 Task: Teacher Grade Sheet Template.
Action: Mouse moved to (401, 124)
Screenshot: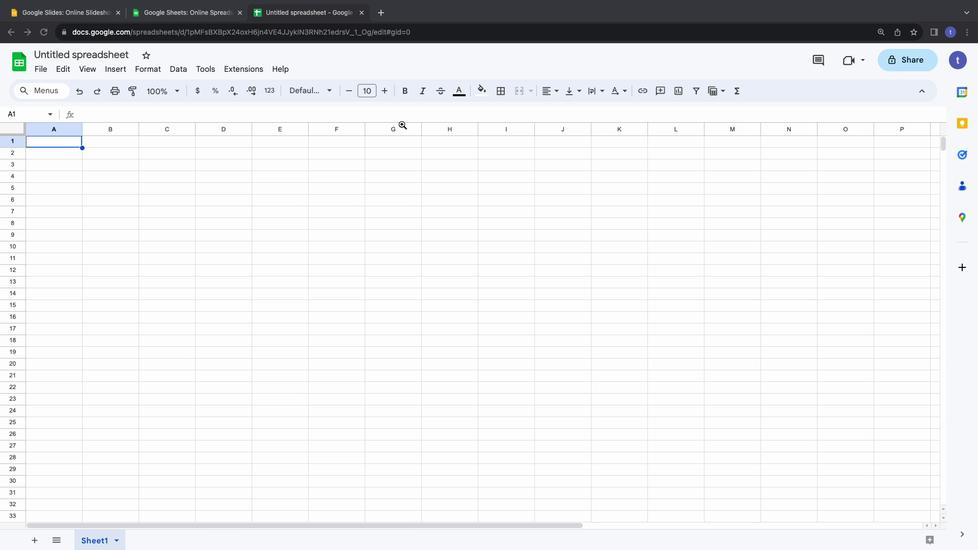 
Action: Mouse pressed left at (401, 124)
Screenshot: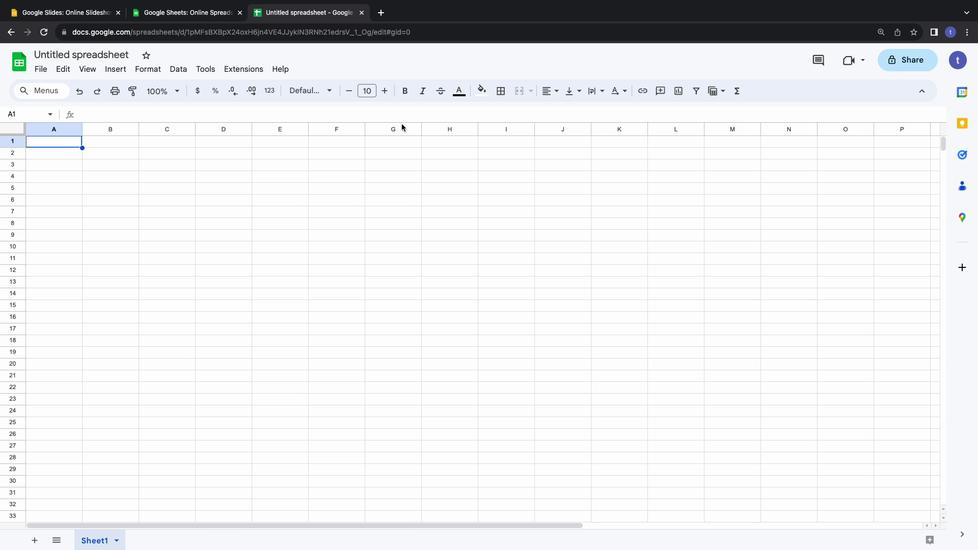 
Action: Mouse moved to (125, 138)
Screenshot: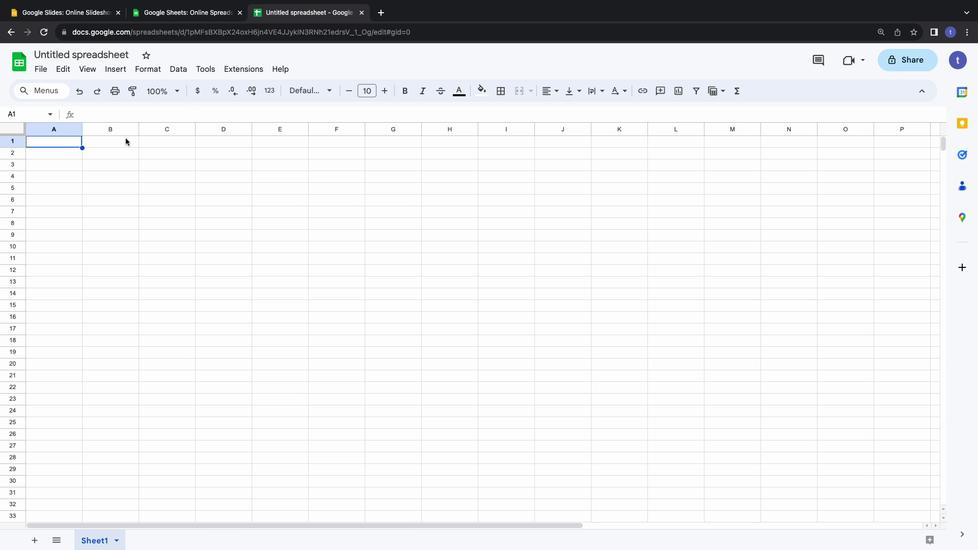 
Action: Mouse pressed left at (125, 138)
Screenshot: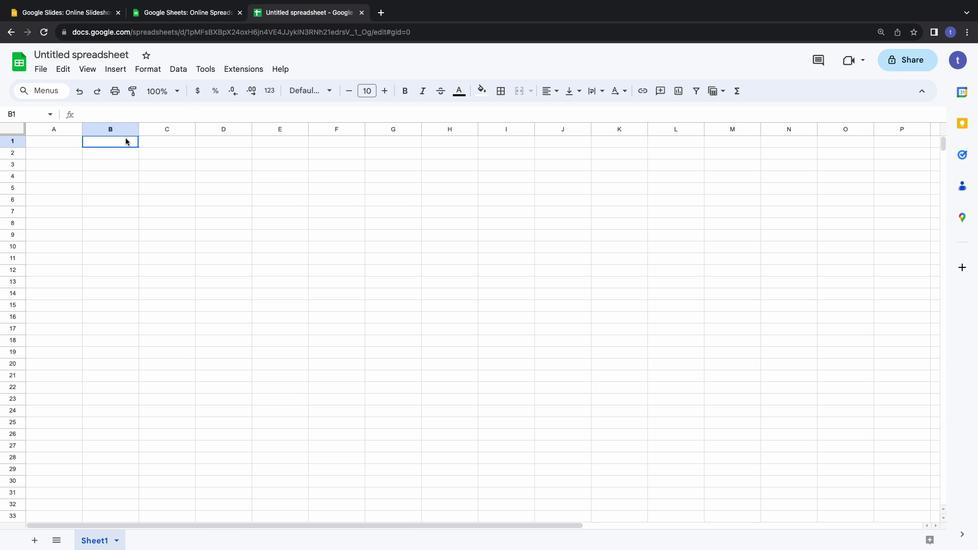 
Action: Mouse moved to (548, 433)
Screenshot: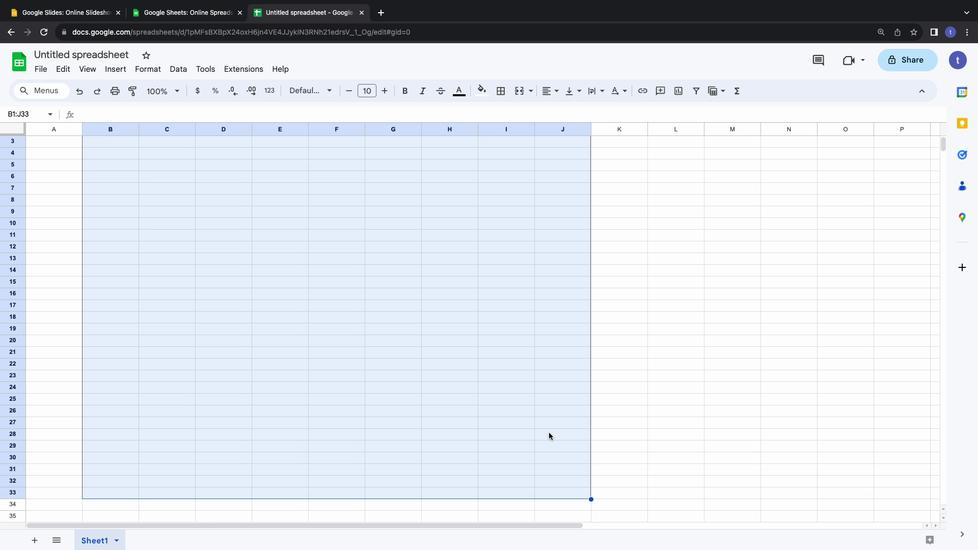 
Action: Mouse scrolled (548, 433) with delta (0, 0)
Screenshot: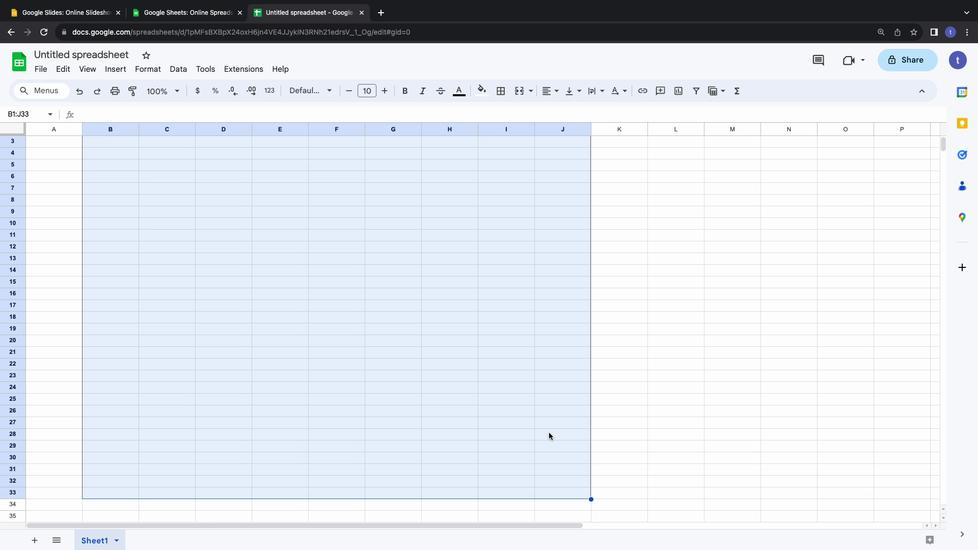
Action: Mouse scrolled (548, 433) with delta (0, 0)
Screenshot: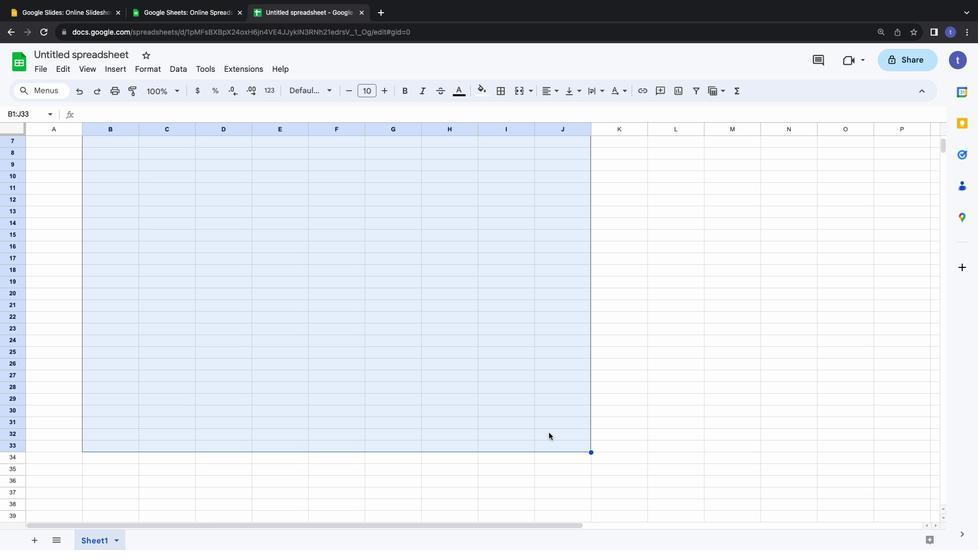 
Action: Mouse scrolled (548, 433) with delta (0, -1)
Screenshot: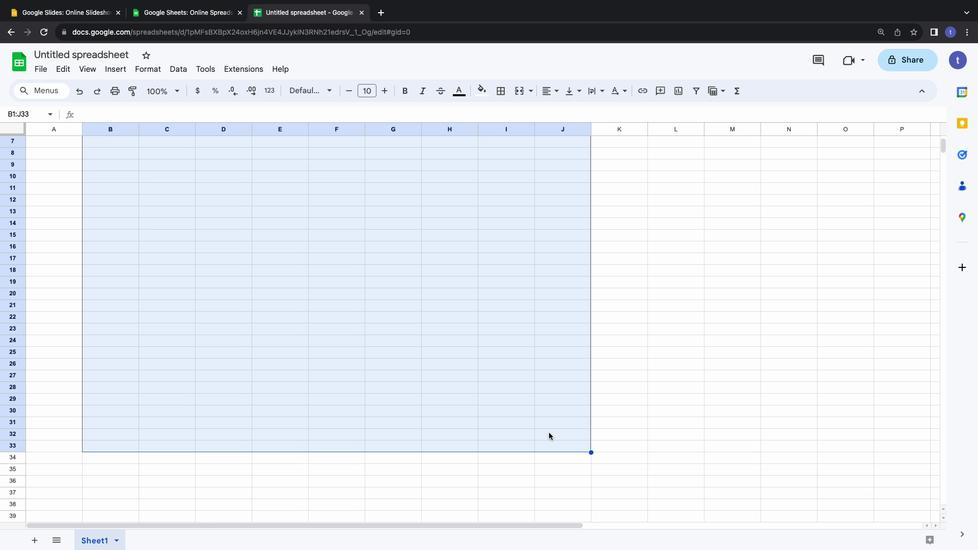 
Action: Mouse scrolled (548, 433) with delta (0, -2)
Screenshot: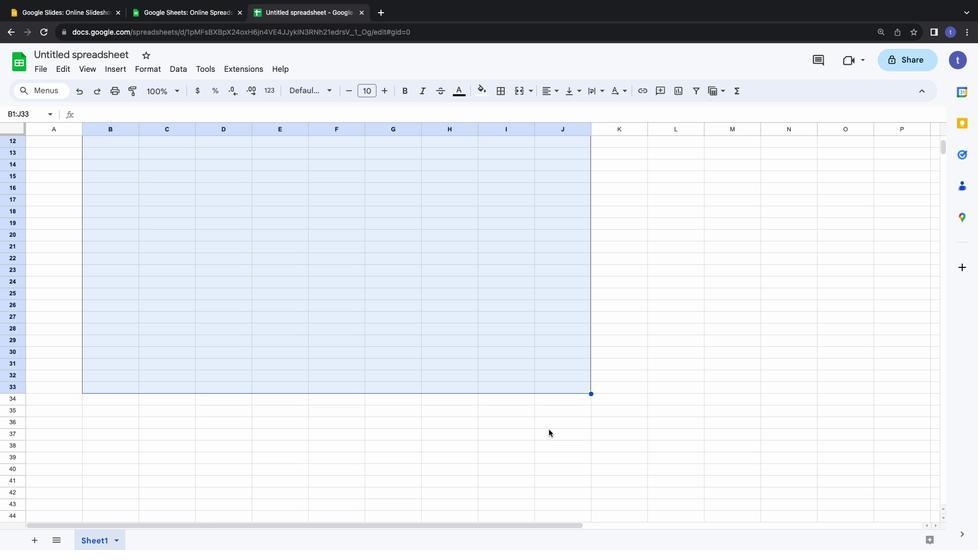 
Action: Mouse moved to (590, 393)
Screenshot: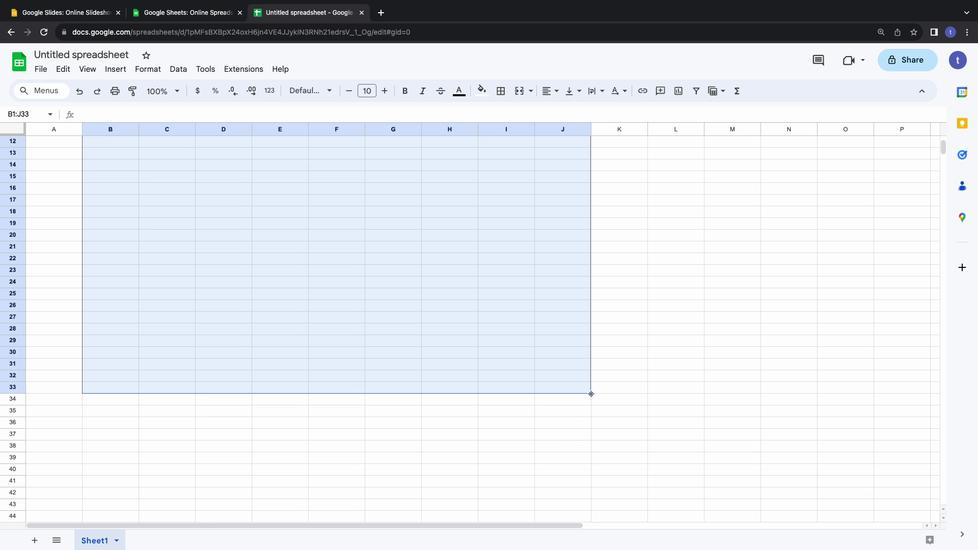 
Action: Mouse pressed left at (590, 393)
Screenshot: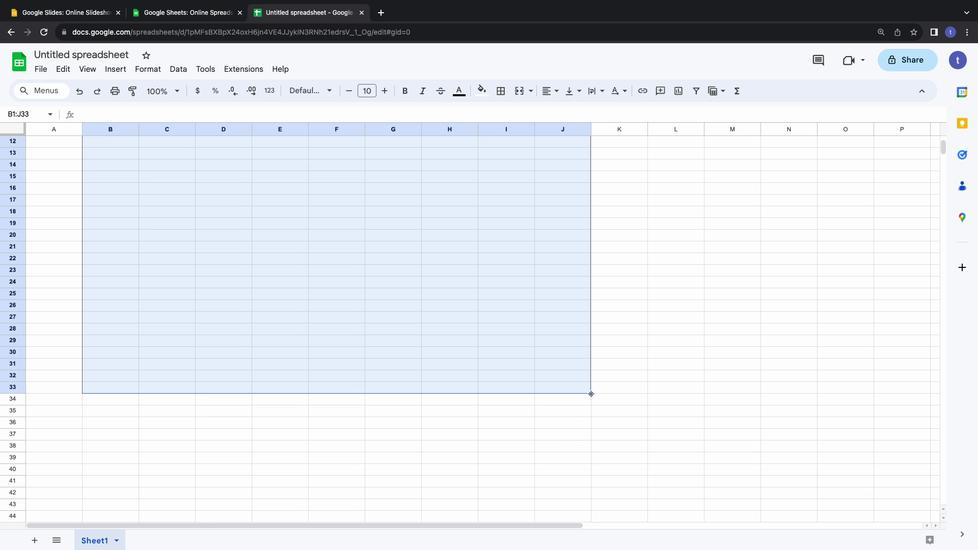 
Action: Mouse moved to (447, 177)
Screenshot: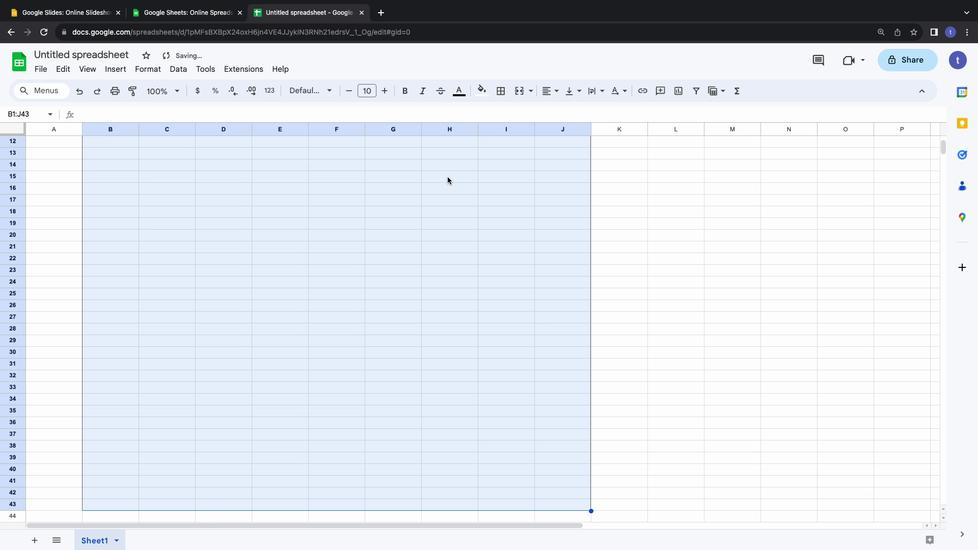 
Action: Mouse scrolled (447, 177) with delta (0, 0)
Screenshot: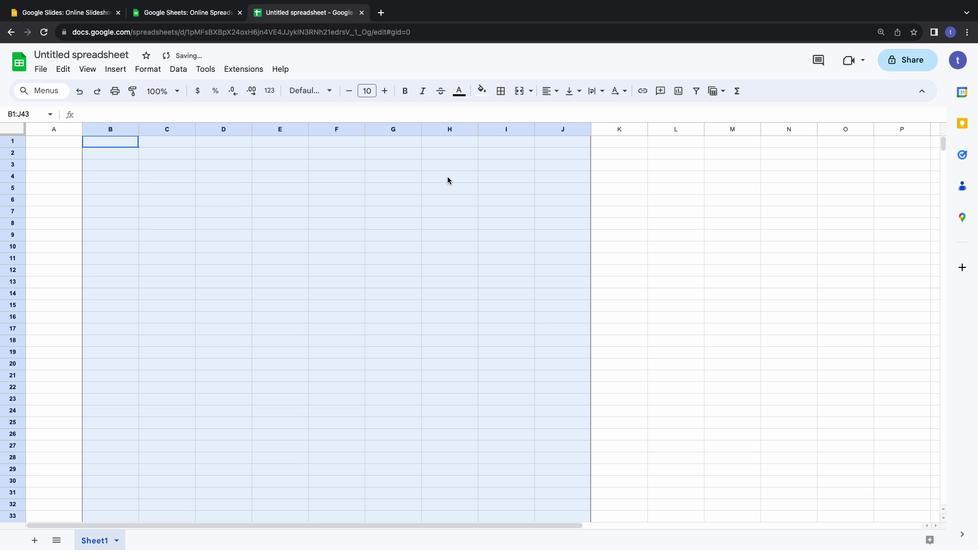 
Action: Mouse scrolled (447, 177) with delta (0, 0)
Screenshot: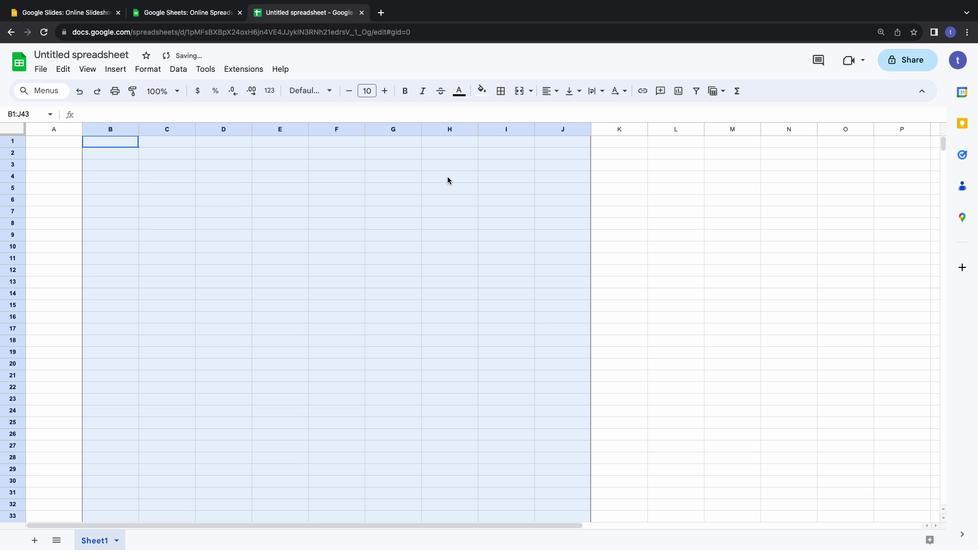 
Action: Mouse scrolled (447, 177) with delta (0, 1)
Screenshot: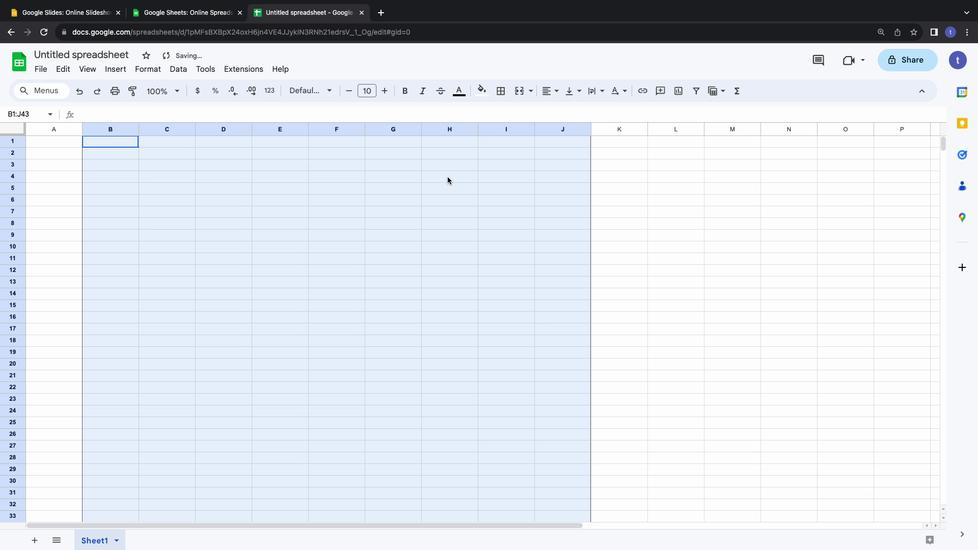 
Action: Mouse scrolled (447, 177) with delta (0, 2)
Screenshot: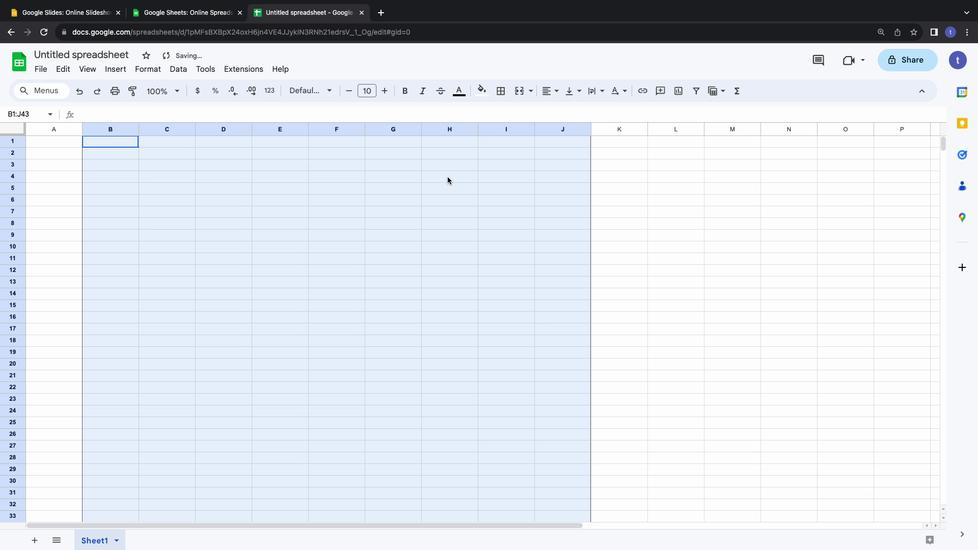
Action: Mouse scrolled (447, 177) with delta (0, 3)
Screenshot: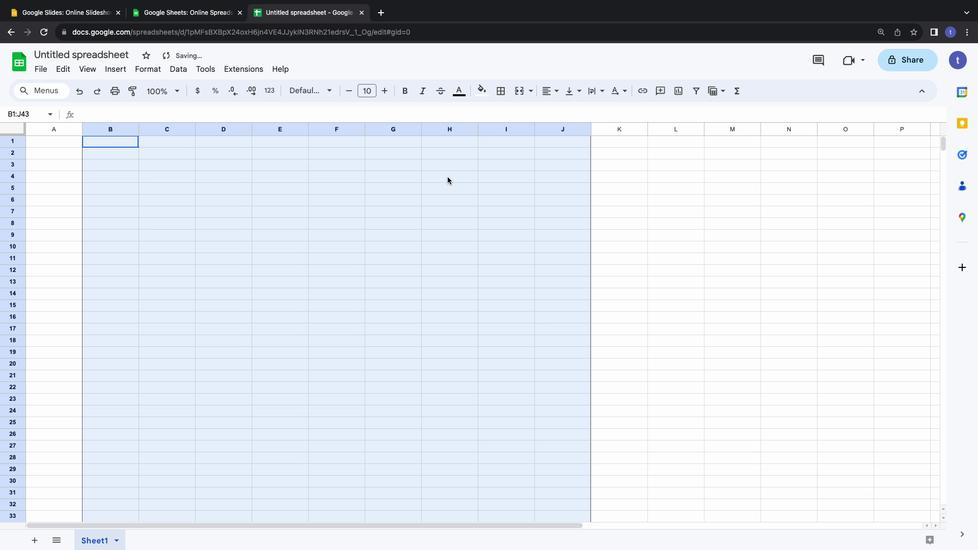 
Action: Mouse scrolled (447, 177) with delta (0, 3)
Screenshot: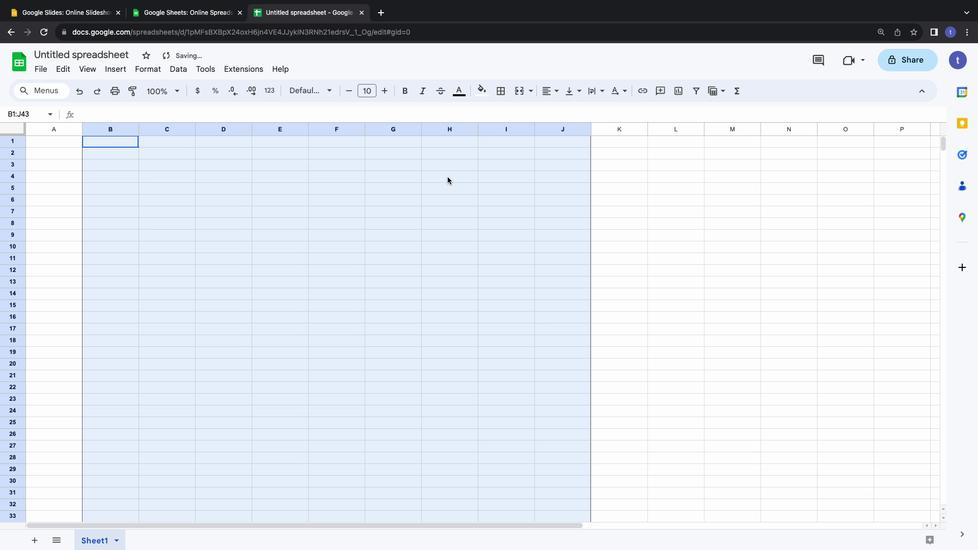 
Action: Mouse scrolled (447, 177) with delta (0, 0)
Screenshot: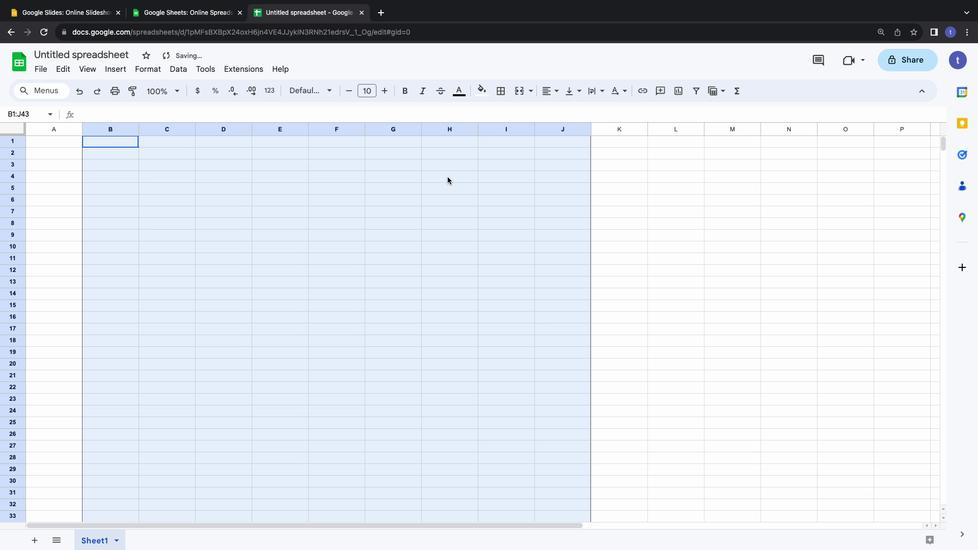 
Action: Mouse scrolled (447, 177) with delta (0, 0)
Screenshot: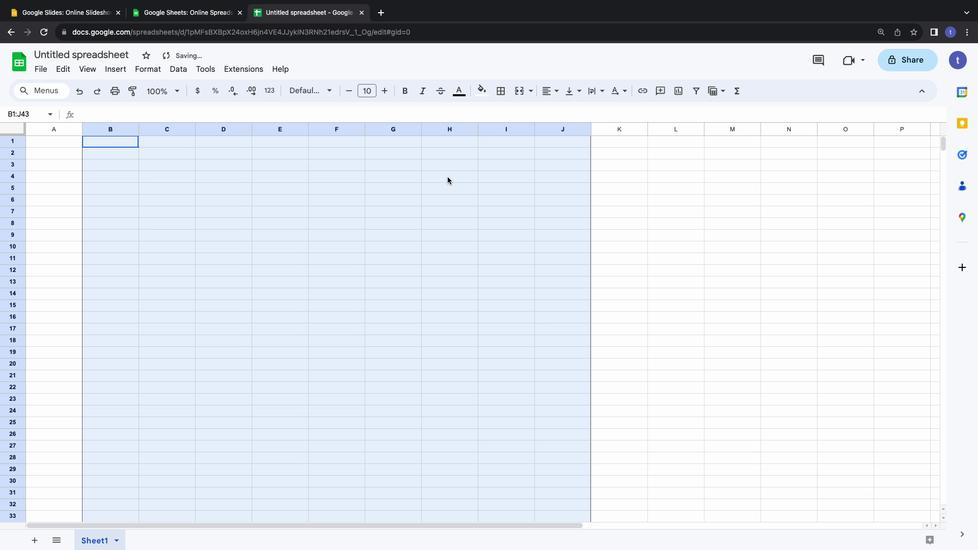 
Action: Mouse scrolled (447, 177) with delta (0, 1)
Screenshot: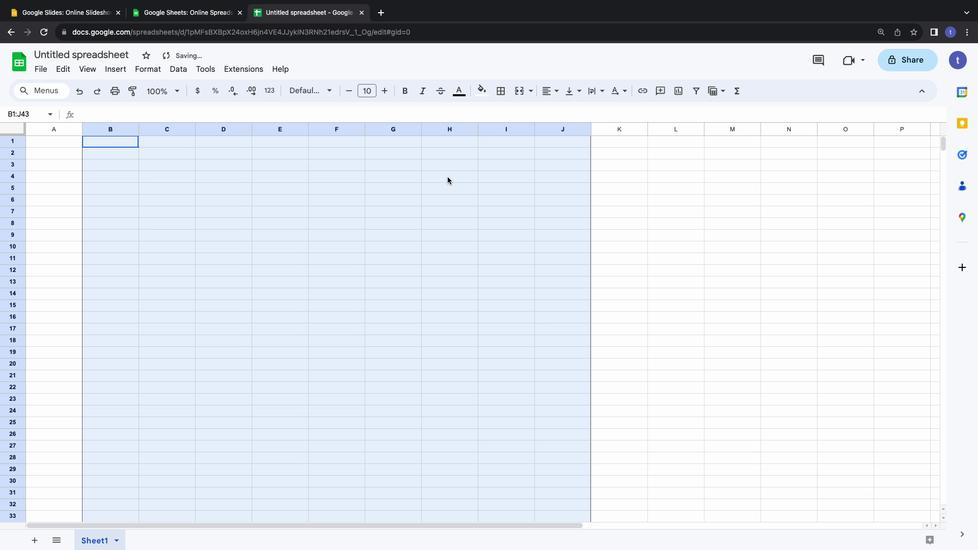 
Action: Mouse moved to (499, 90)
Screenshot: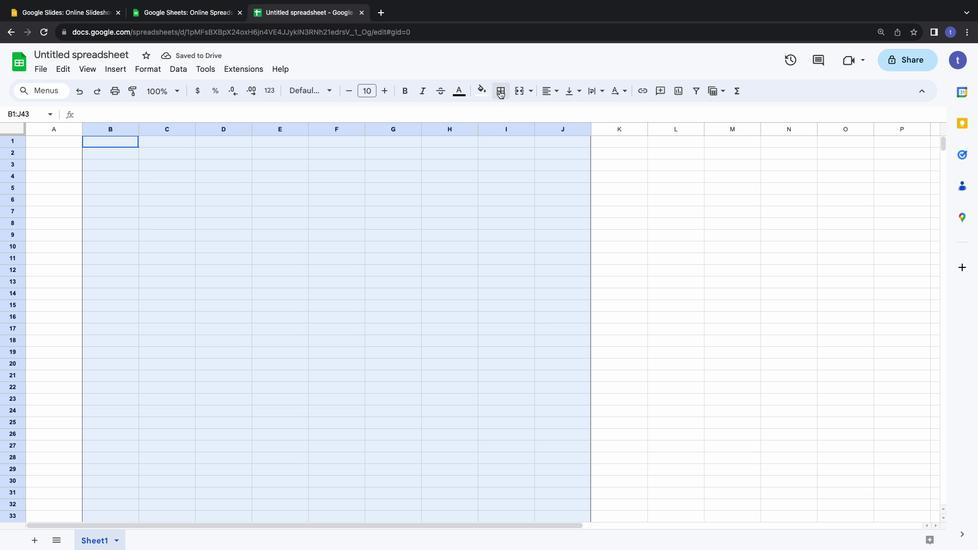 
Action: Mouse pressed left at (499, 90)
Screenshot: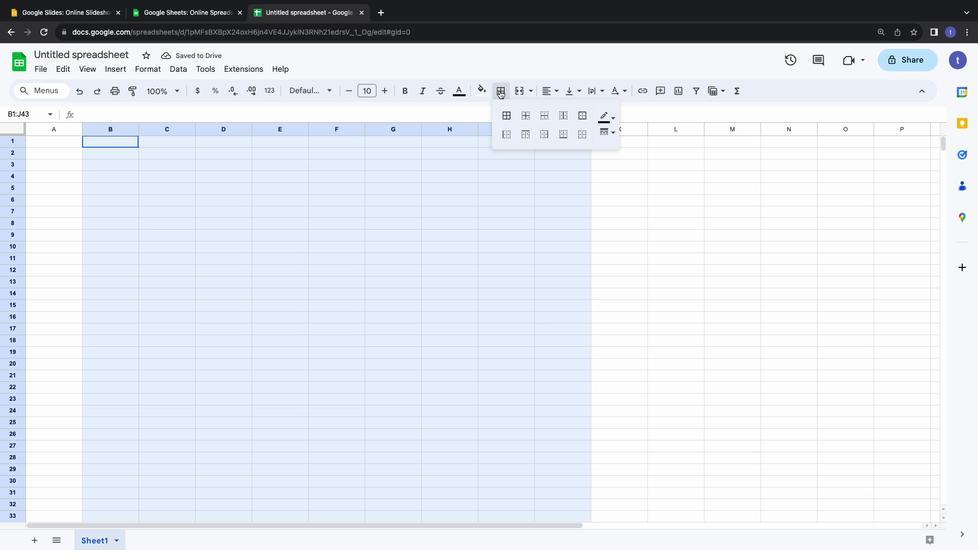 
Action: Mouse moved to (506, 117)
Screenshot: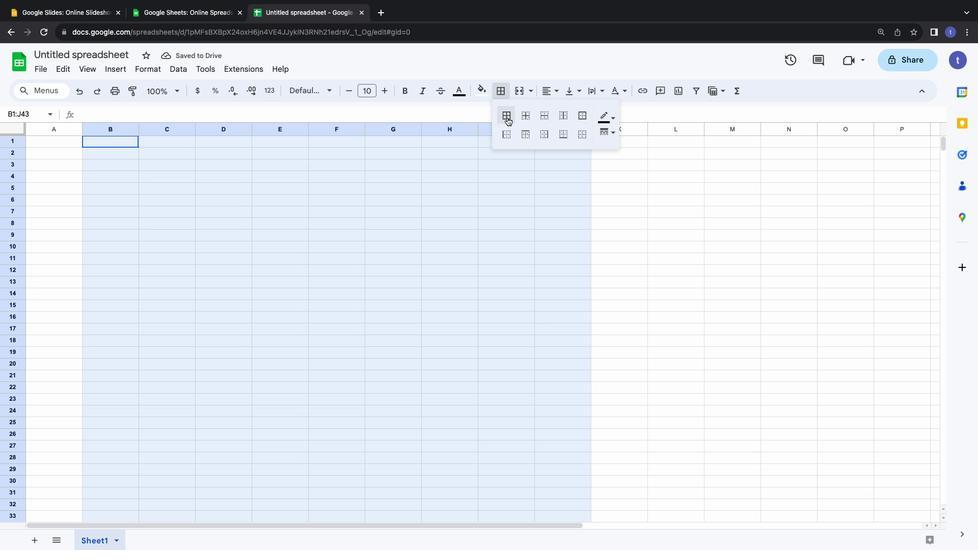 
Action: Mouse pressed left at (506, 117)
Screenshot: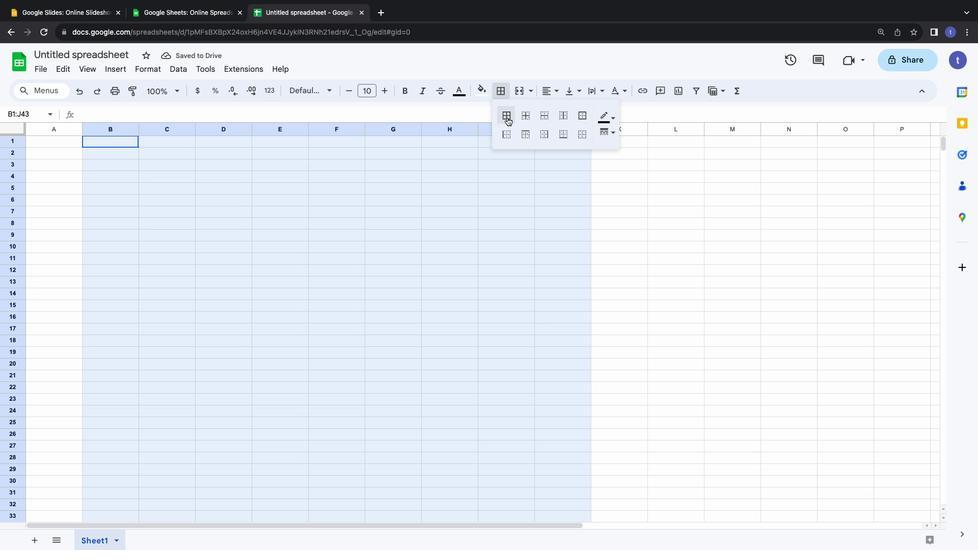 
Action: Mouse moved to (608, 115)
Screenshot: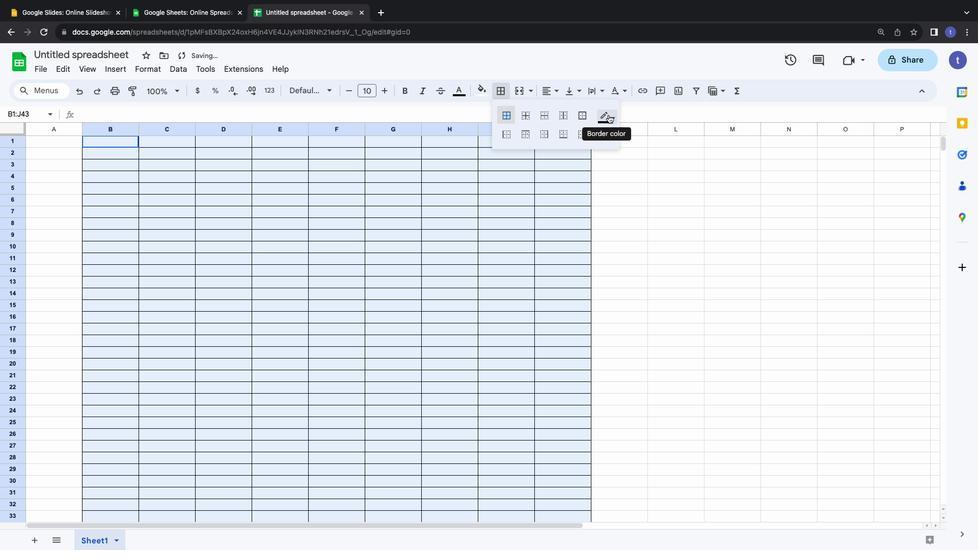 
Action: Mouse pressed left at (608, 115)
Screenshot: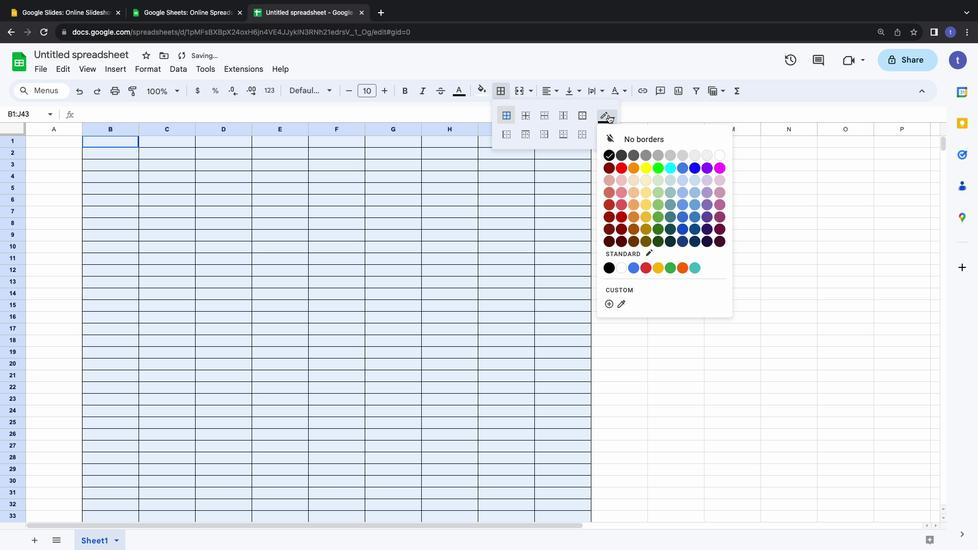 
Action: Mouse moved to (717, 150)
Screenshot: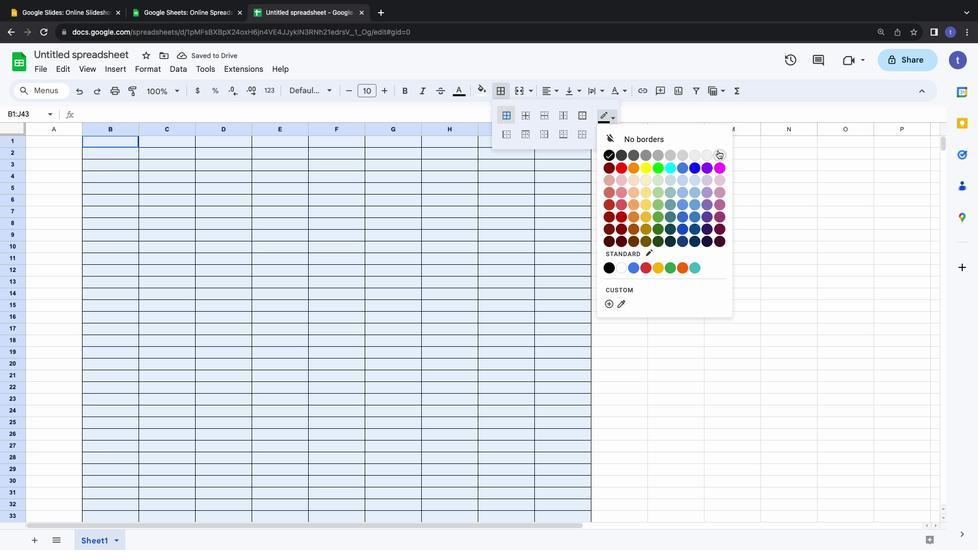 
Action: Mouse pressed left at (717, 150)
Screenshot: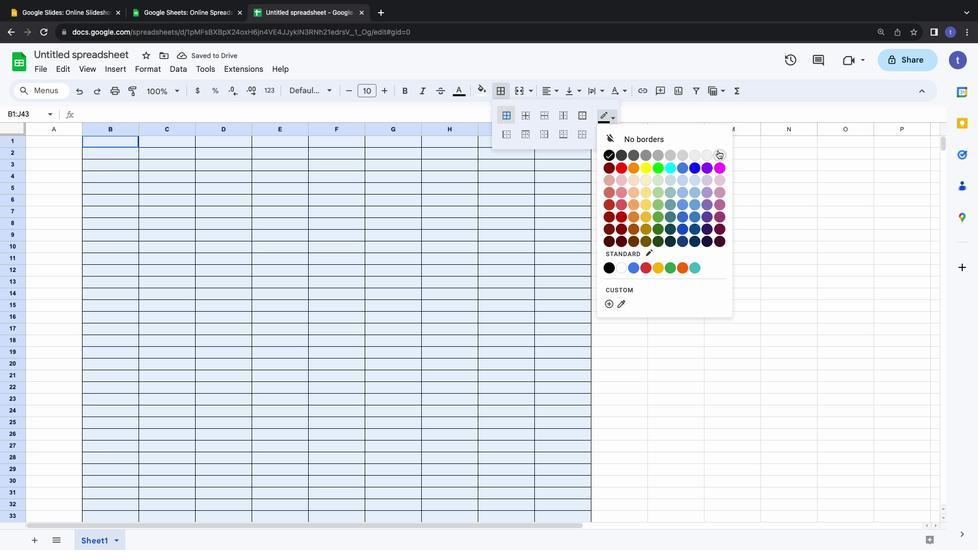 
Action: Mouse moved to (242, 184)
Screenshot: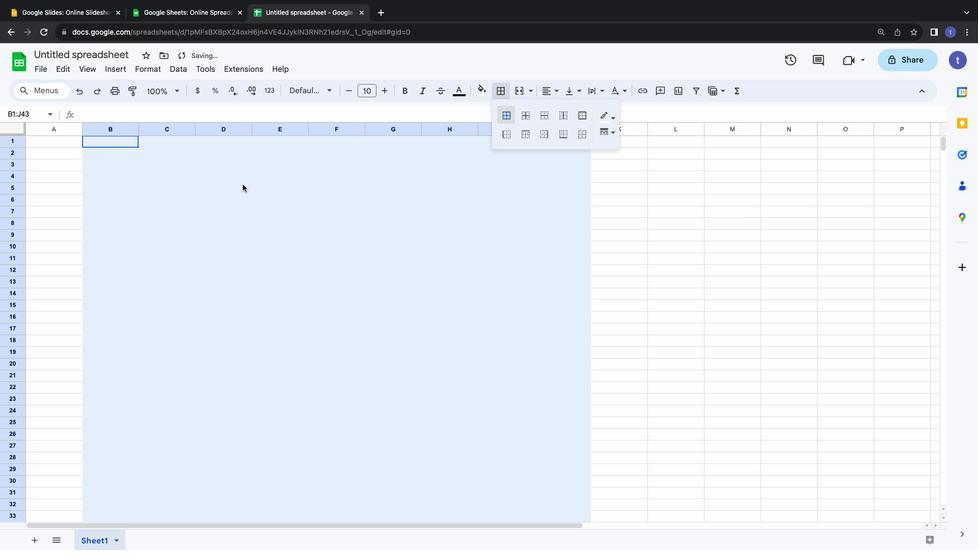 
Action: Mouse pressed left at (242, 184)
Screenshot: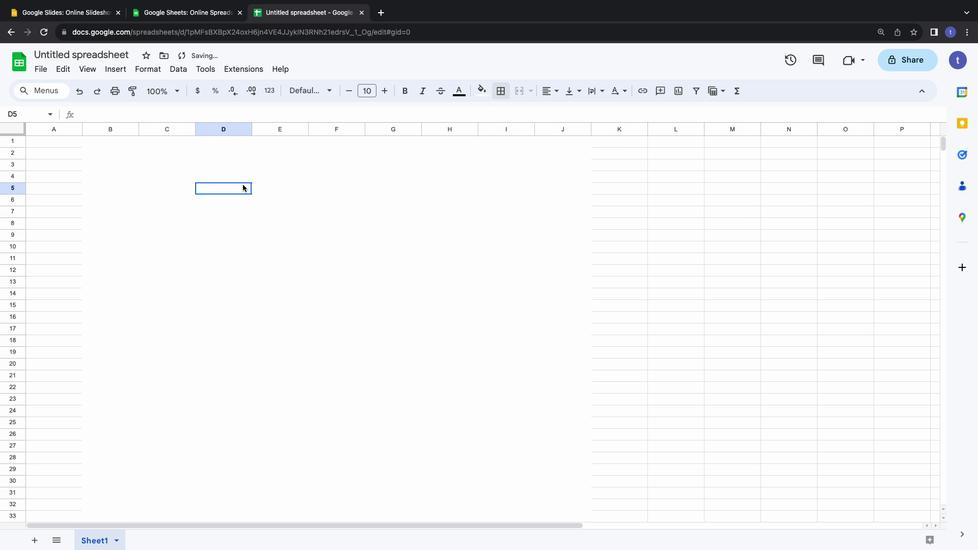 
Action: Mouse moved to (140, 129)
Screenshot: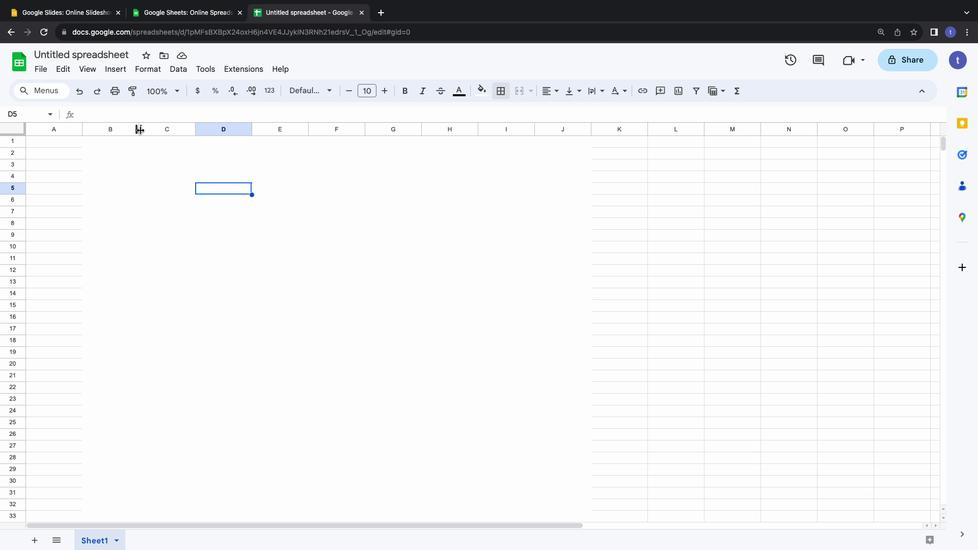 
Action: Mouse pressed left at (140, 129)
Screenshot: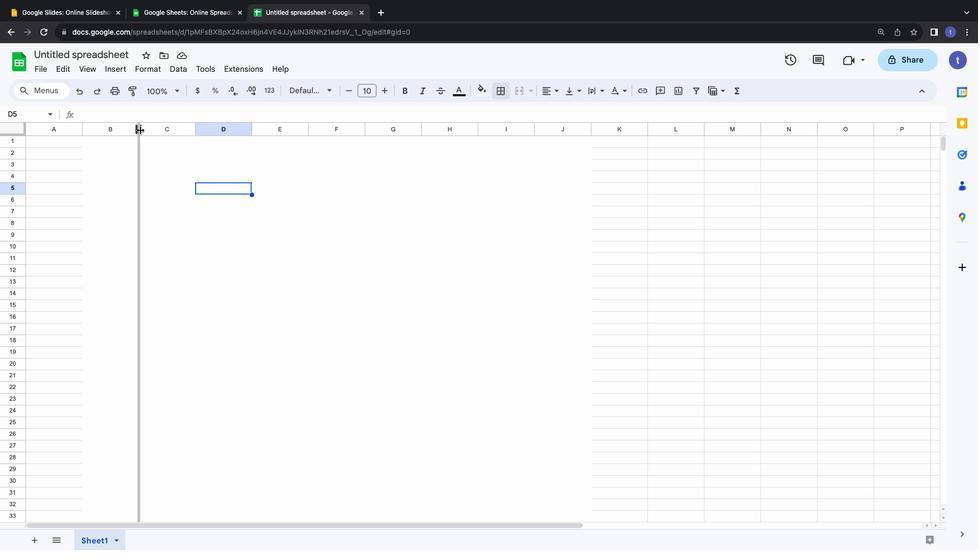 
Action: Mouse moved to (170, 128)
Screenshot: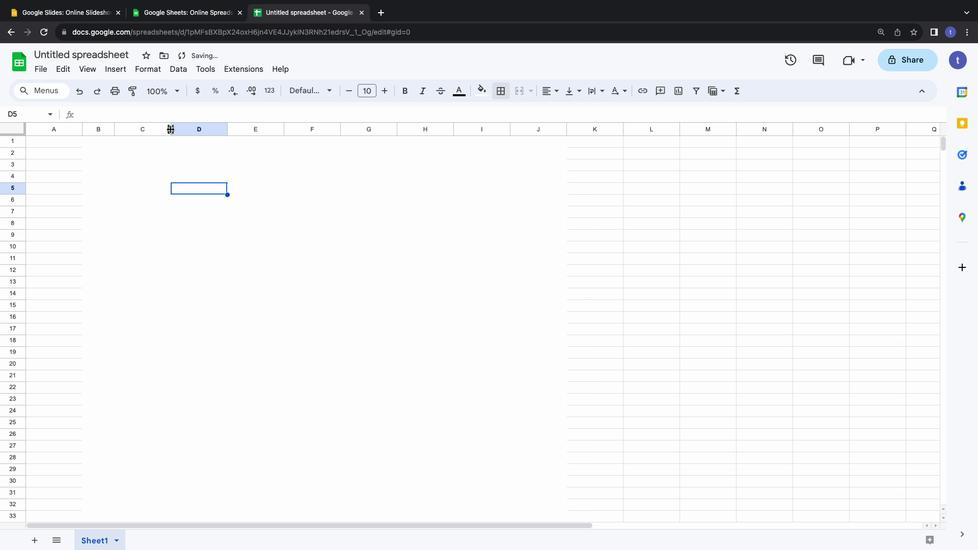 
Action: Mouse pressed left at (170, 128)
Screenshot: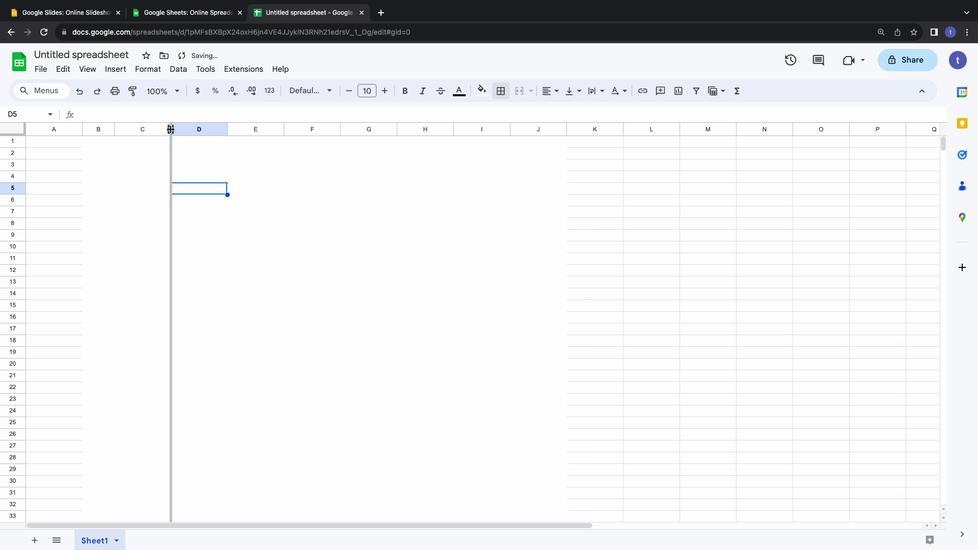 
Action: Mouse moved to (192, 130)
Screenshot: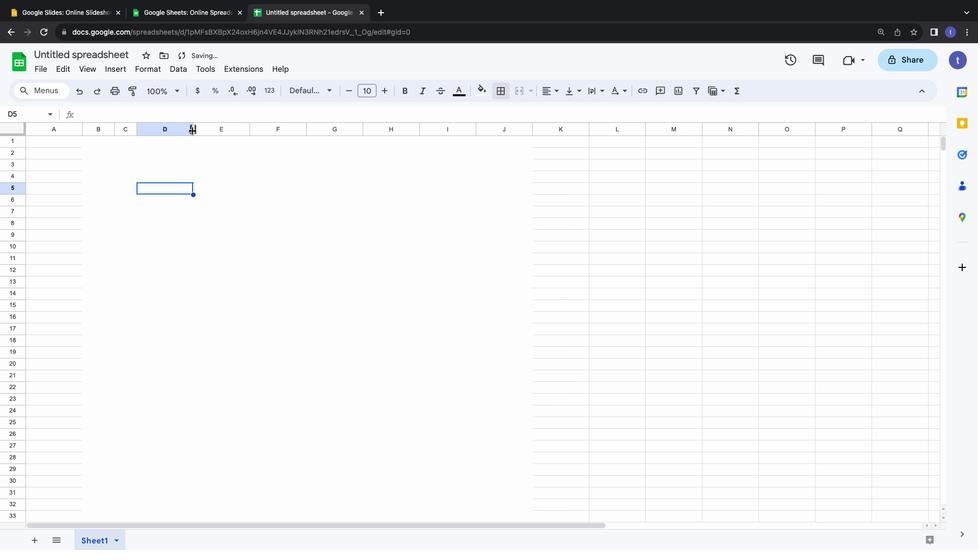 
Action: Mouse pressed left at (192, 130)
Screenshot: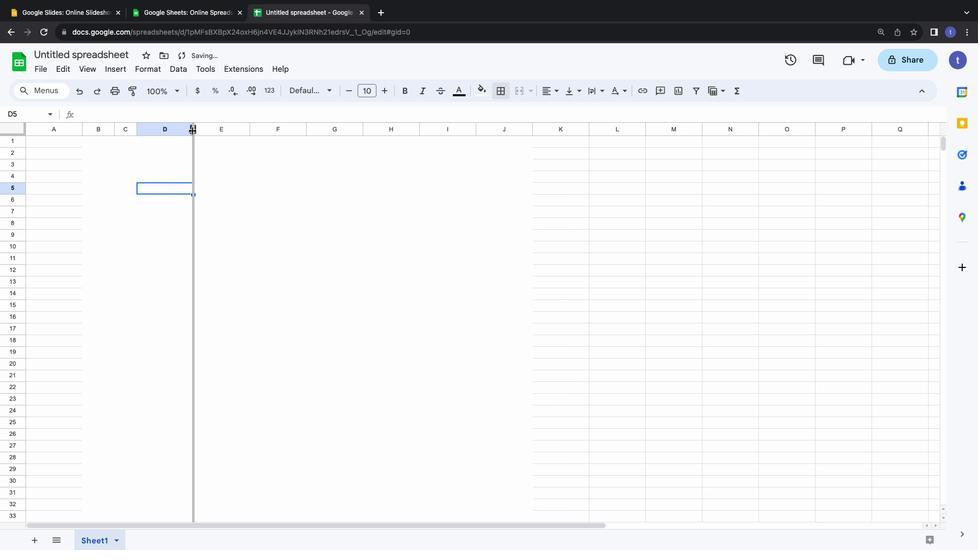 
Action: Mouse moved to (231, 131)
Screenshot: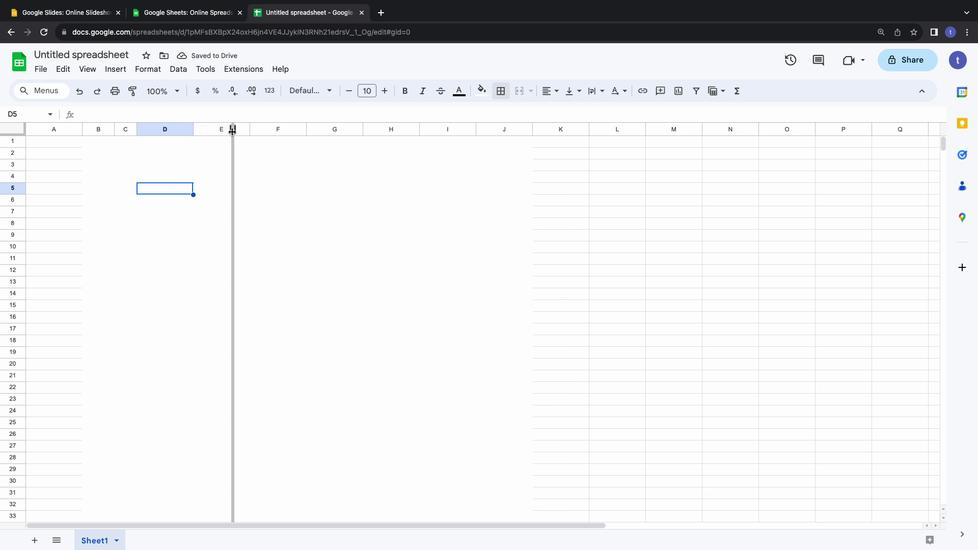 
Action: Mouse pressed left at (231, 131)
Screenshot: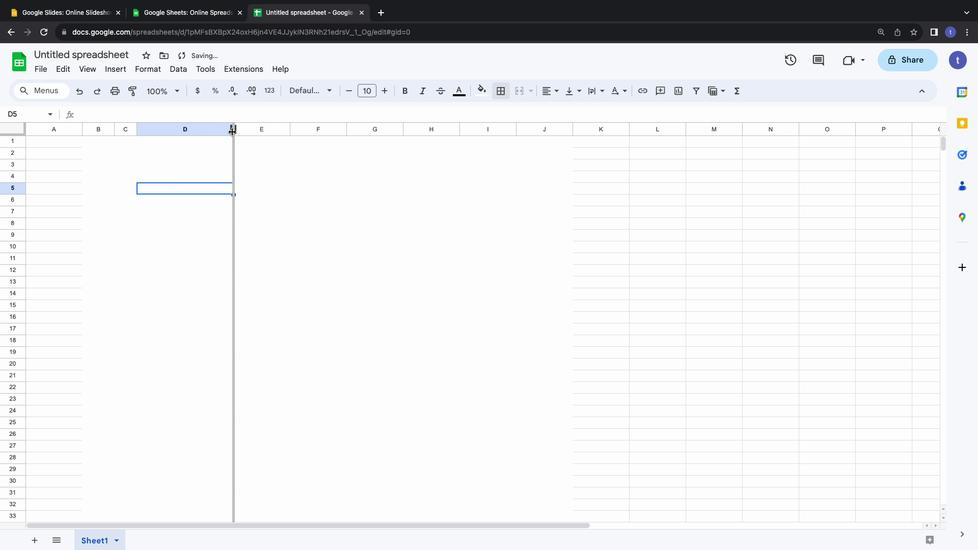 
Action: Mouse moved to (301, 131)
Screenshot: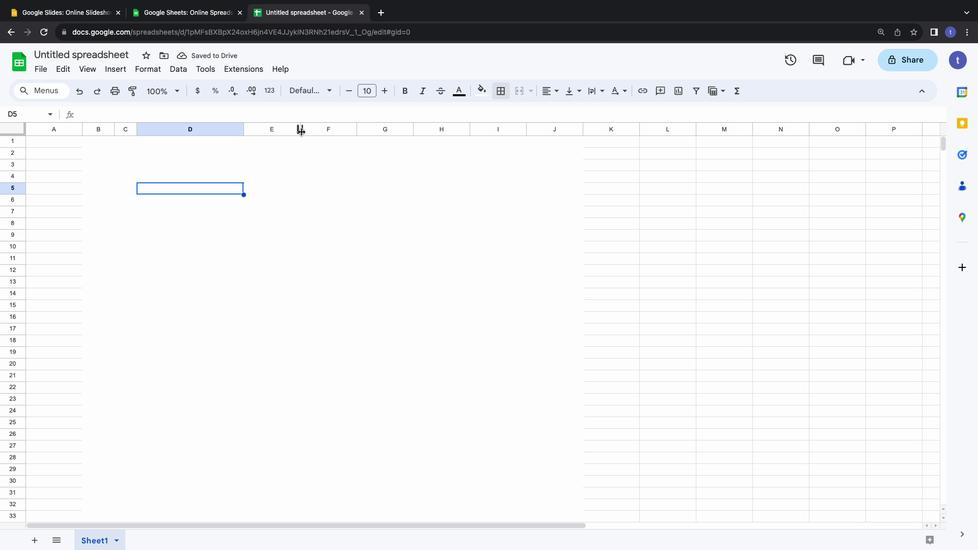
Action: Mouse pressed left at (301, 131)
Screenshot: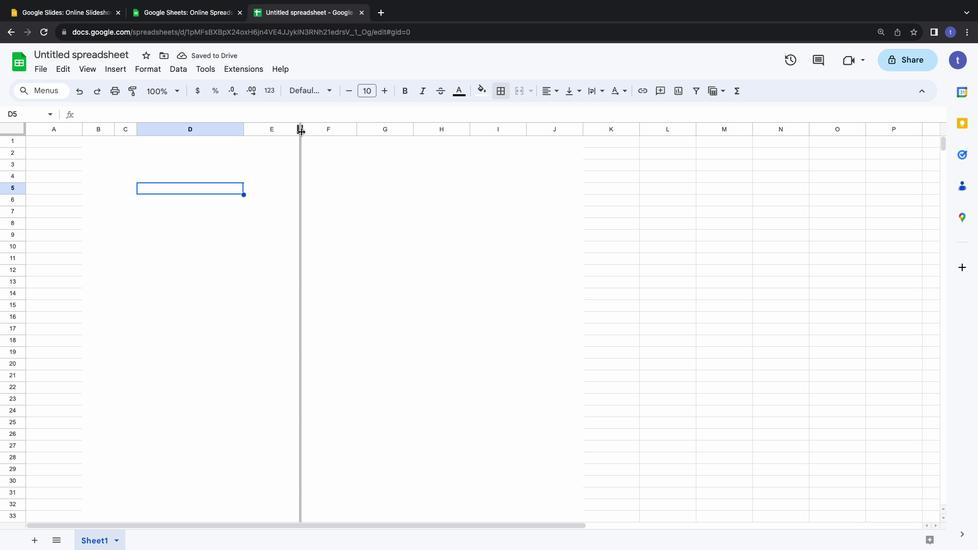 
Action: Mouse moved to (297, 131)
Screenshot: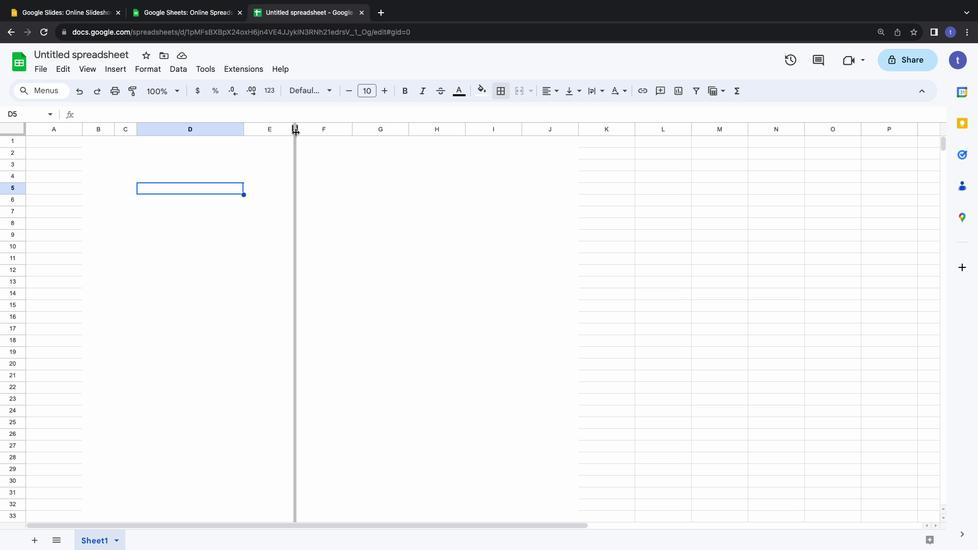 
Action: Mouse pressed left at (297, 131)
Screenshot: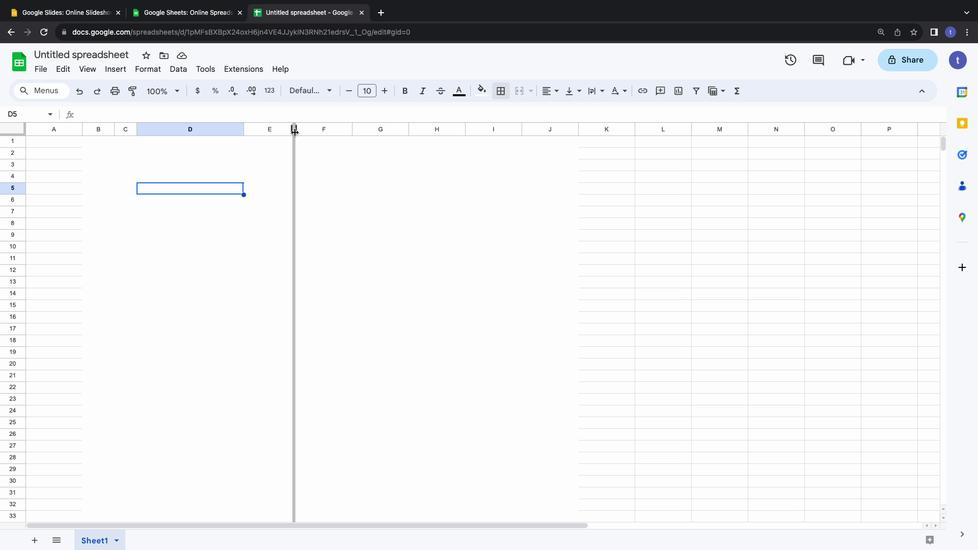
Action: Mouse moved to (351, 128)
Screenshot: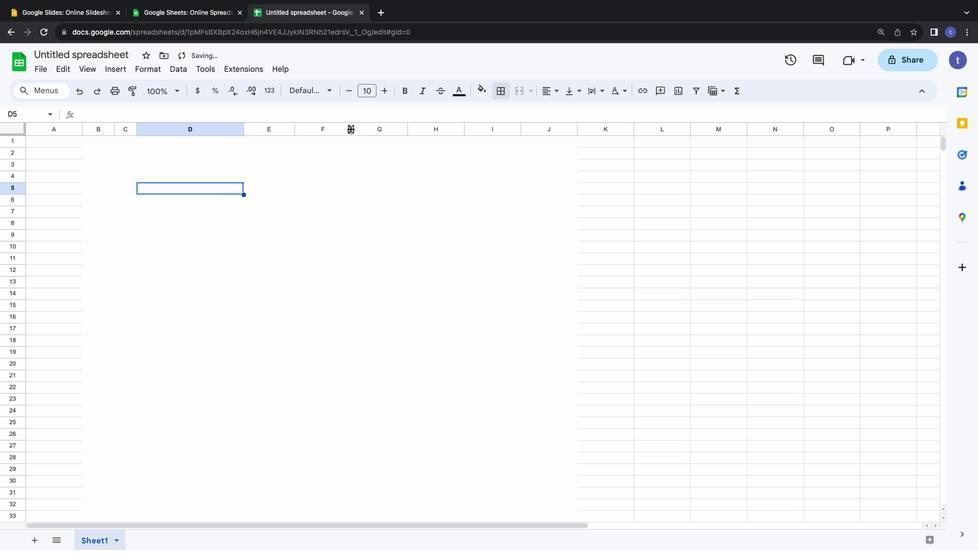 
Action: Mouse pressed left at (351, 128)
Screenshot: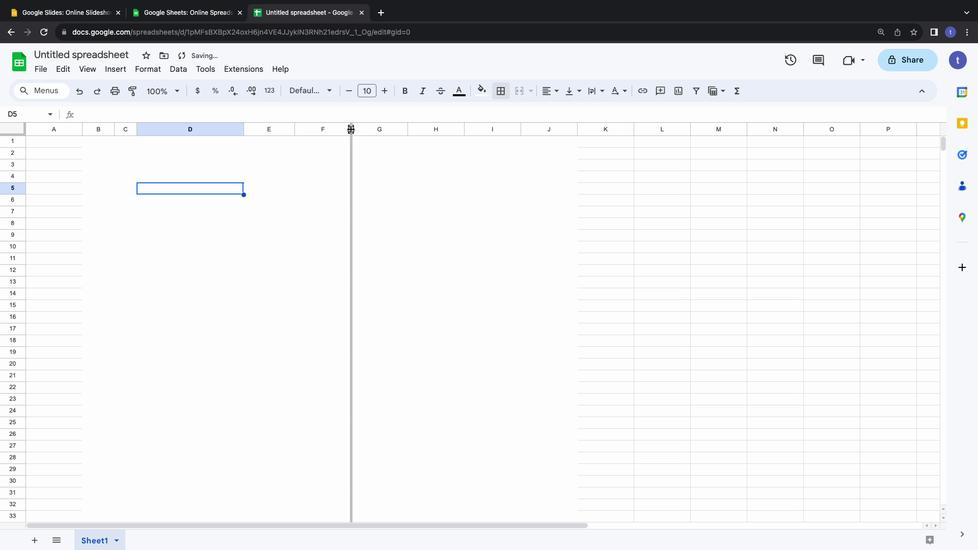 
Action: Mouse moved to (392, 128)
Screenshot: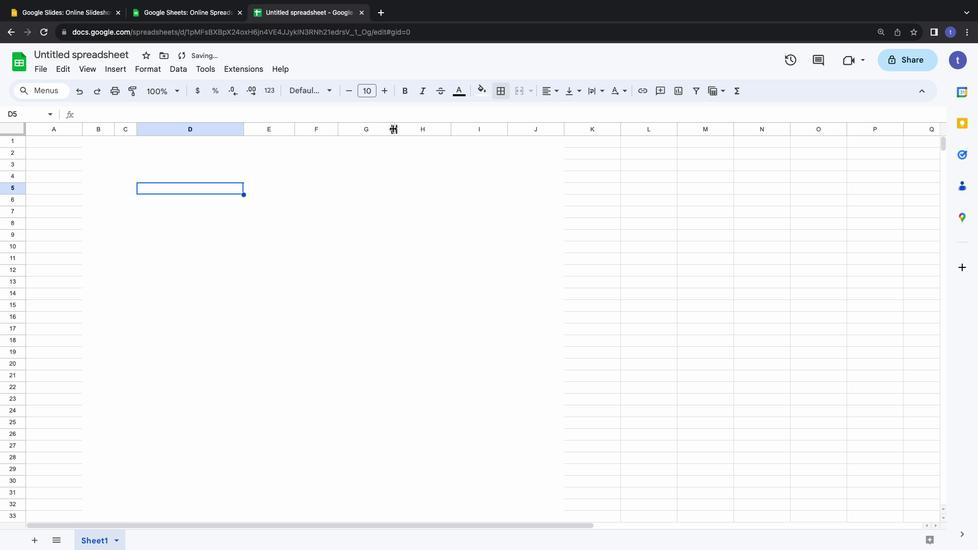 
Action: Mouse pressed left at (392, 128)
Screenshot: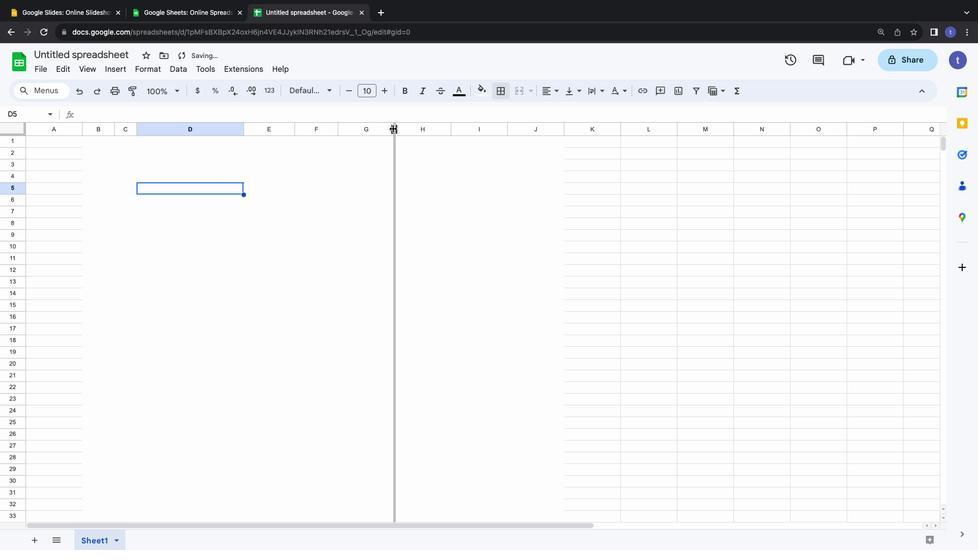 
Action: Mouse moved to (433, 129)
Screenshot: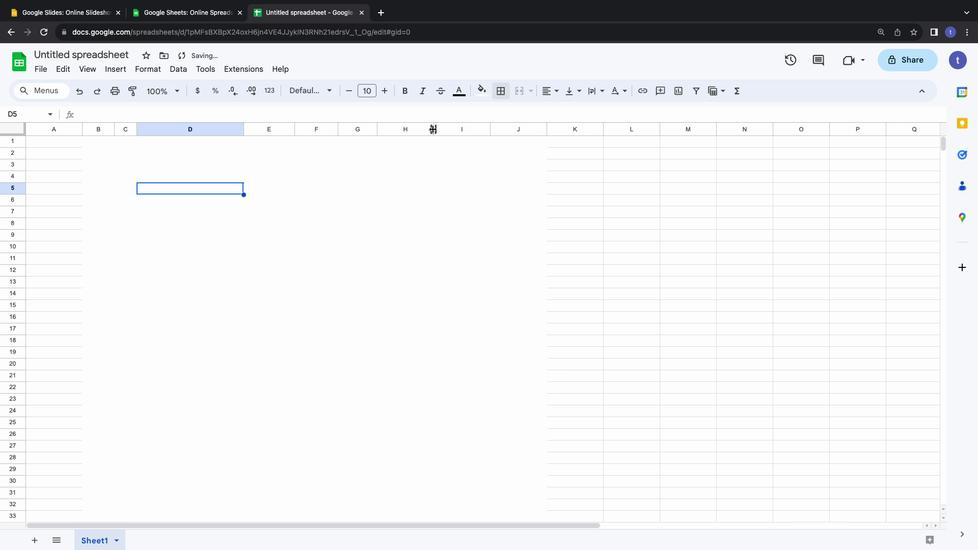 
Action: Mouse pressed left at (433, 129)
Screenshot: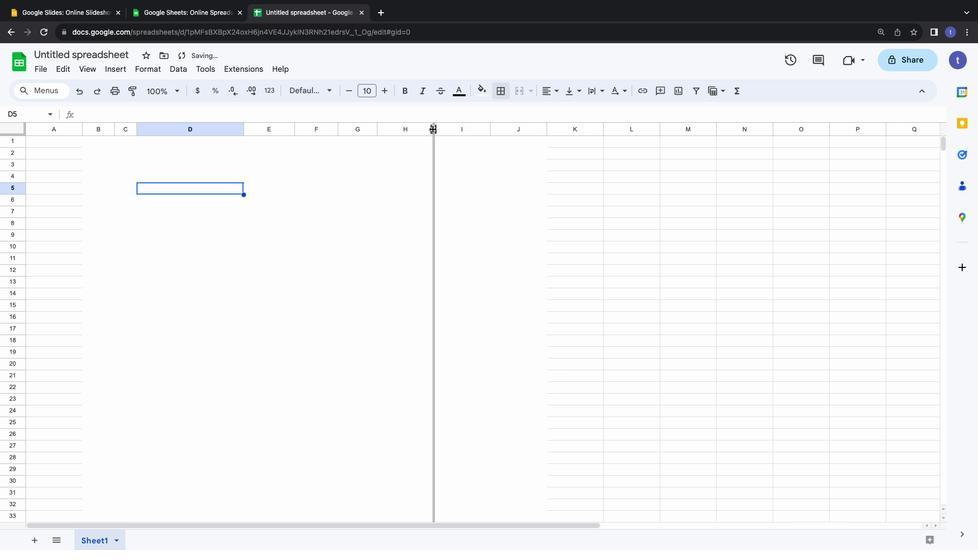 
Action: Mouse moved to (434, 132)
Screenshot: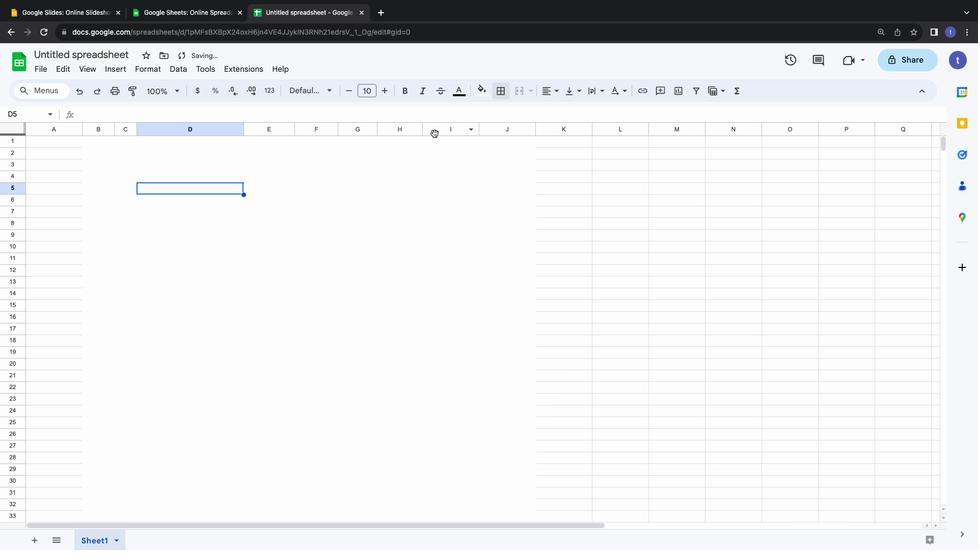 
Action: Mouse pressed left at (434, 132)
Screenshot: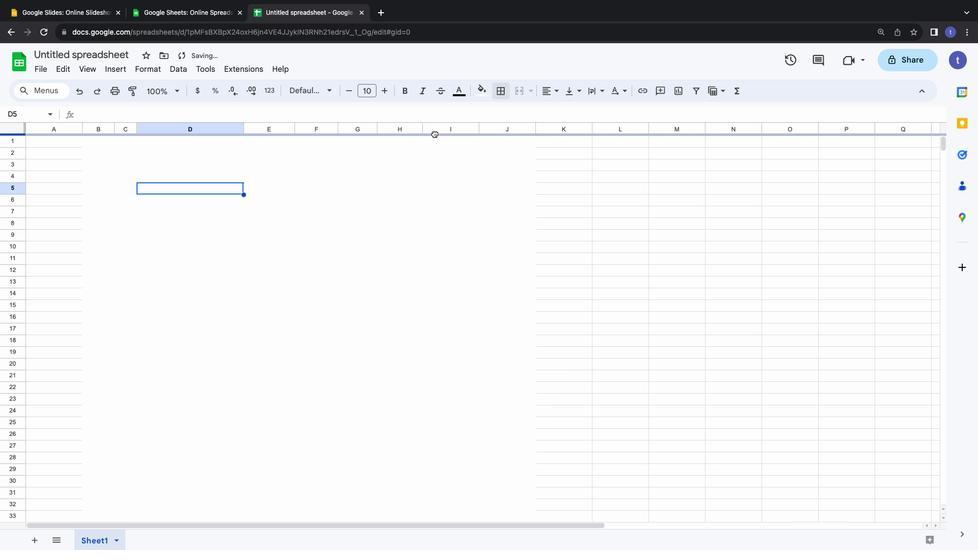 
Action: Mouse moved to (477, 128)
Screenshot: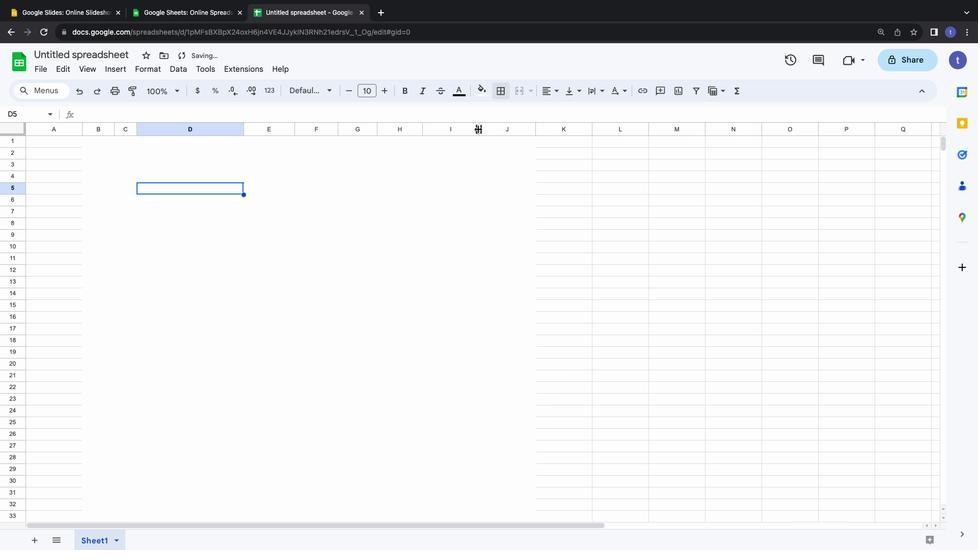
Action: Mouse pressed left at (477, 128)
Screenshot: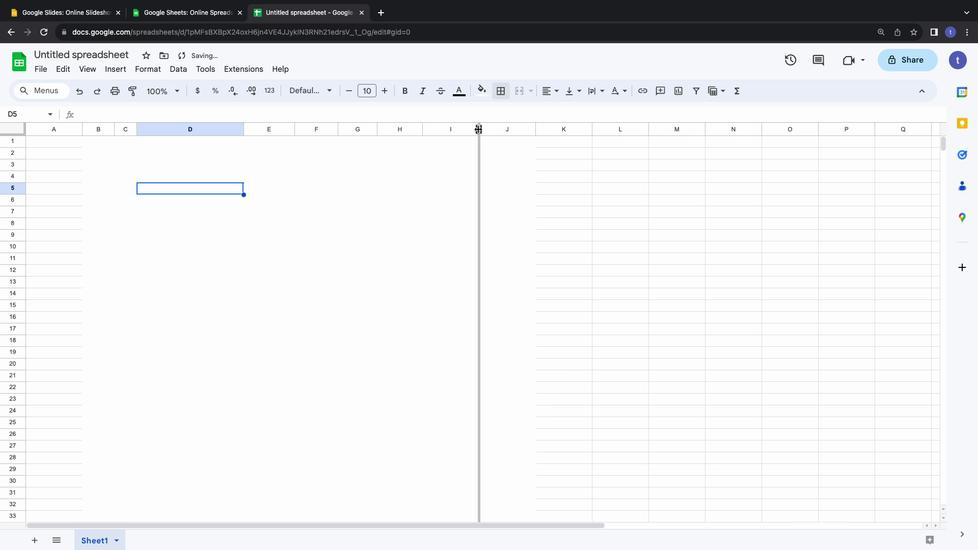 
Action: Mouse moved to (499, 127)
Screenshot: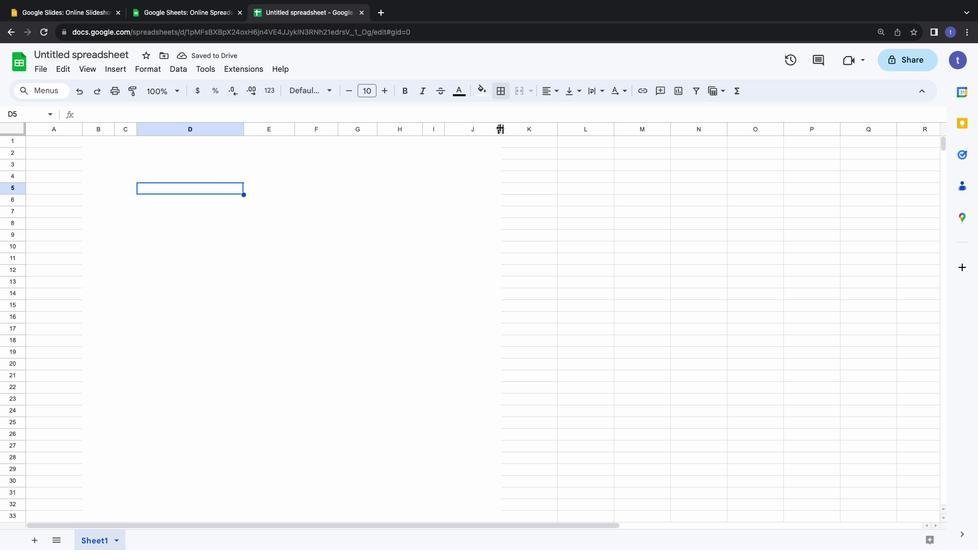 
Action: Mouse pressed left at (499, 127)
Screenshot: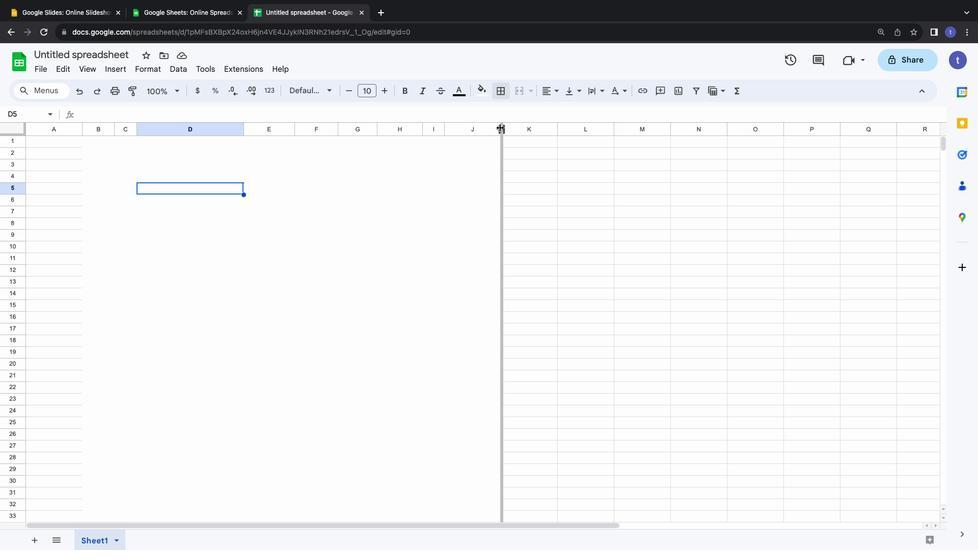 
Action: Mouse moved to (562, 130)
Screenshot: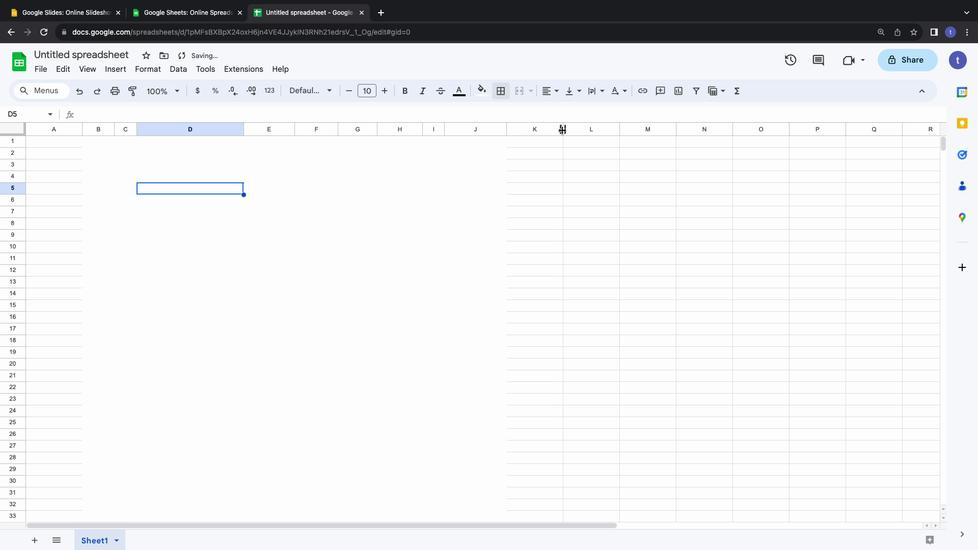 
Action: Mouse pressed left at (562, 130)
Screenshot: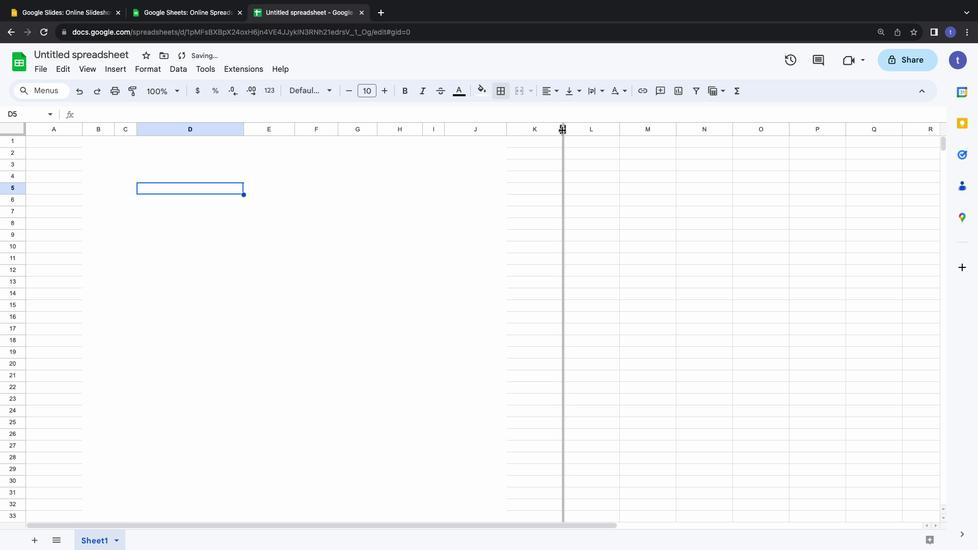 
Action: Mouse moved to (631, 131)
Screenshot: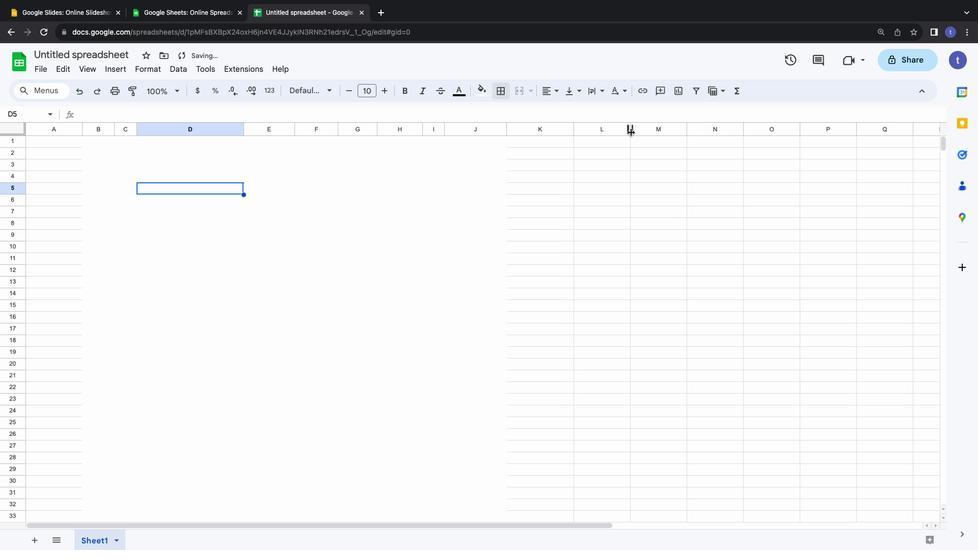 
Action: Mouse pressed left at (631, 131)
Screenshot: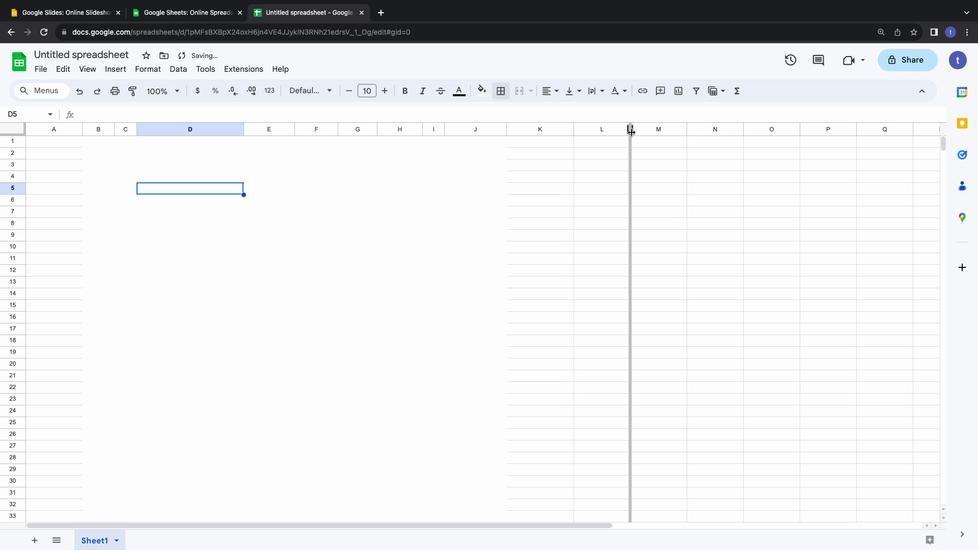 
Action: Mouse moved to (656, 138)
Screenshot: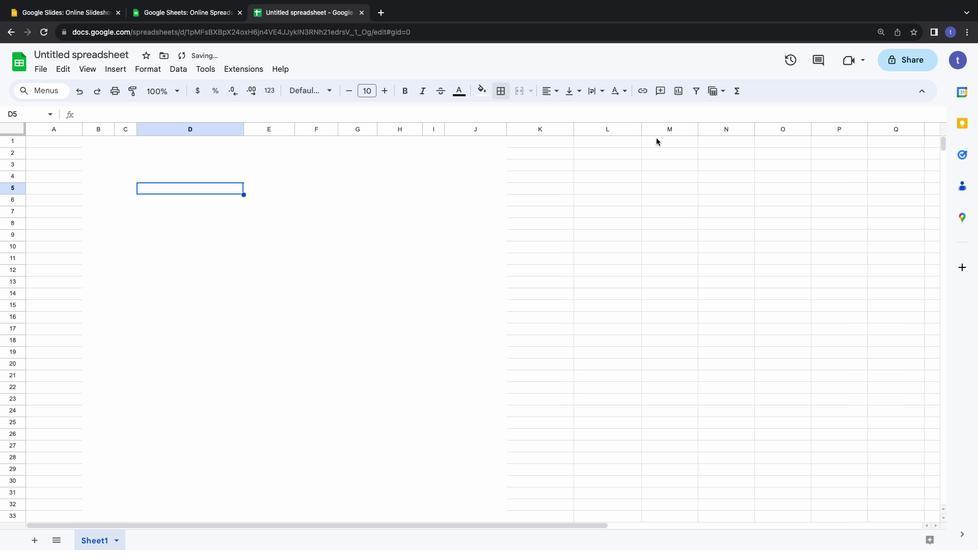 
Action: Mouse pressed left at (656, 138)
Screenshot: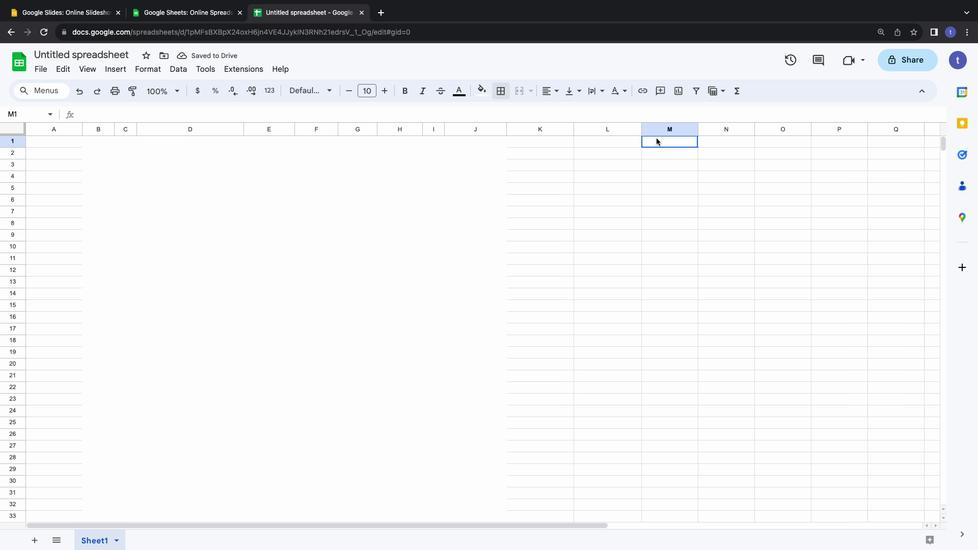 
Action: Mouse moved to (525, 143)
Screenshot: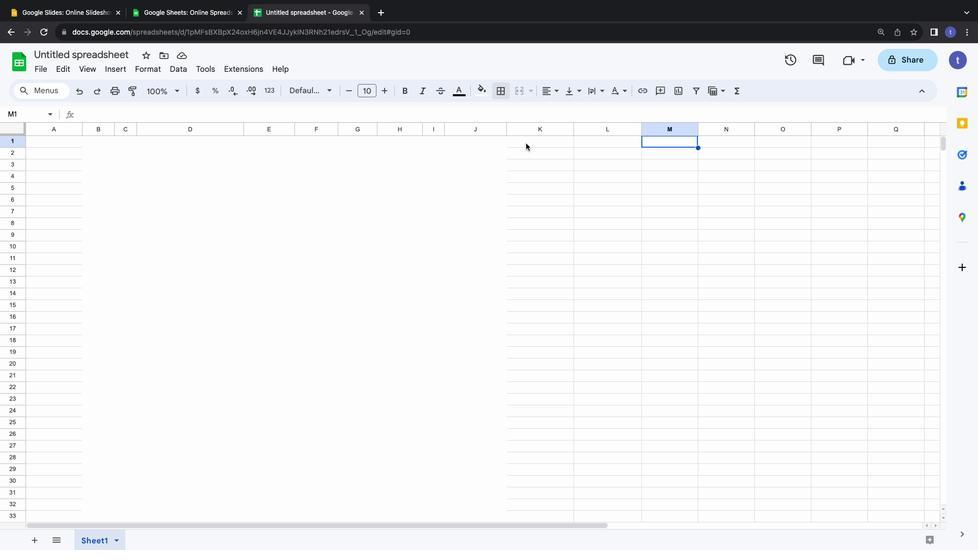 
Action: Mouse pressed left at (525, 143)
Screenshot: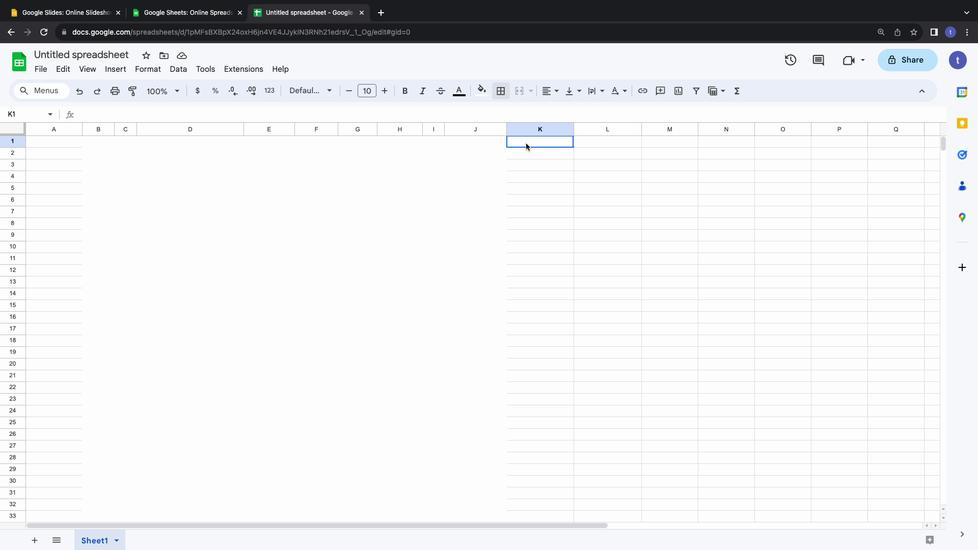 
Action: Mouse moved to (390, 143)
Screenshot: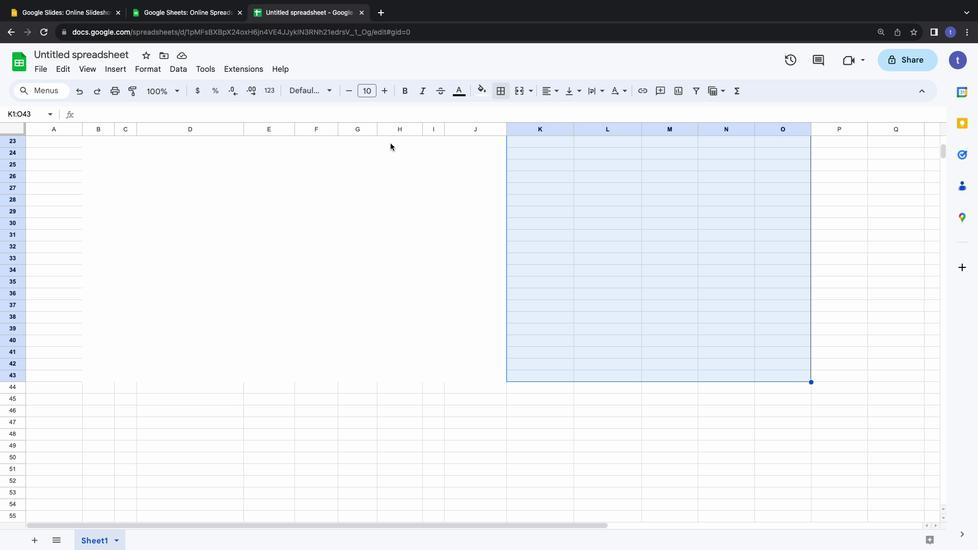 
Action: Mouse scrolled (390, 143) with delta (0, 0)
Screenshot: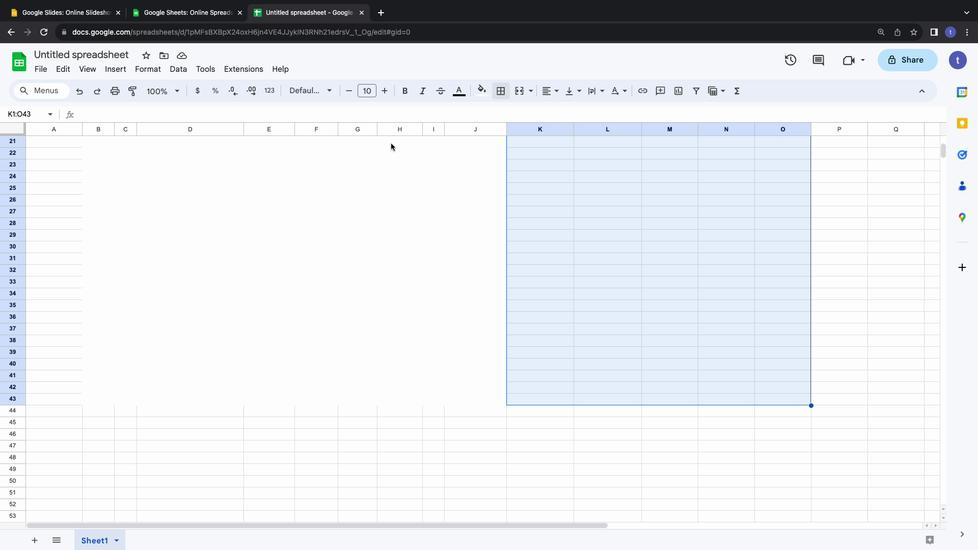 
Action: Mouse scrolled (390, 143) with delta (0, 0)
Screenshot: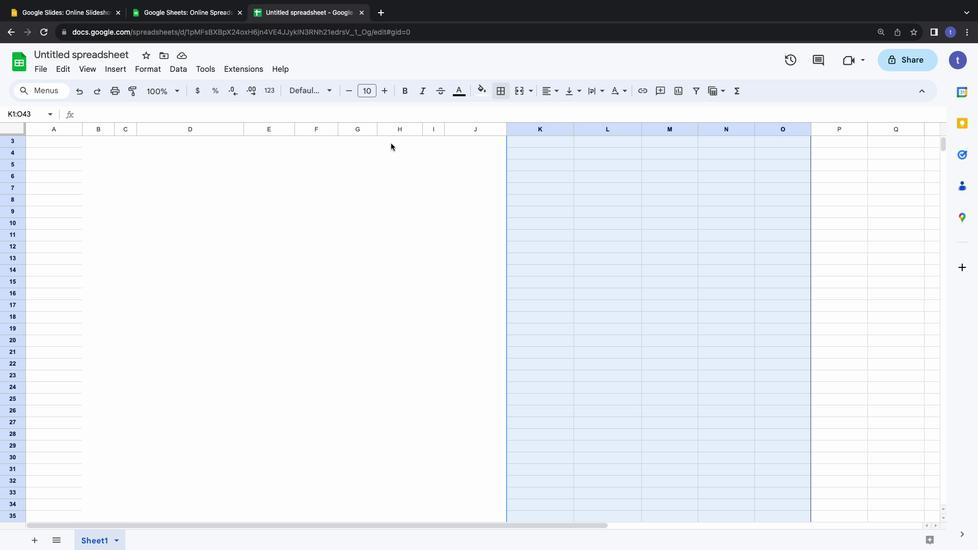
Action: Mouse moved to (390, 143)
Screenshot: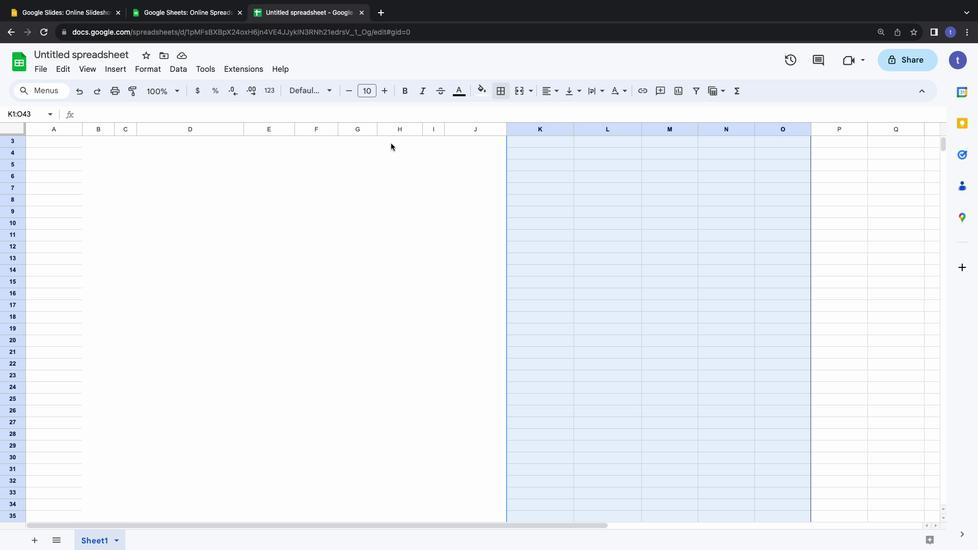 
Action: Mouse scrolled (390, 143) with delta (0, 1)
Screenshot: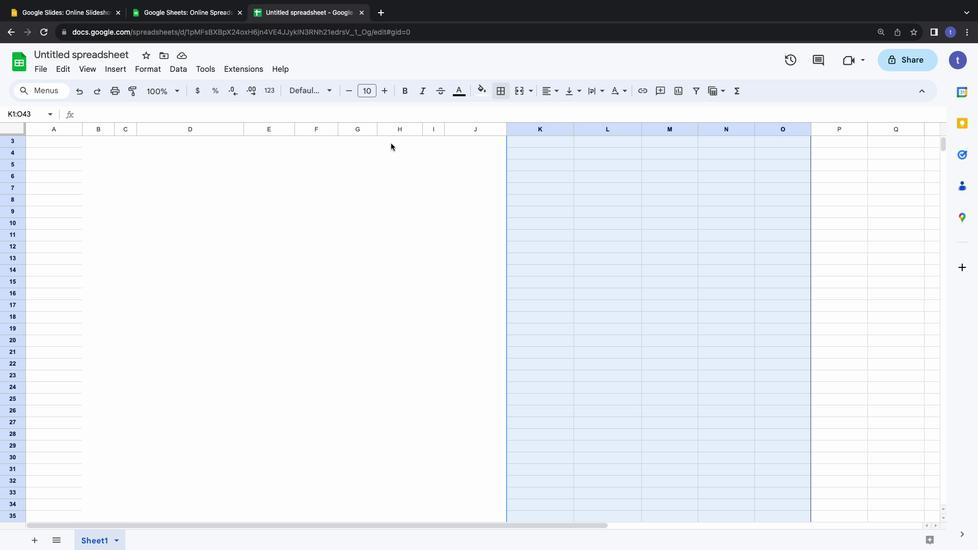 
Action: Mouse scrolled (390, 143) with delta (0, 2)
Screenshot: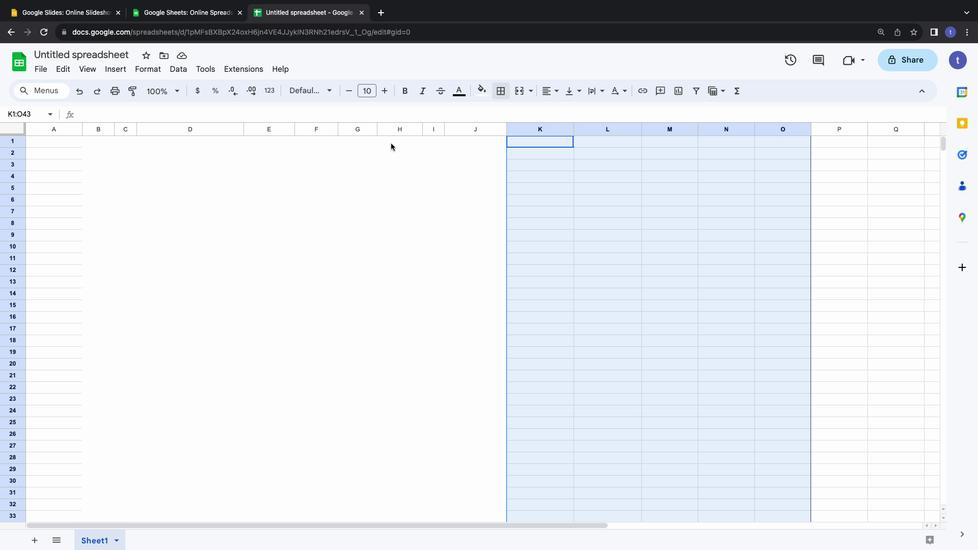 
Action: Mouse scrolled (390, 143) with delta (0, 3)
Screenshot: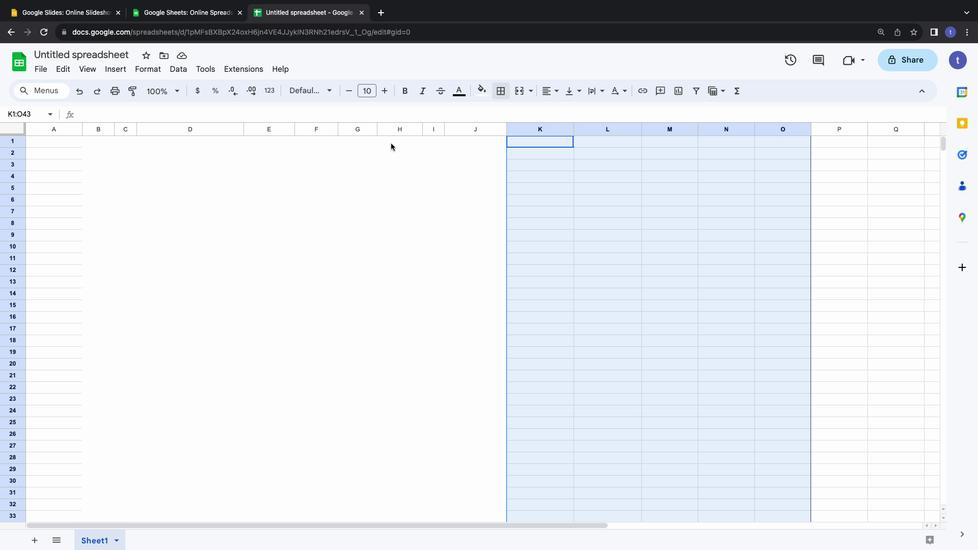 
Action: Mouse scrolled (390, 143) with delta (0, 3)
Screenshot: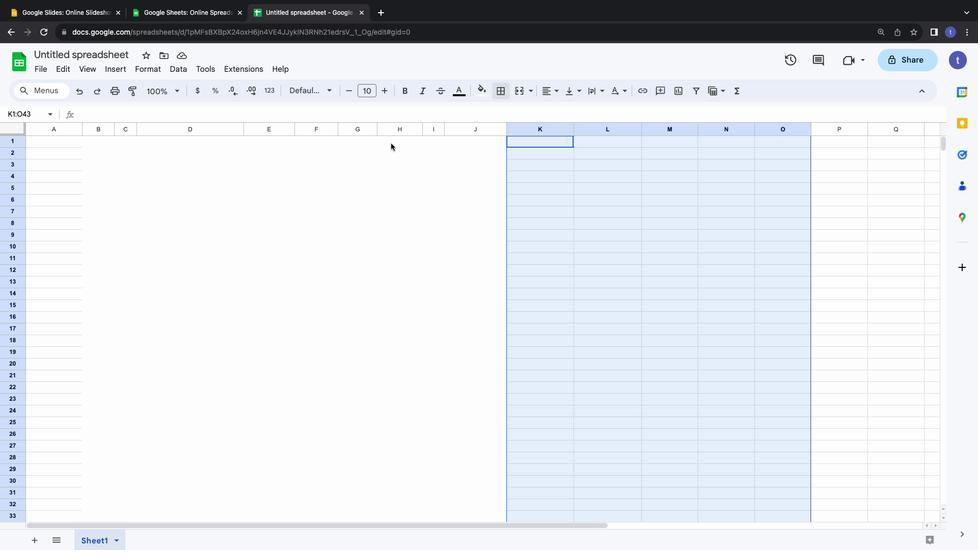 
Action: Mouse scrolled (390, 143) with delta (0, 0)
Screenshot: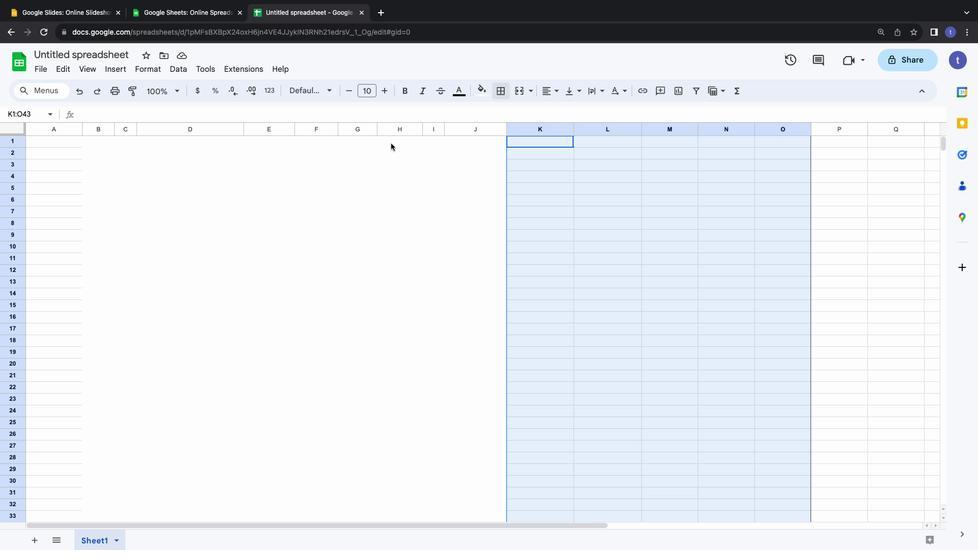 
Action: Mouse scrolled (390, 143) with delta (0, 0)
Screenshot: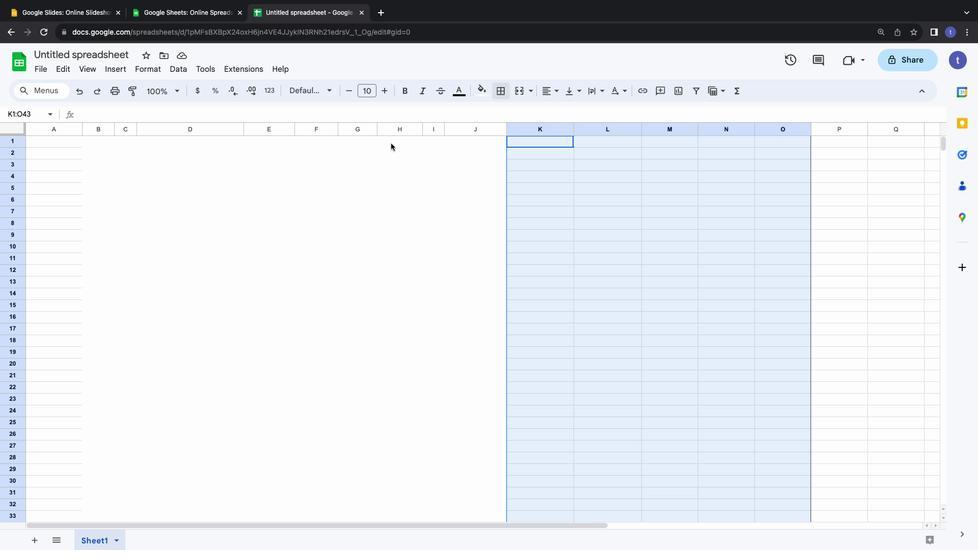 
Action: Mouse scrolled (390, 143) with delta (0, 2)
Screenshot: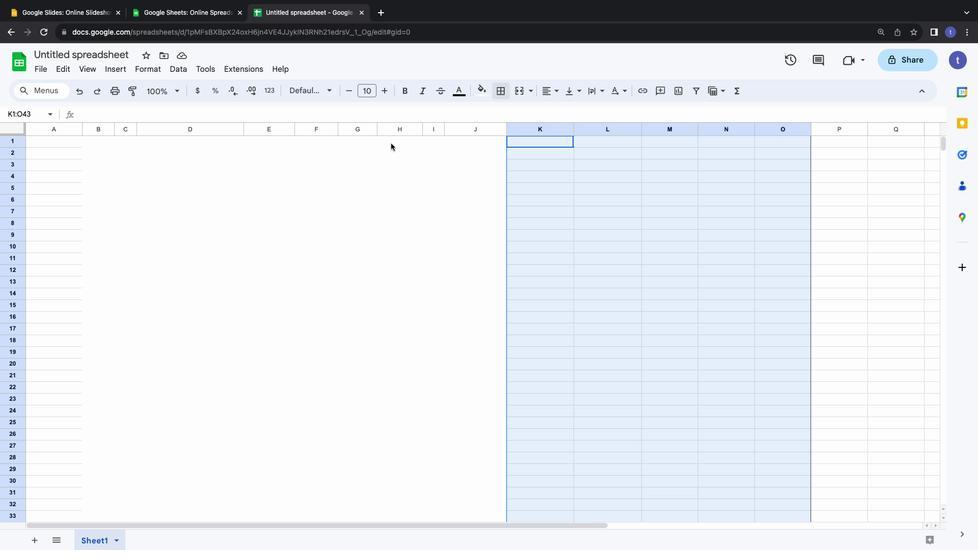 
Action: Mouse scrolled (390, 143) with delta (0, 2)
Screenshot: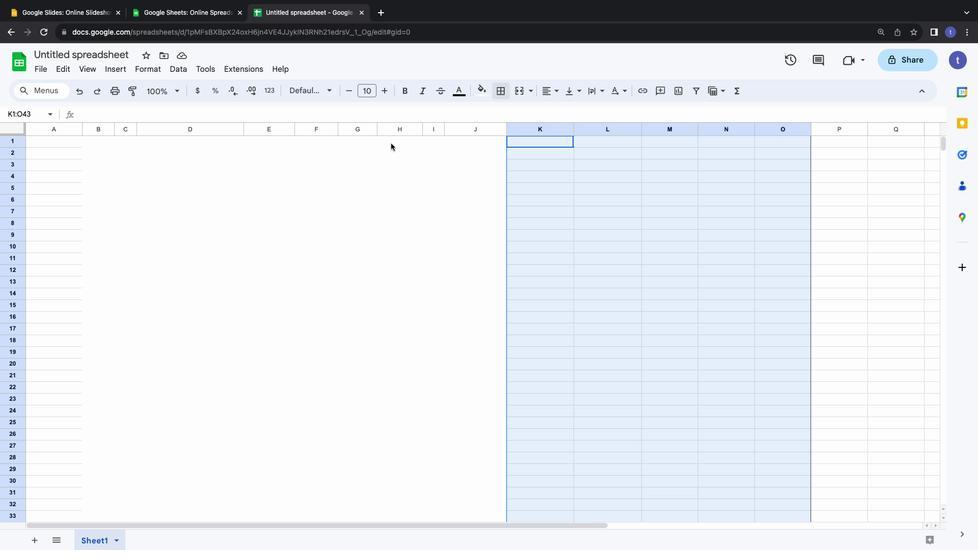 
Action: Mouse scrolled (390, 143) with delta (0, 0)
Screenshot: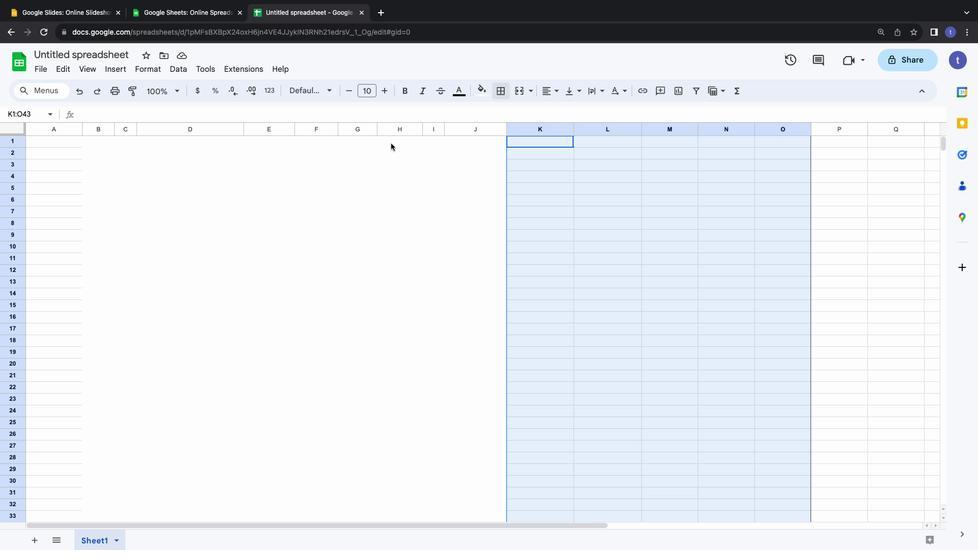 
Action: Mouse scrolled (390, 143) with delta (0, 0)
Screenshot: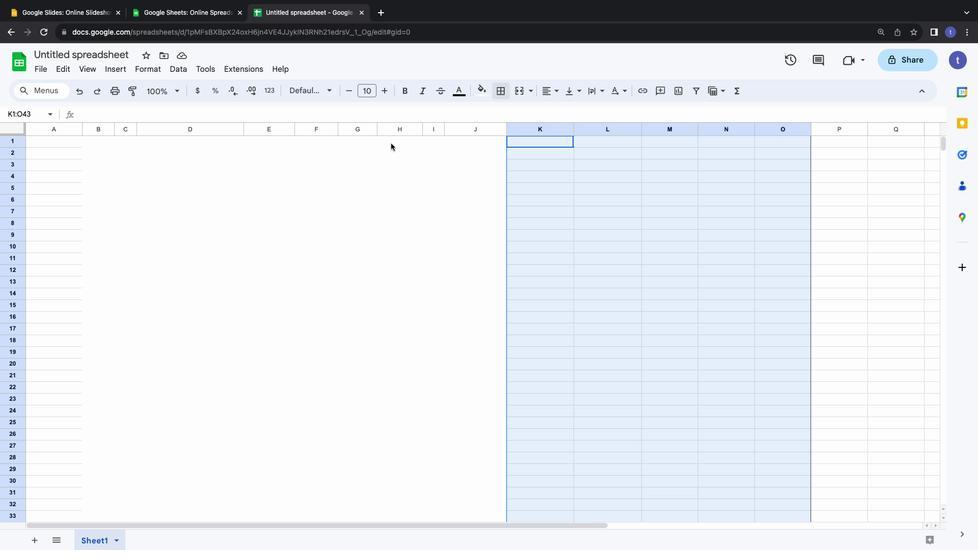 
Action: Mouse scrolled (390, 143) with delta (0, 1)
Screenshot: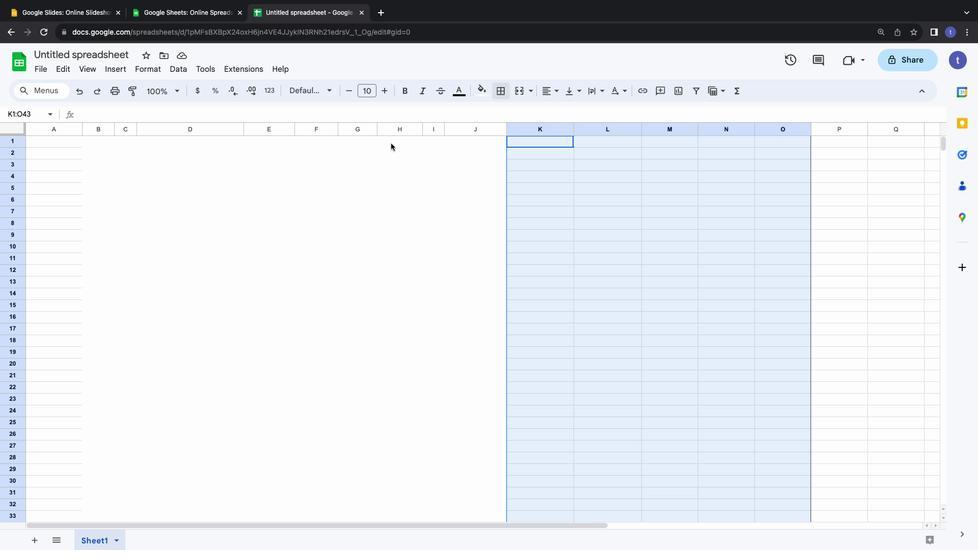 
Action: Mouse scrolled (390, 143) with delta (0, 2)
Screenshot: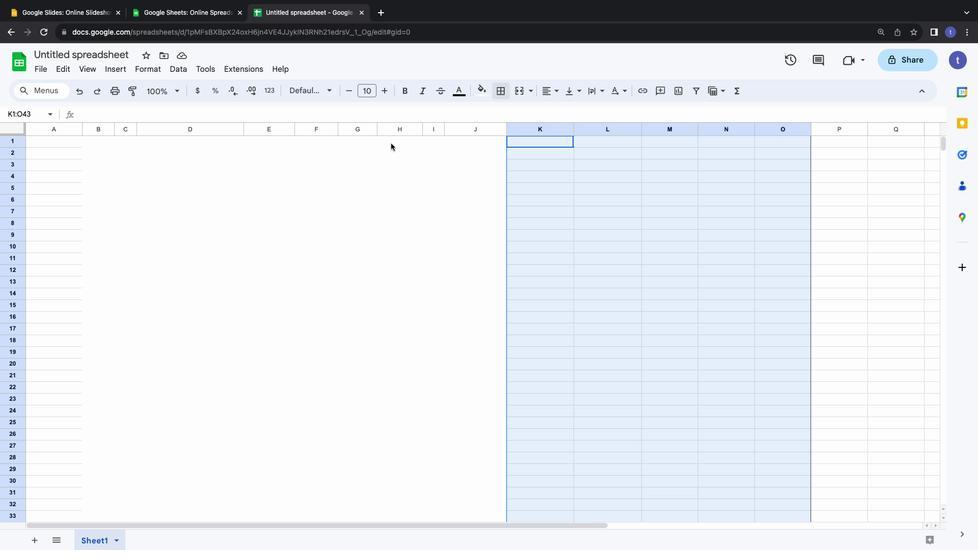 
Action: Mouse scrolled (390, 143) with delta (0, 3)
Screenshot: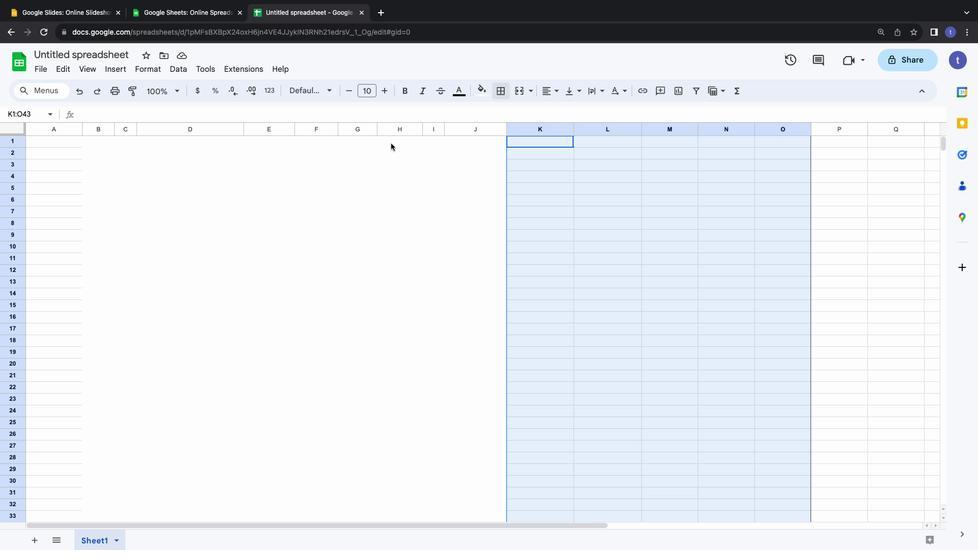 
Action: Mouse moved to (413, 177)
Screenshot: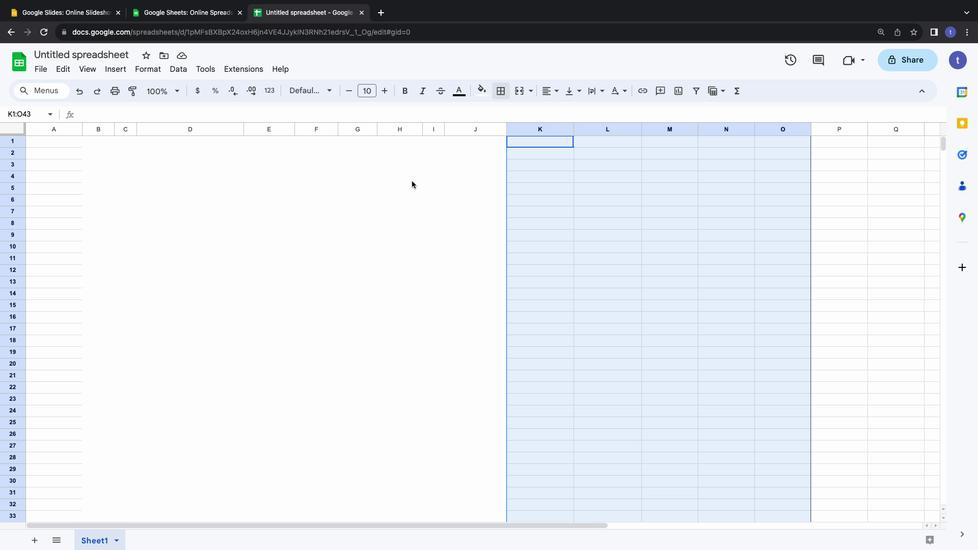 
Action: Mouse scrolled (413, 177) with delta (0, 0)
Screenshot: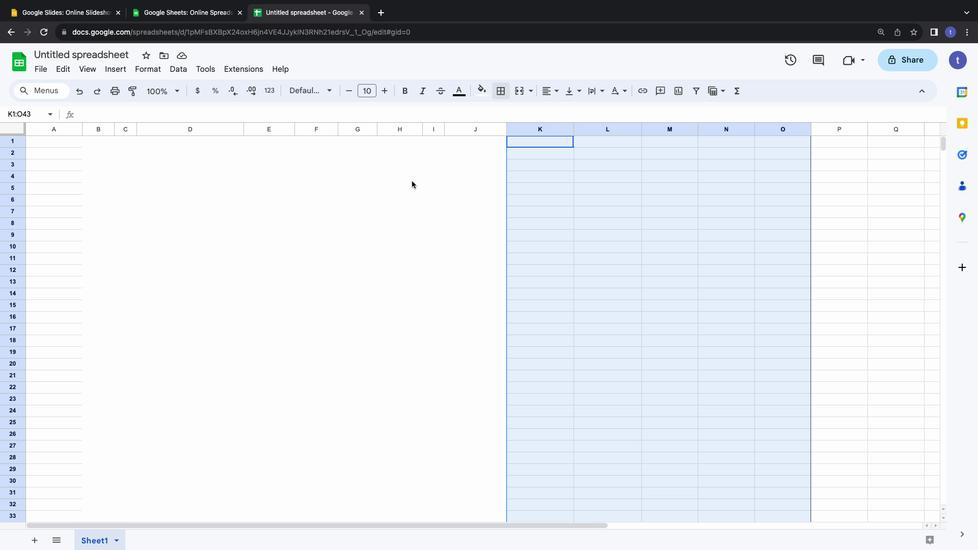 
Action: Mouse moved to (412, 180)
Screenshot: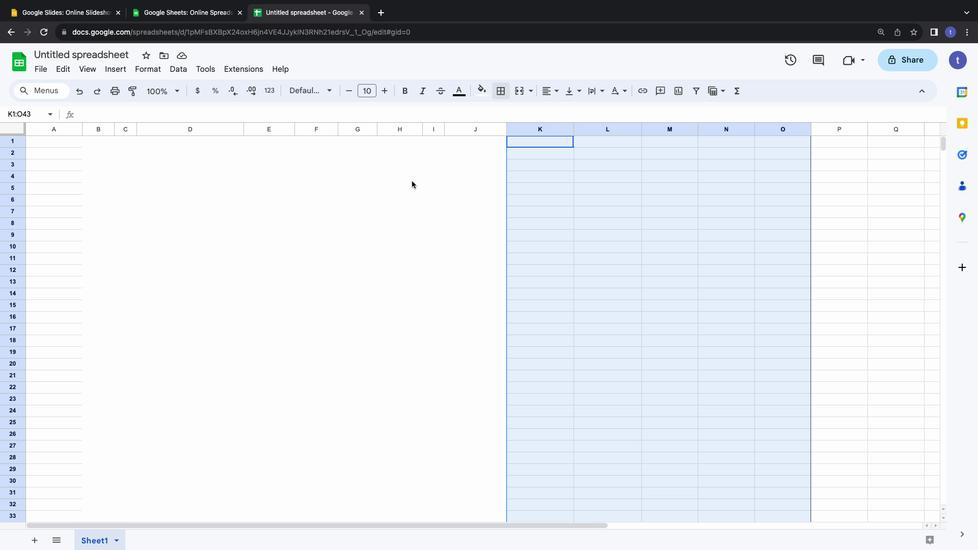 
Action: Mouse scrolled (412, 180) with delta (0, 0)
Screenshot: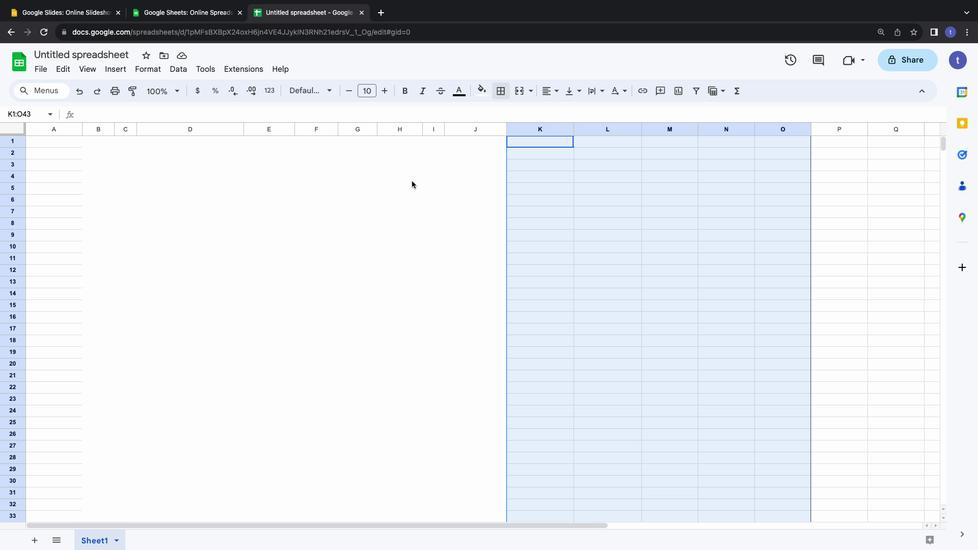
Action: Mouse moved to (411, 180)
Screenshot: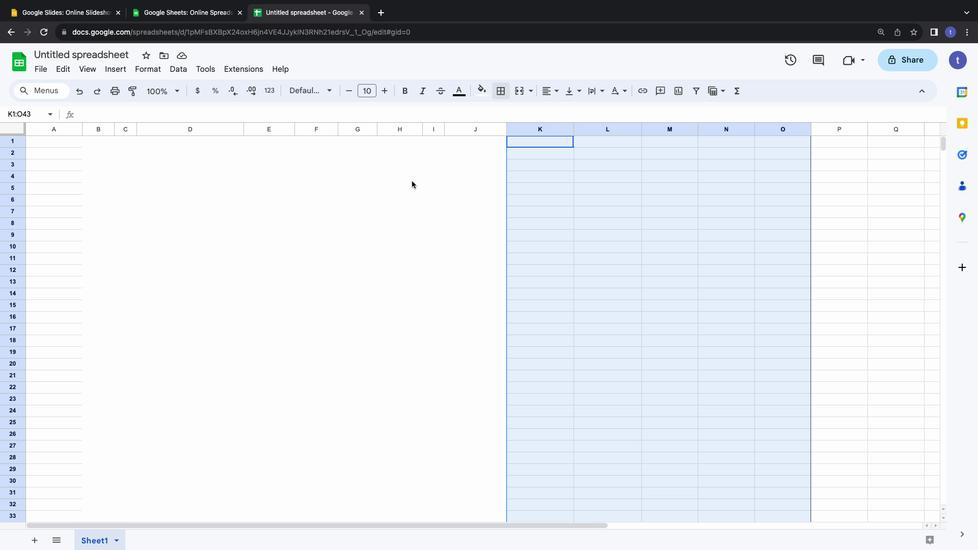 
Action: Mouse scrolled (411, 180) with delta (0, 2)
Screenshot: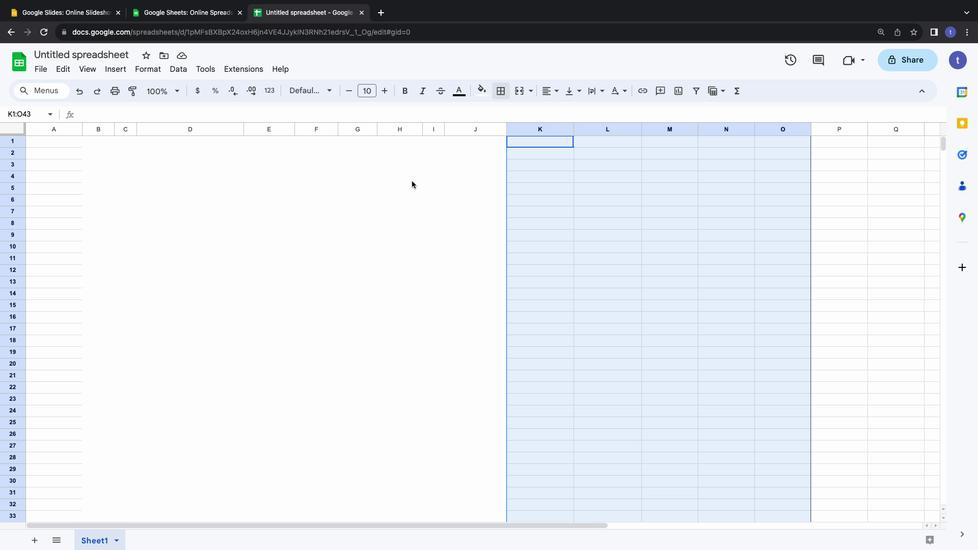 
Action: Mouse moved to (411, 181)
Screenshot: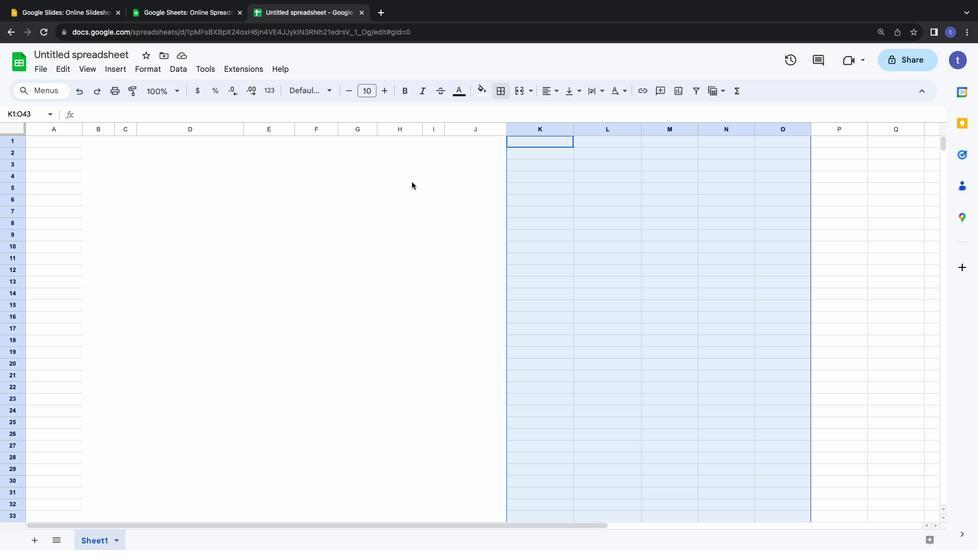 
Action: Mouse scrolled (411, 181) with delta (0, 2)
Screenshot: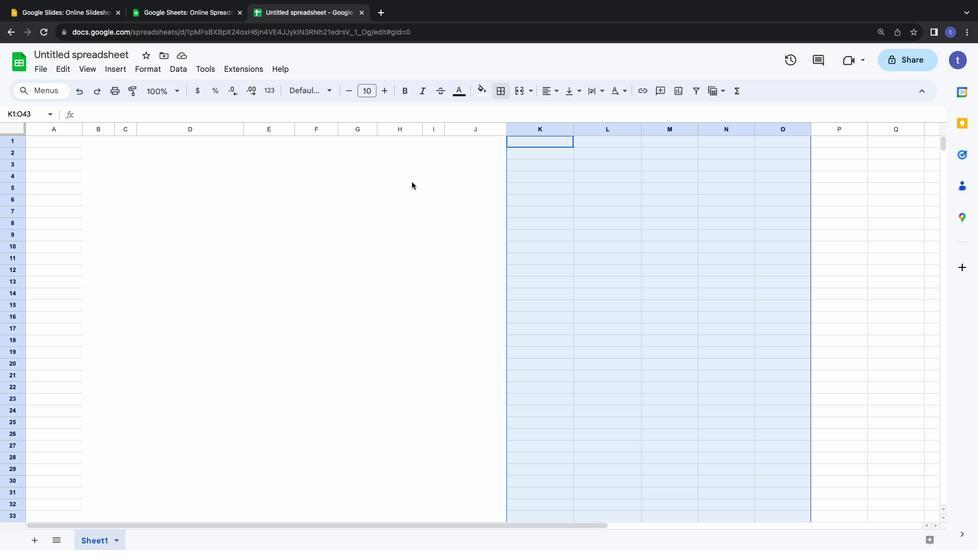 
Action: Mouse scrolled (411, 181) with delta (0, 3)
Screenshot: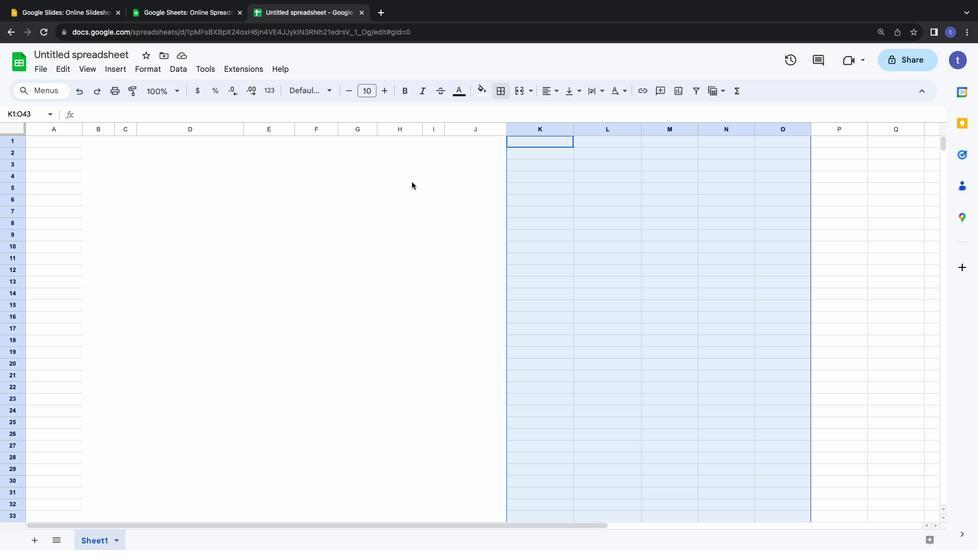 
Action: Mouse moved to (498, 94)
Screenshot: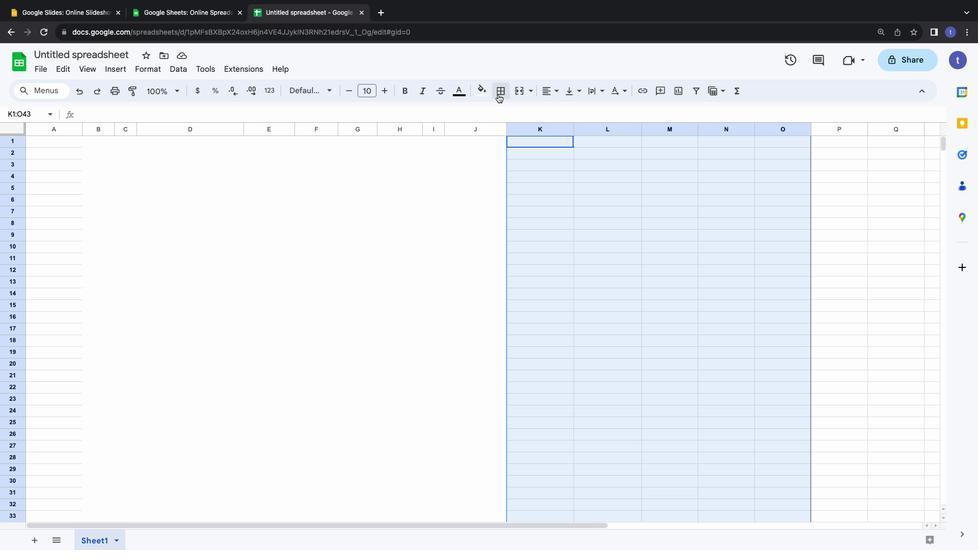 
Action: Mouse pressed left at (498, 94)
Screenshot: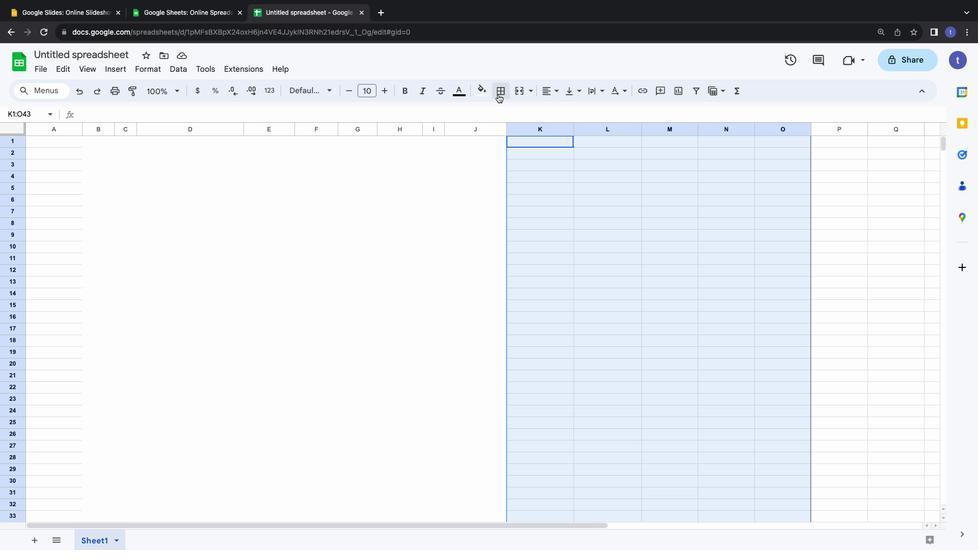 
Action: Mouse moved to (505, 114)
Screenshot: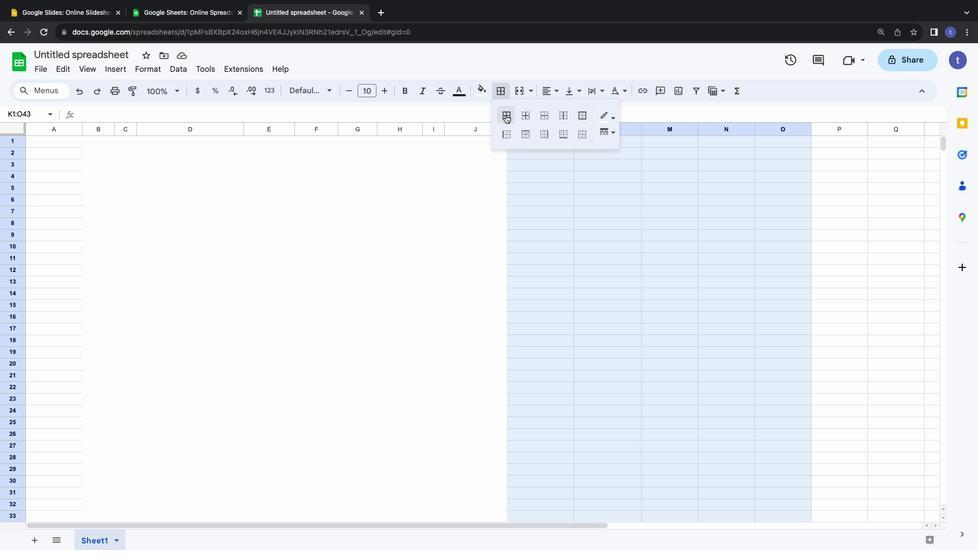 
Action: Mouse pressed left at (505, 114)
Screenshot: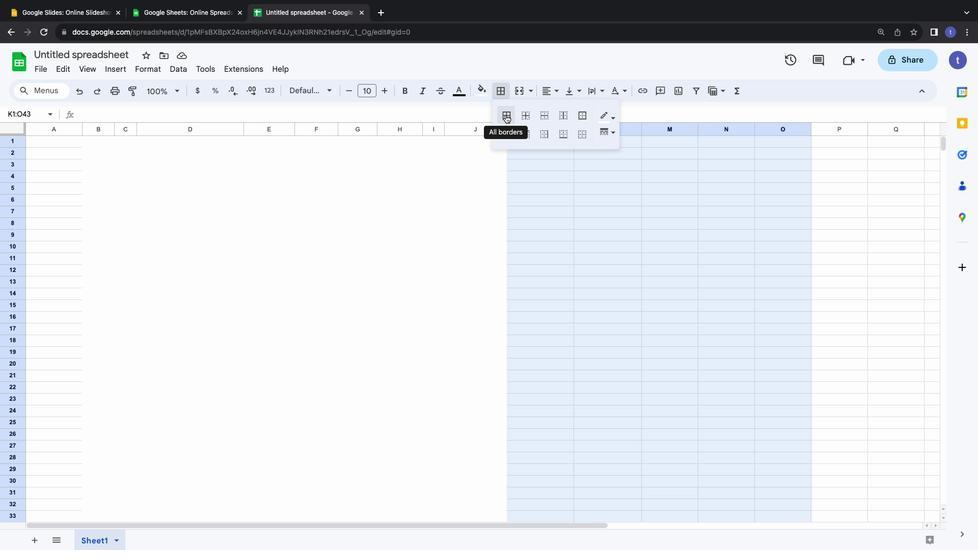 
Action: Mouse moved to (174, 151)
Screenshot: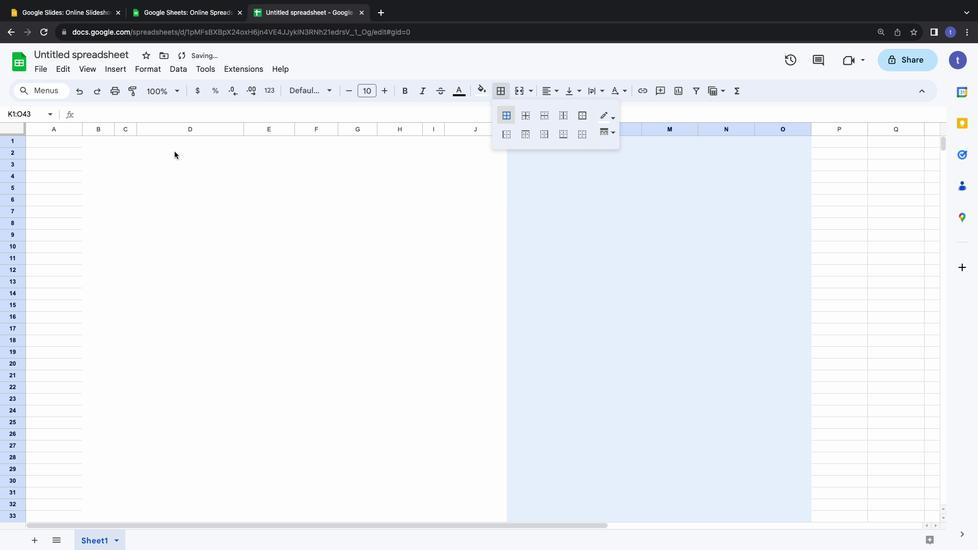 
Action: Mouse pressed left at (174, 151)
Screenshot: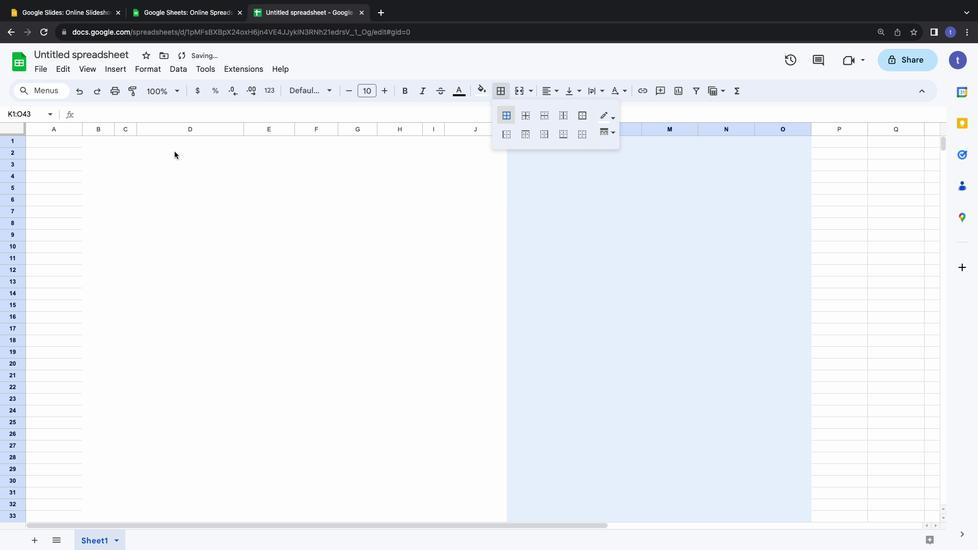 
Action: Mouse moved to (297, 151)
Screenshot: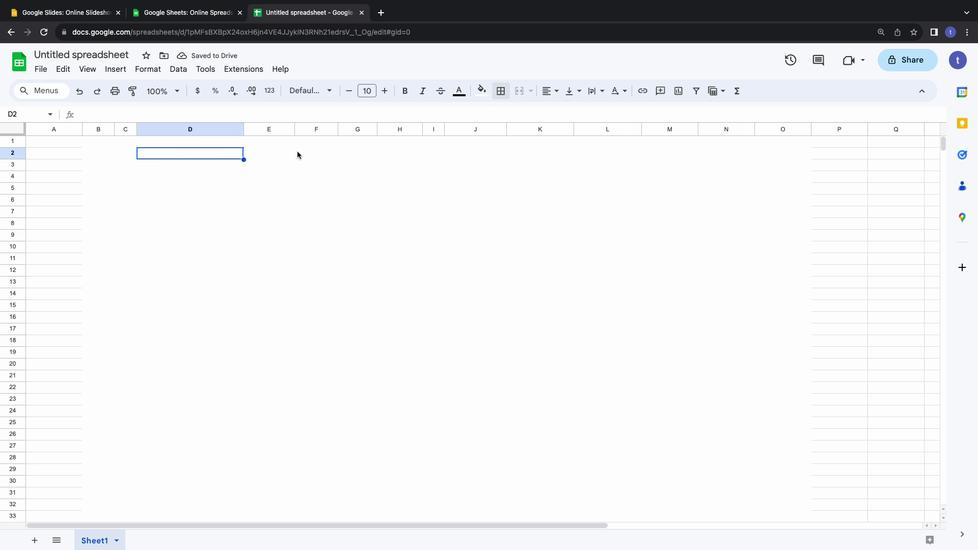 
Action: Mouse pressed left at (297, 151)
Screenshot: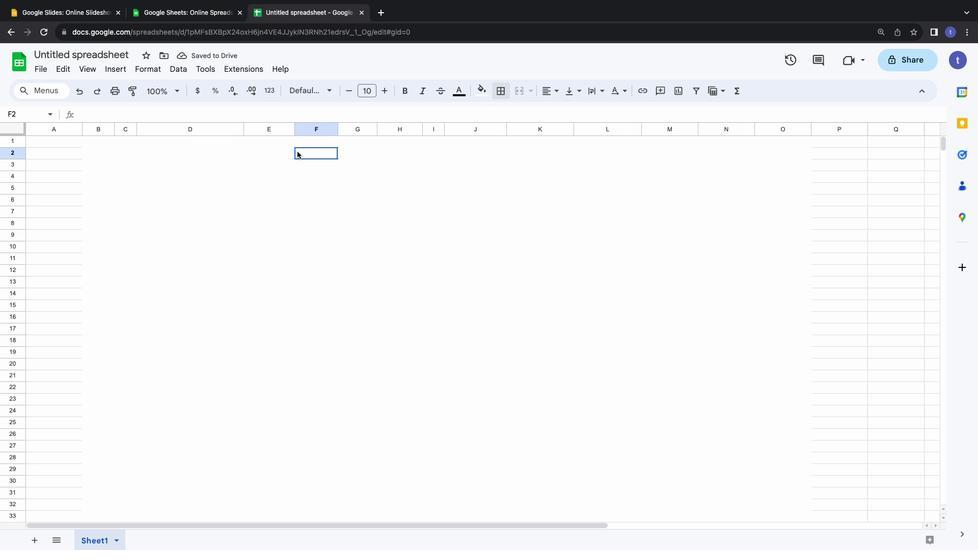 
Action: Mouse moved to (355, 161)
Screenshot: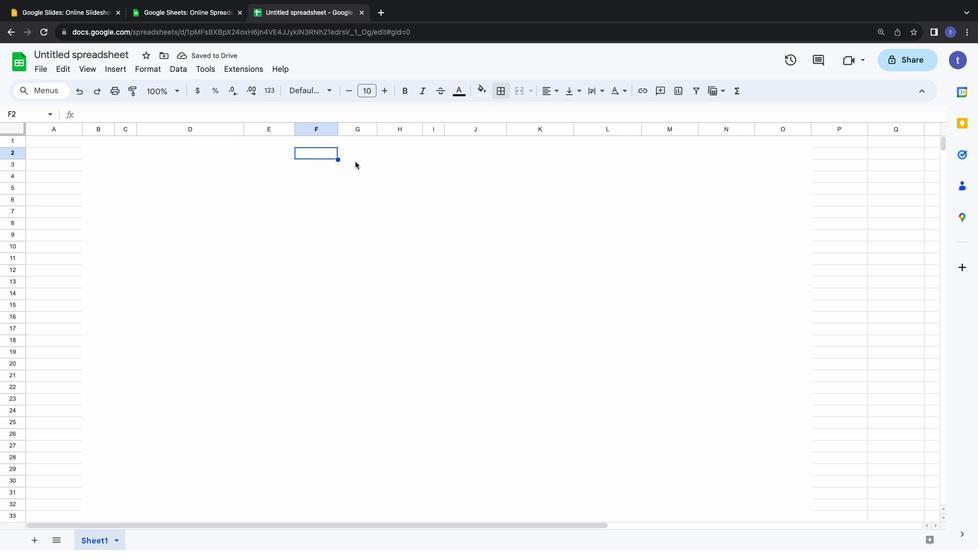 
Action: Mouse pressed left at (355, 161)
Screenshot: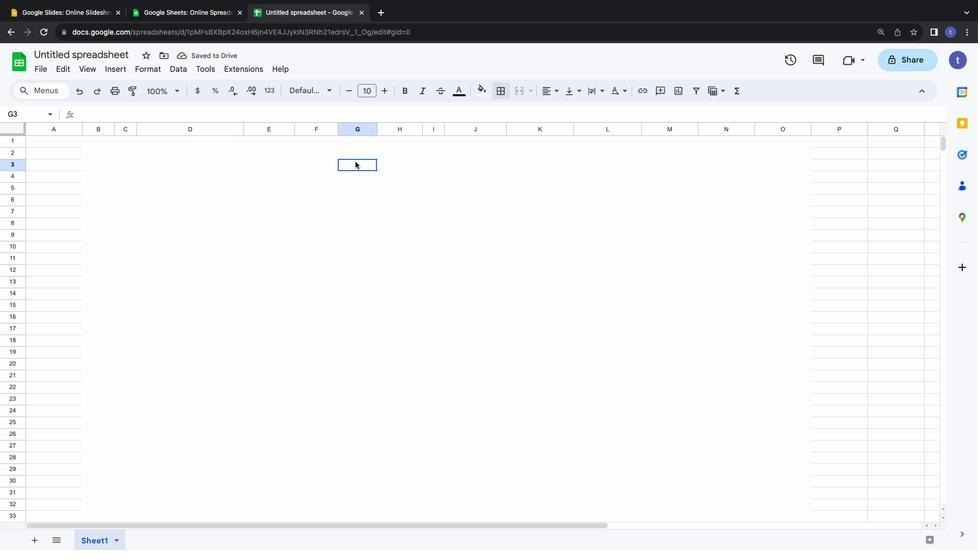 
Action: Mouse pressed left at (355, 161)
Screenshot: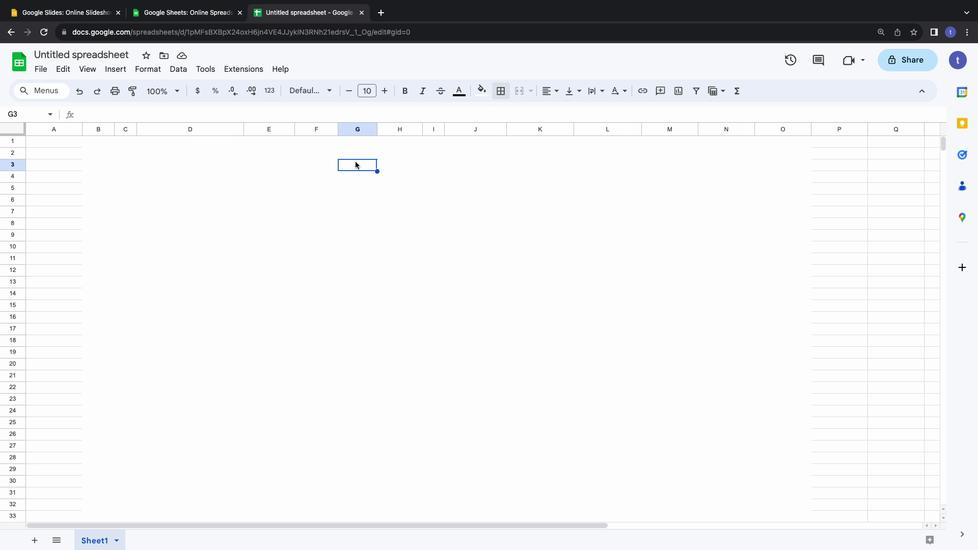 
Action: Mouse pressed left at (355, 161)
Screenshot: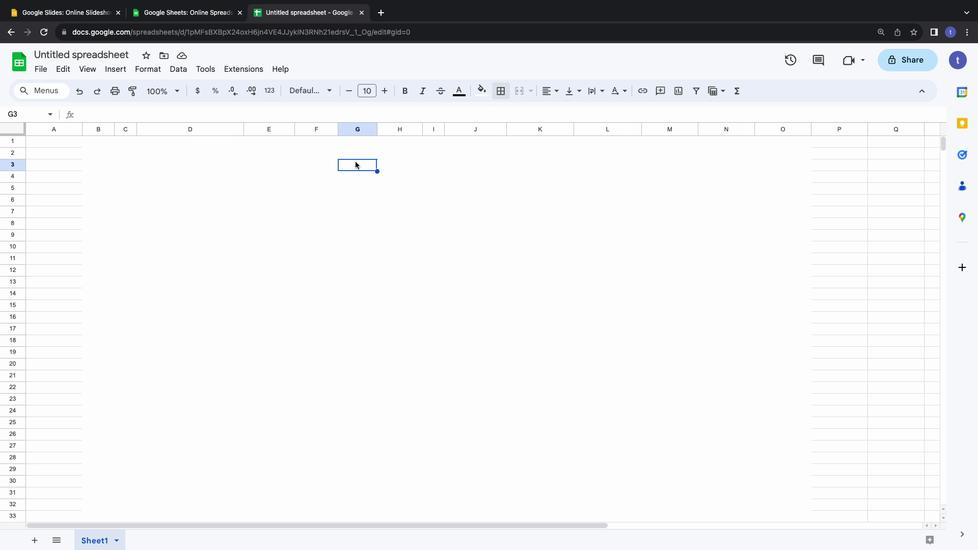 
Action: Key pressed Key.shift'T''e''c''h''e''r''s'Key.backspaceKey.backspaceKey.backspaceKey.backspaceKey.backspaceKey.backspaceKey.shift'E''A''C''H''E''R''S'Key.space'G''R''A''D''E'Key.spaceKey.shift'B''O''O''K'
Screenshot: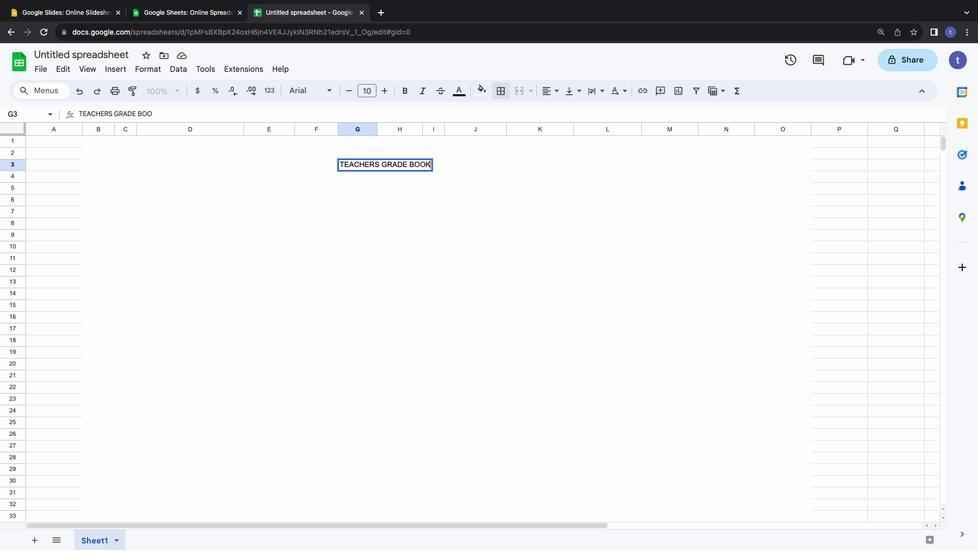 
Action: Mouse moved to (350, 174)
Screenshot: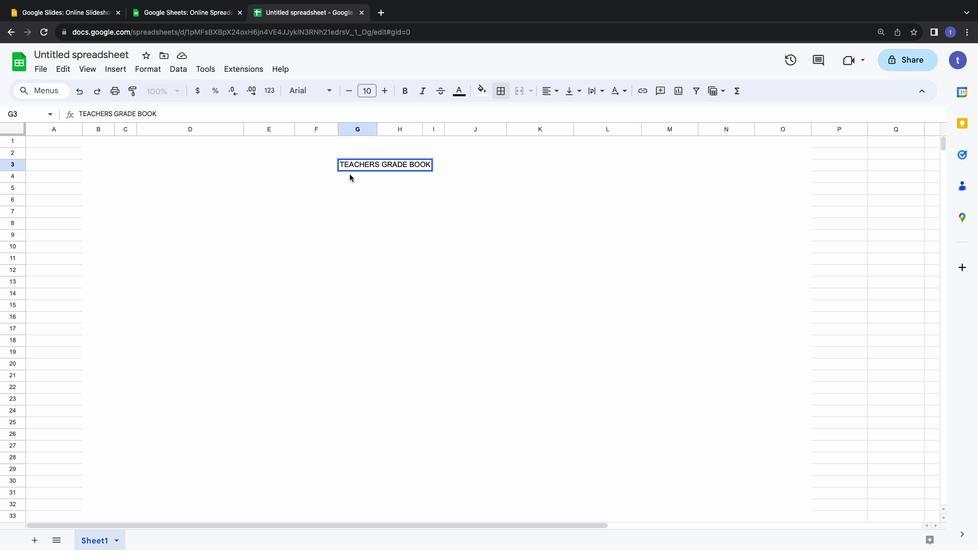 
Action: Mouse pressed left at (350, 174)
Screenshot: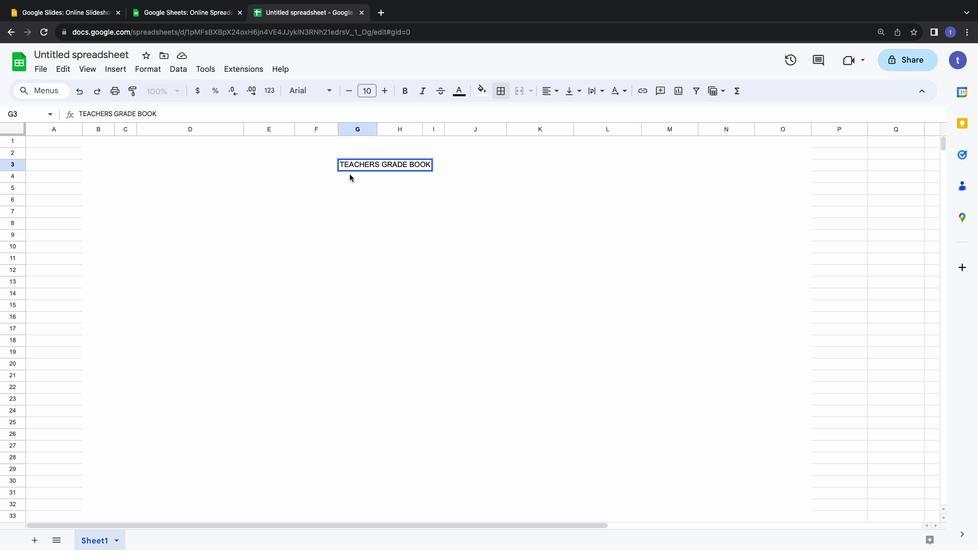 
Action: Mouse moved to (353, 165)
Screenshot: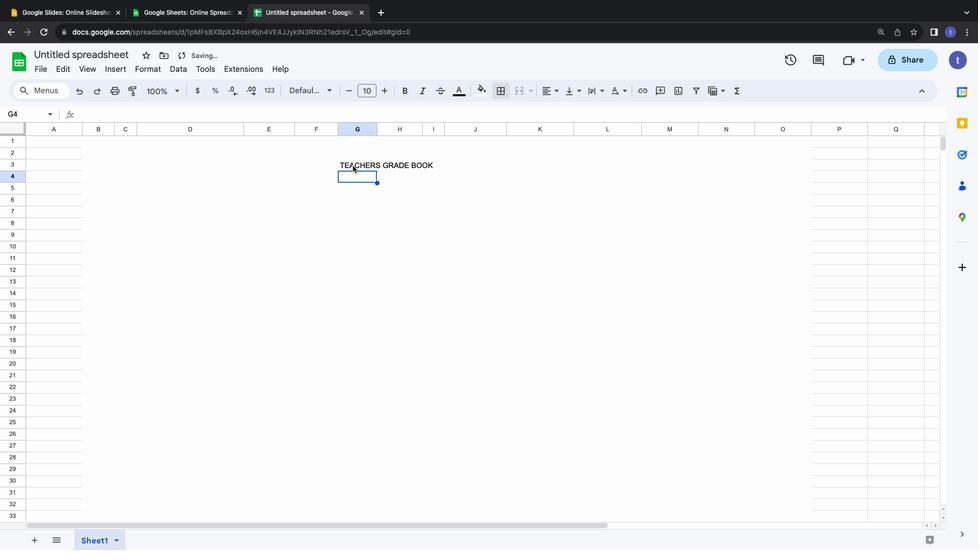 
Action: Mouse pressed left at (353, 165)
Screenshot: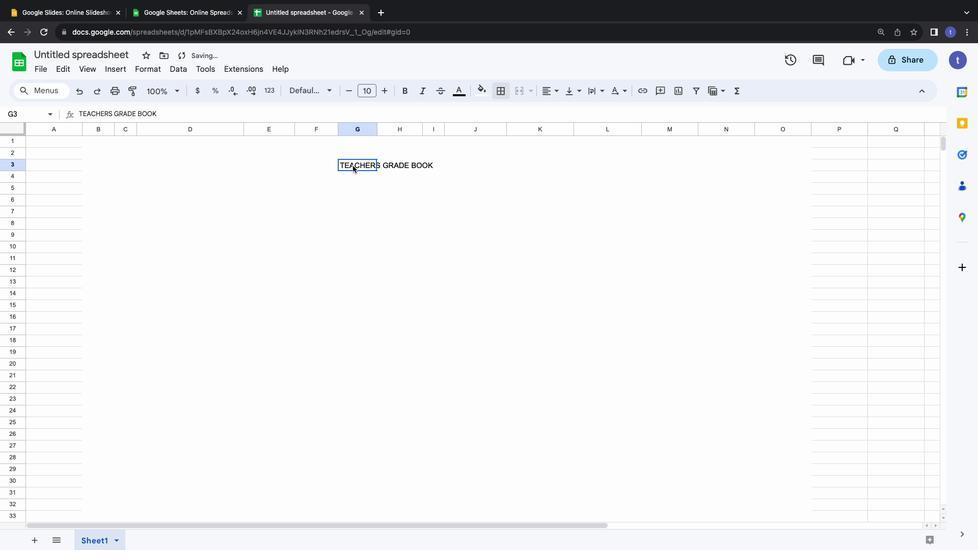 
Action: Mouse pressed left at (353, 165)
Screenshot: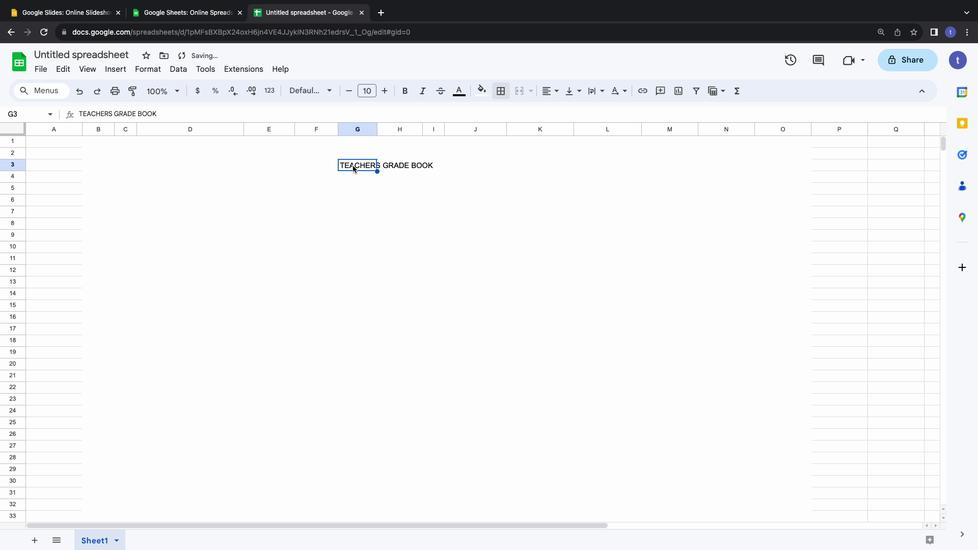 
Action: Mouse pressed left at (353, 165)
Screenshot: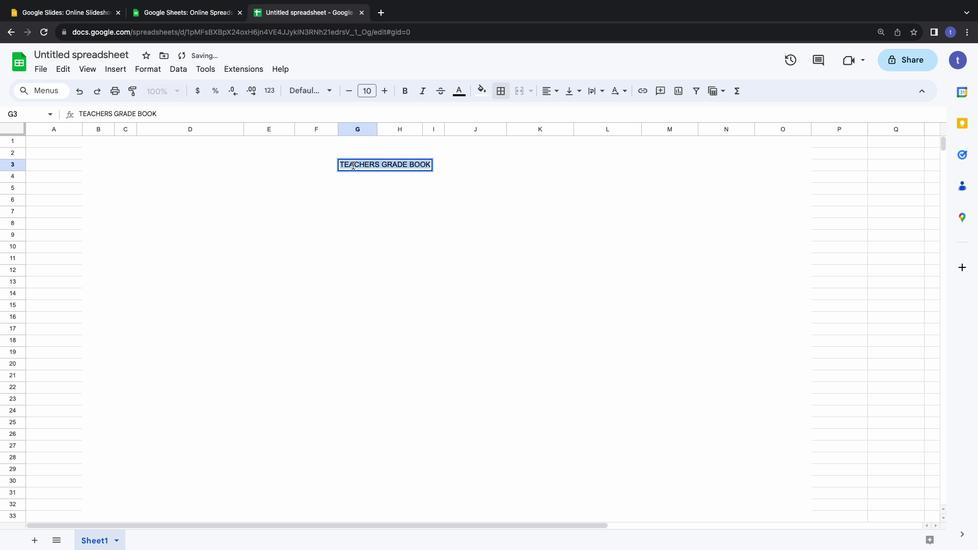 
Action: Mouse moved to (374, 87)
Screenshot: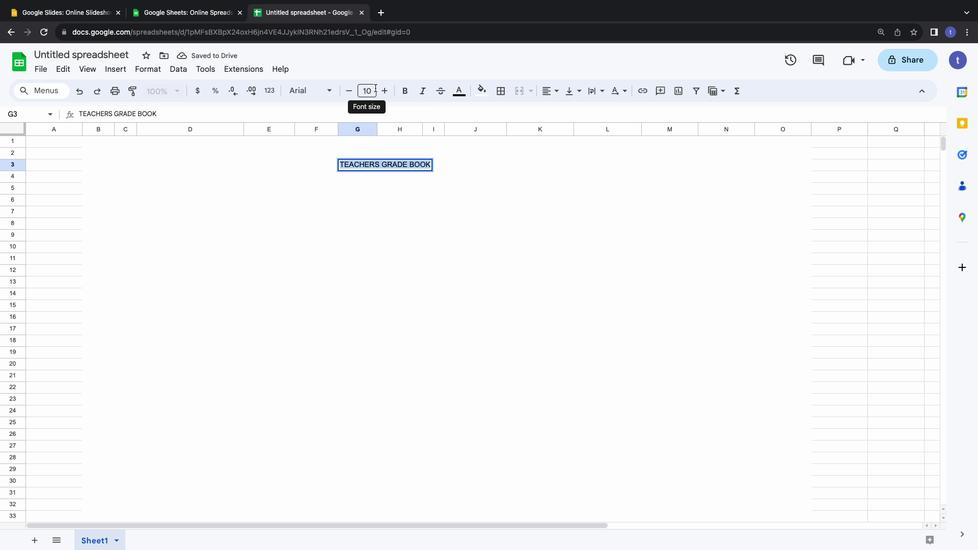 
Action: Mouse pressed left at (374, 87)
Screenshot: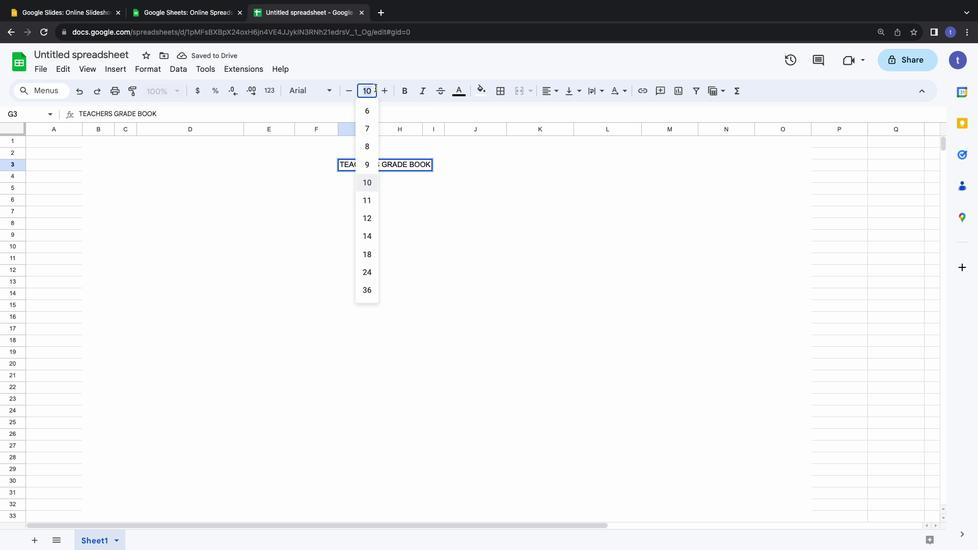 
Action: Key pressed '3''0''\x03'
Screenshot: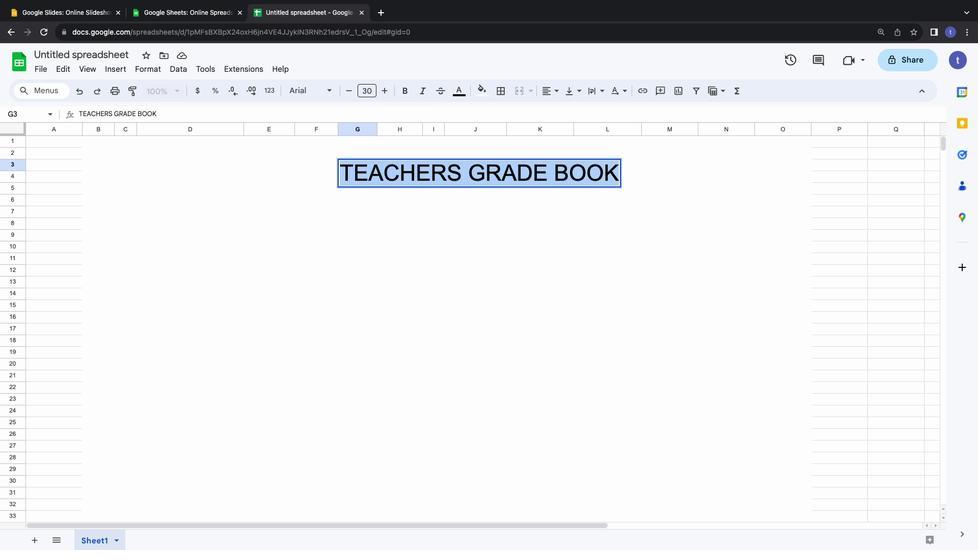 
Action: Mouse moved to (456, 90)
Screenshot: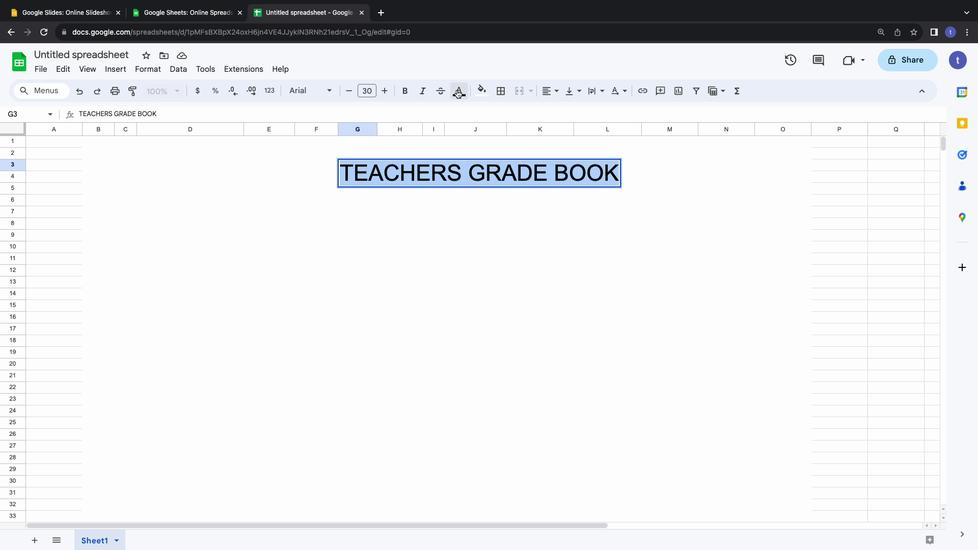 
Action: Mouse pressed left at (456, 90)
Screenshot: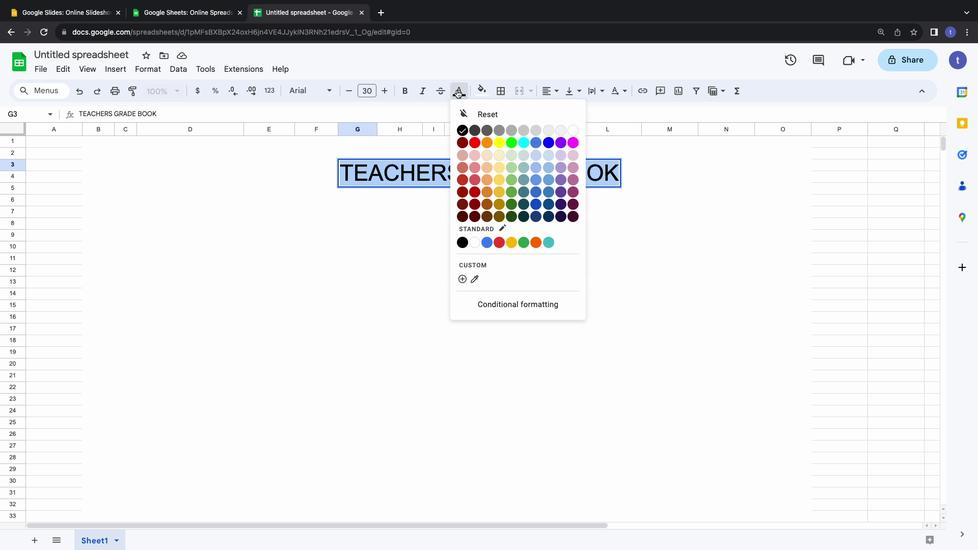 
Action: Mouse moved to (545, 206)
Screenshot: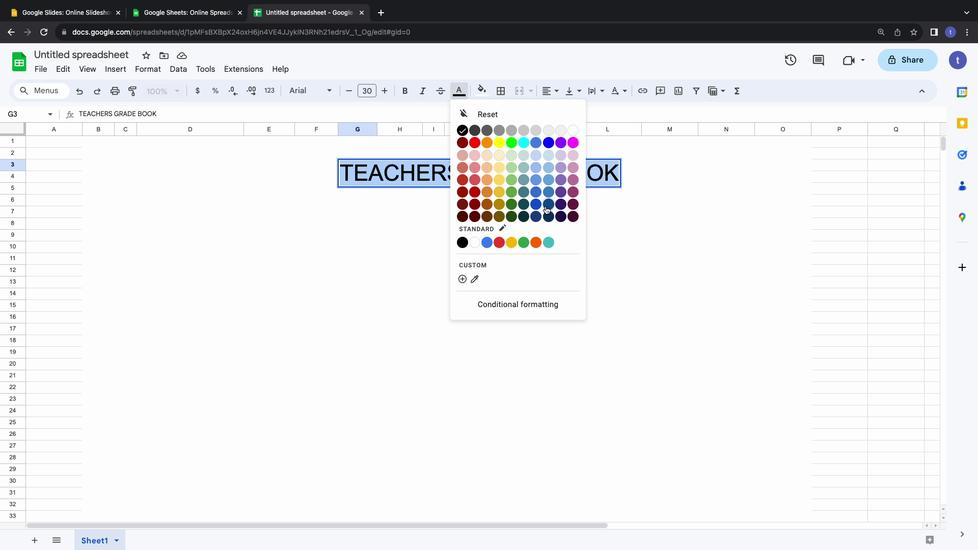
Action: Mouse pressed left at (545, 206)
Screenshot: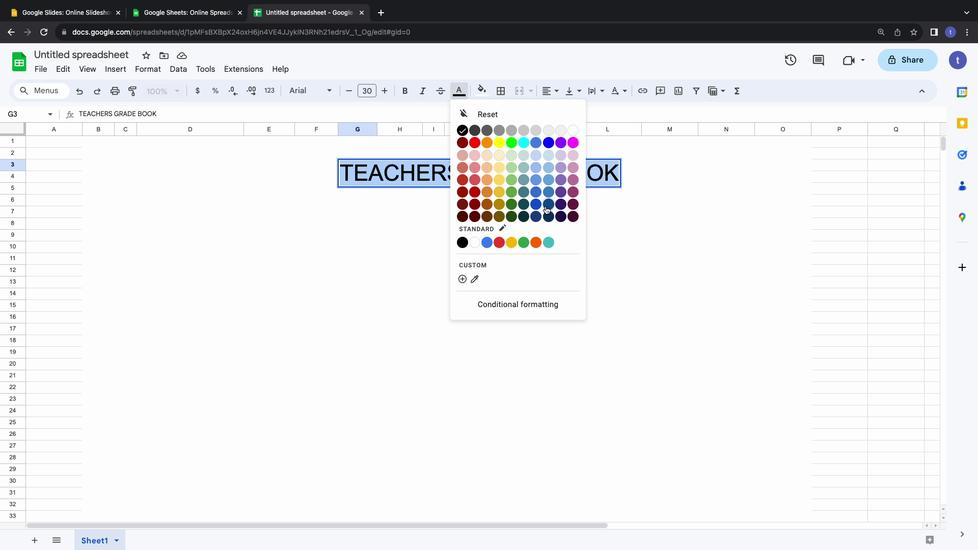 
Action: Mouse moved to (379, 171)
Screenshot: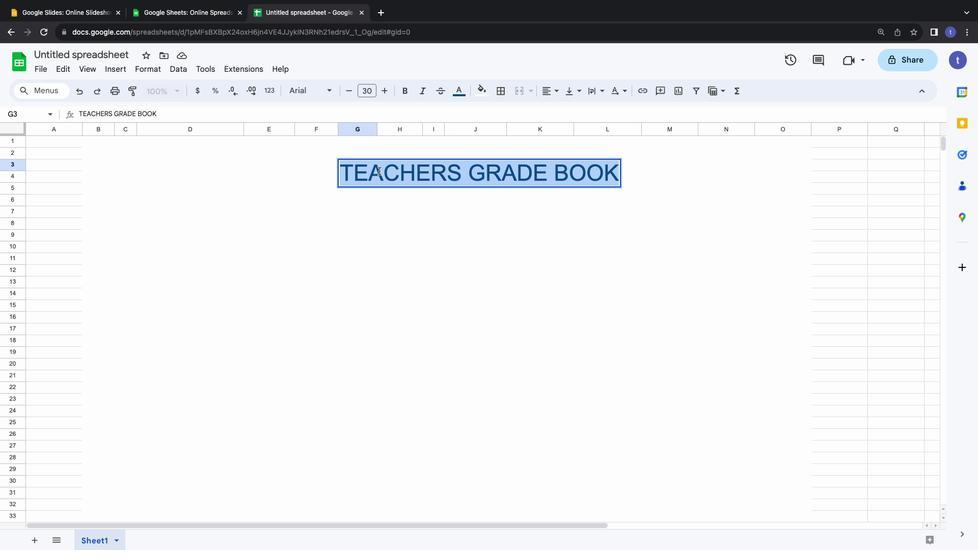 
Action: Mouse pressed left at (379, 171)
Screenshot: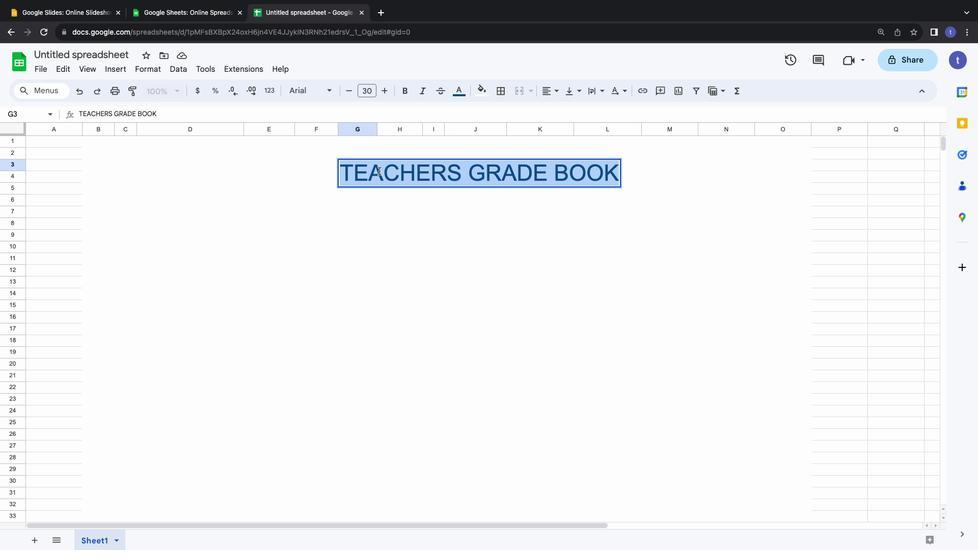 
Action: Mouse moved to (359, 171)
Screenshot: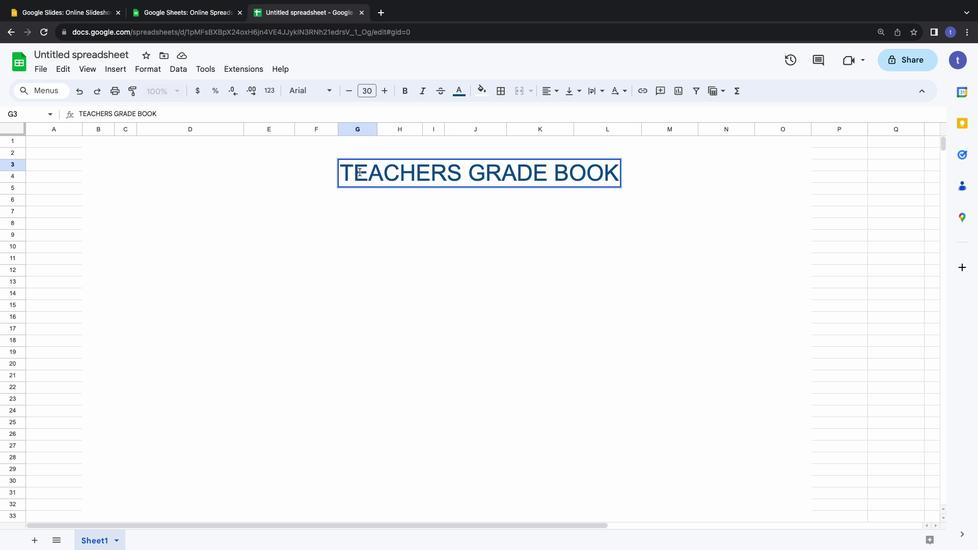 
Action: Mouse pressed left at (359, 171)
Screenshot: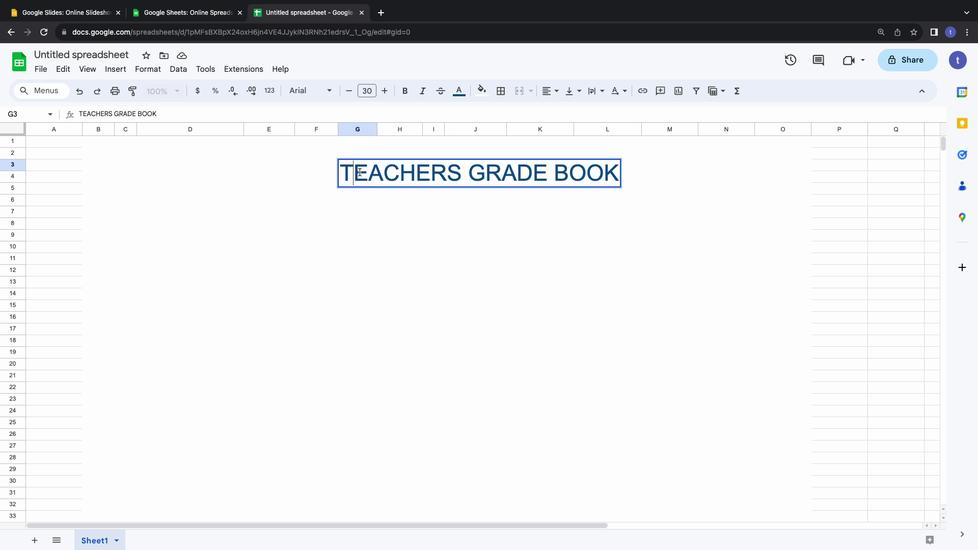 
Action: Mouse moved to (347, 167)
Screenshot: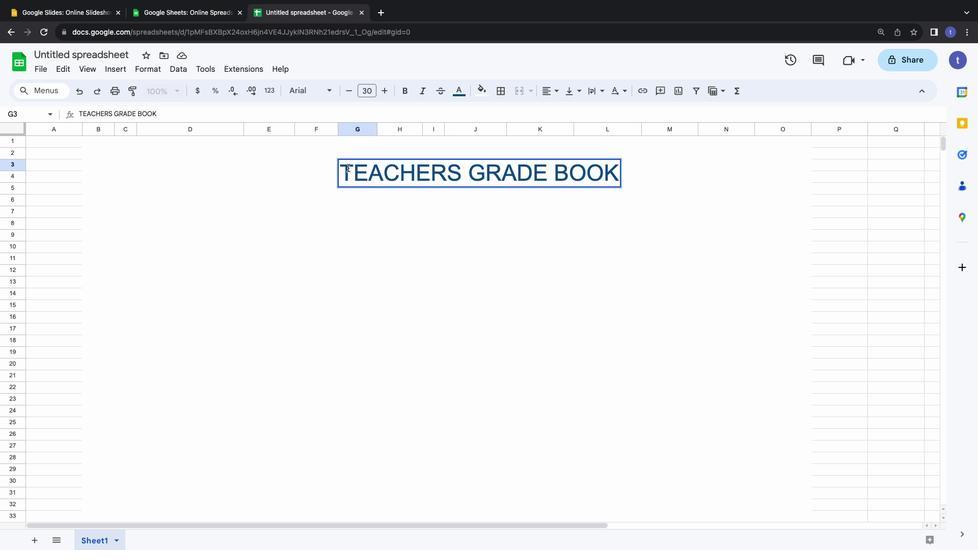 
Action: Mouse pressed left at (347, 167)
Screenshot: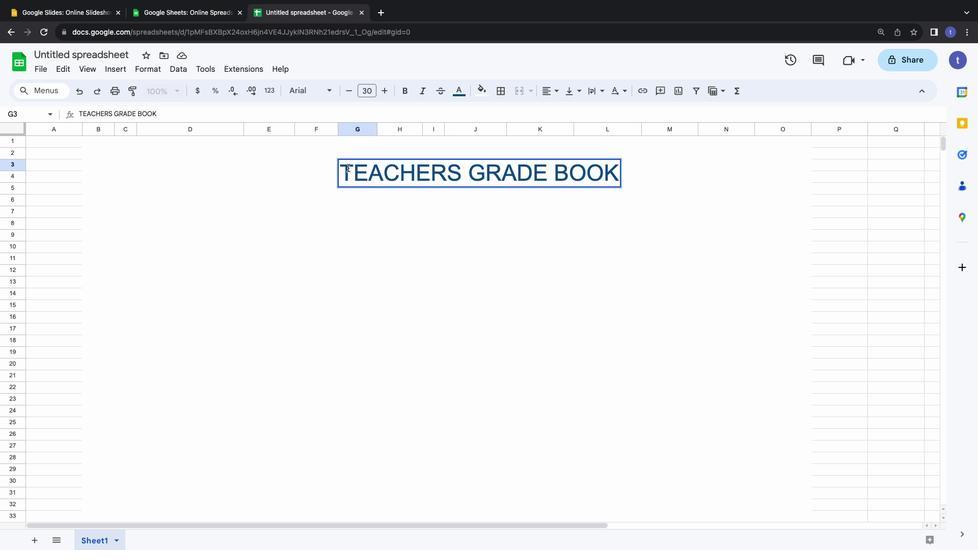 
Action: Mouse moved to (344, 168)
Screenshot: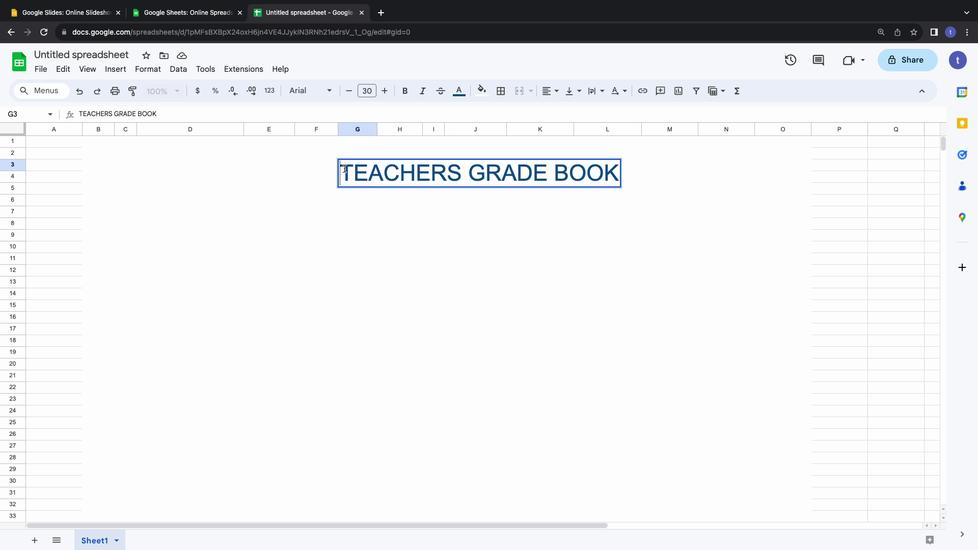 
Action: Mouse pressed left at (344, 168)
Screenshot: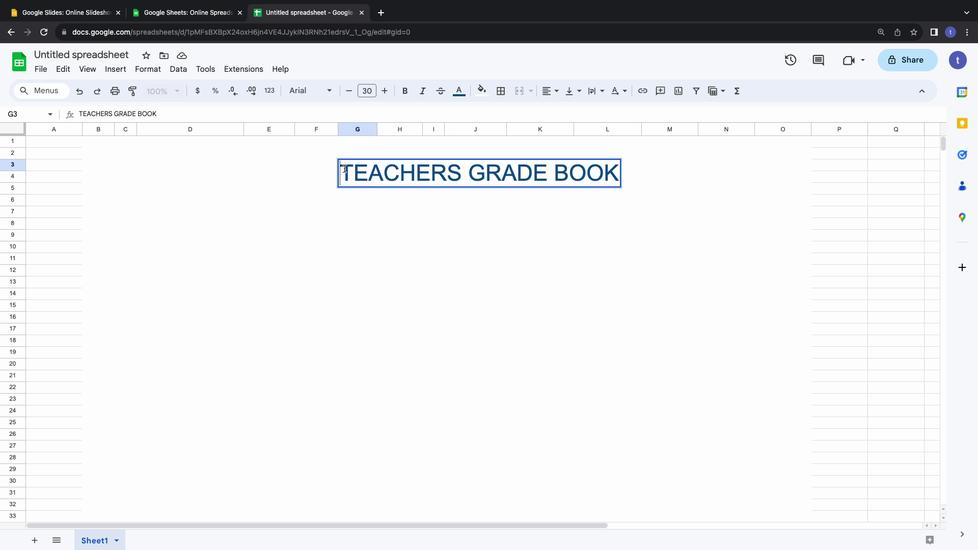 
Action: Mouse moved to (545, 92)
Screenshot: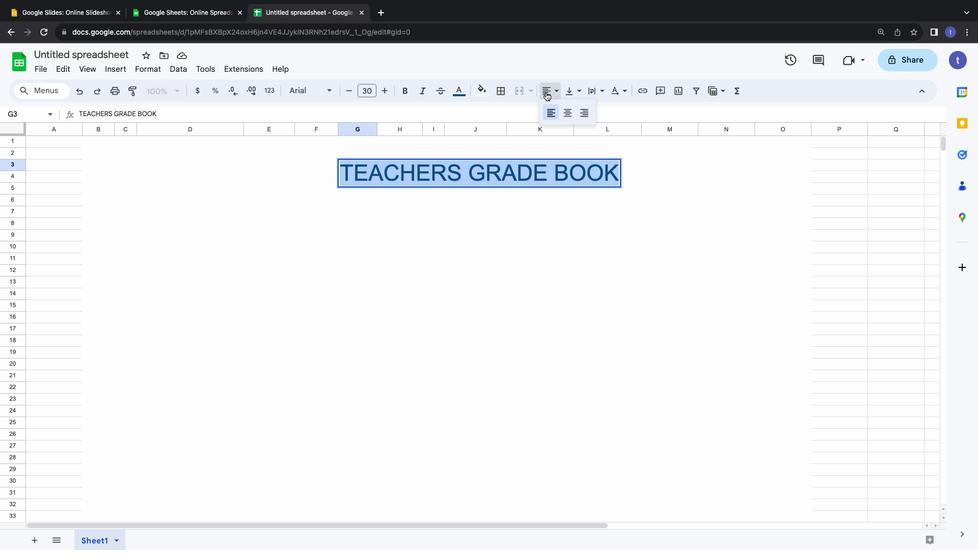 
Action: Mouse pressed left at (545, 92)
Screenshot: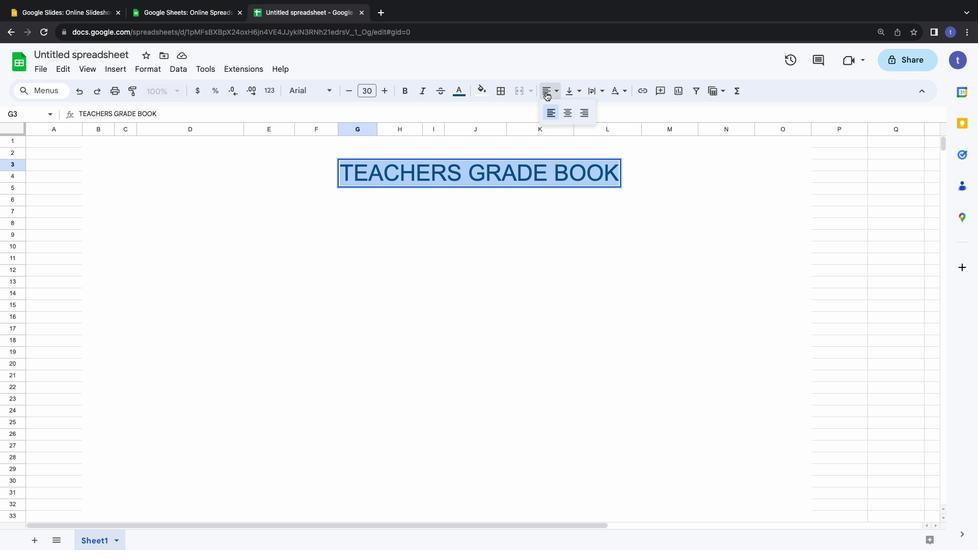 
Action: Mouse moved to (565, 109)
Screenshot: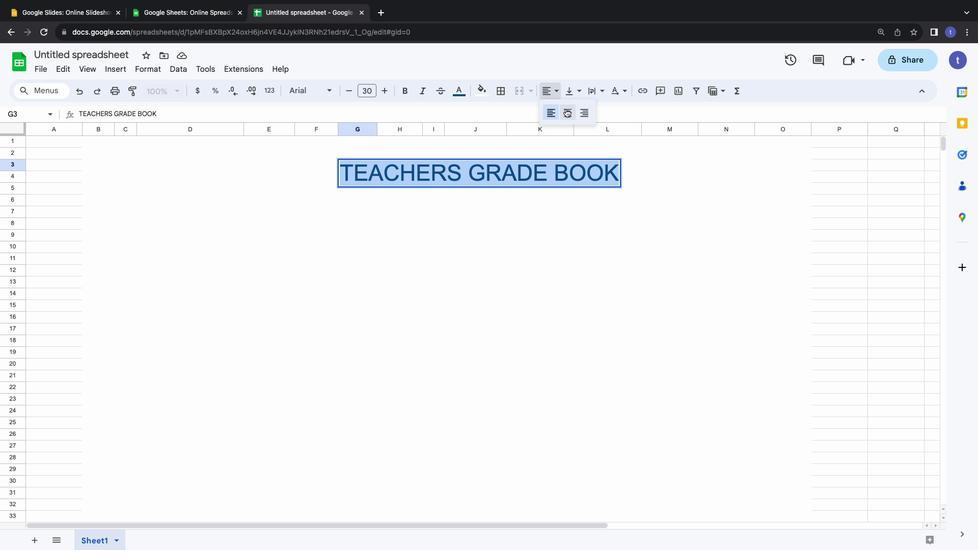
Action: Mouse pressed left at (565, 109)
Screenshot: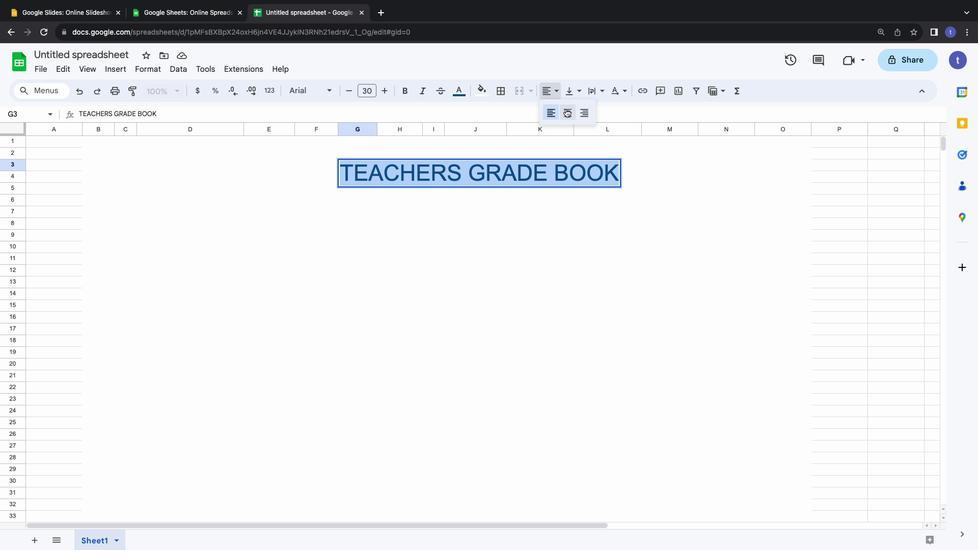 
Action: Mouse moved to (310, 154)
Screenshot: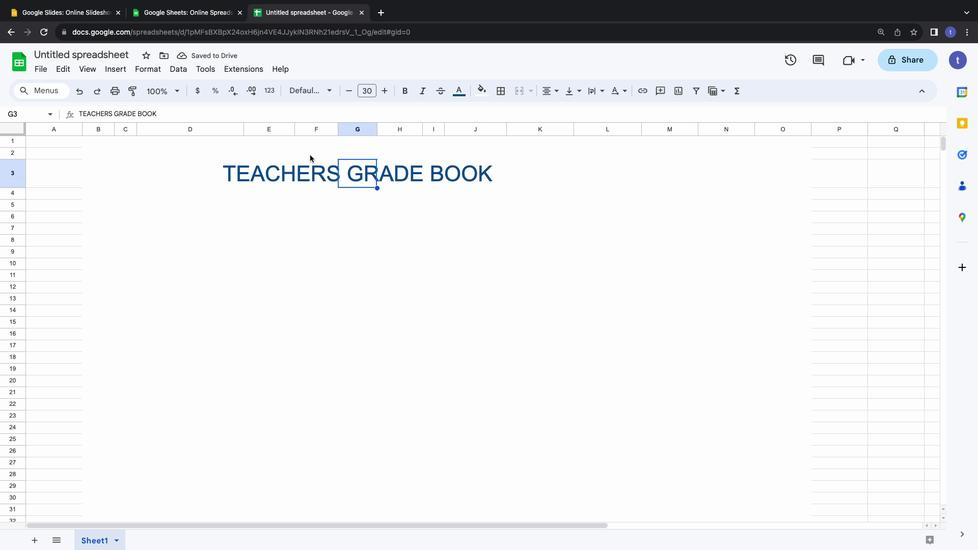 
Action: Key pressed Key.cmd'z'
Screenshot: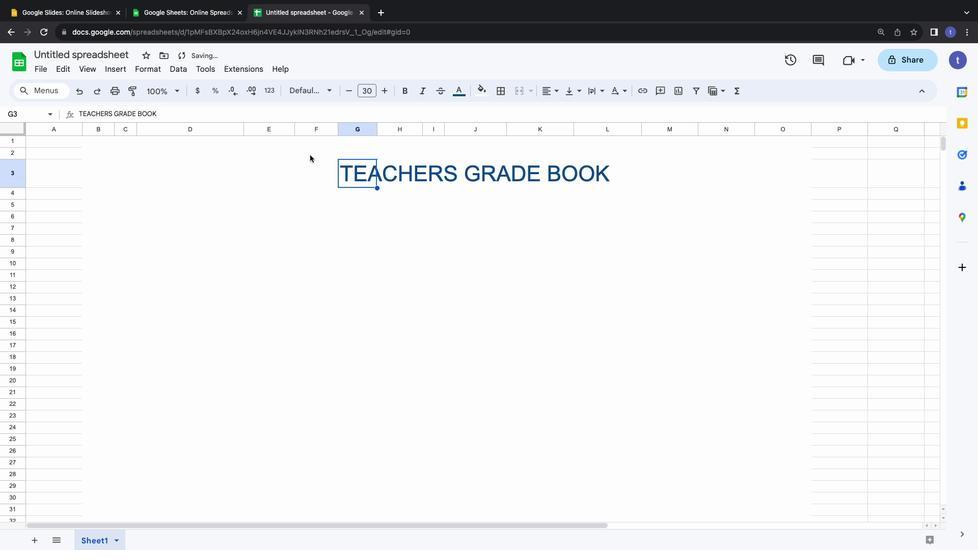 
Action: Mouse moved to (319, 152)
Screenshot: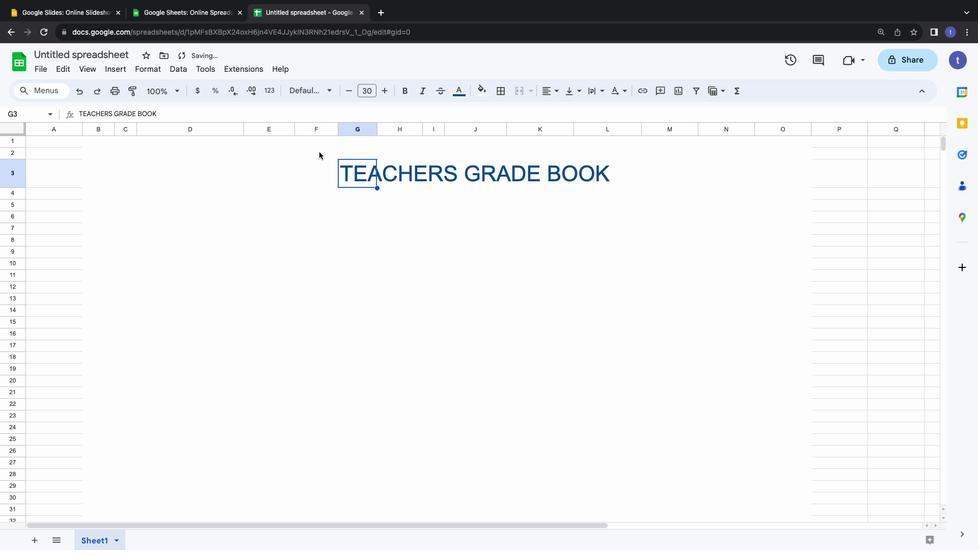 
Action: Mouse pressed left at (319, 152)
Screenshot: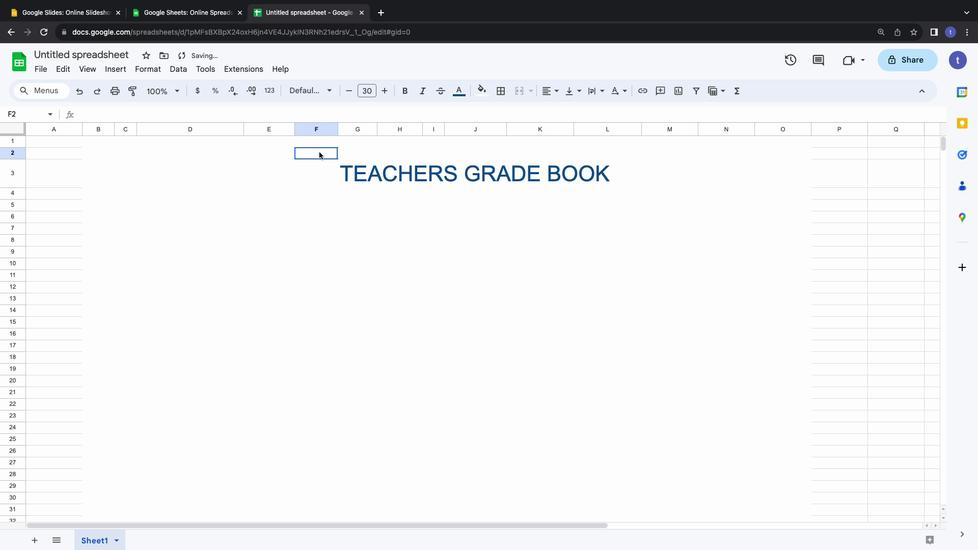 
Action: Mouse moved to (326, 163)
Screenshot: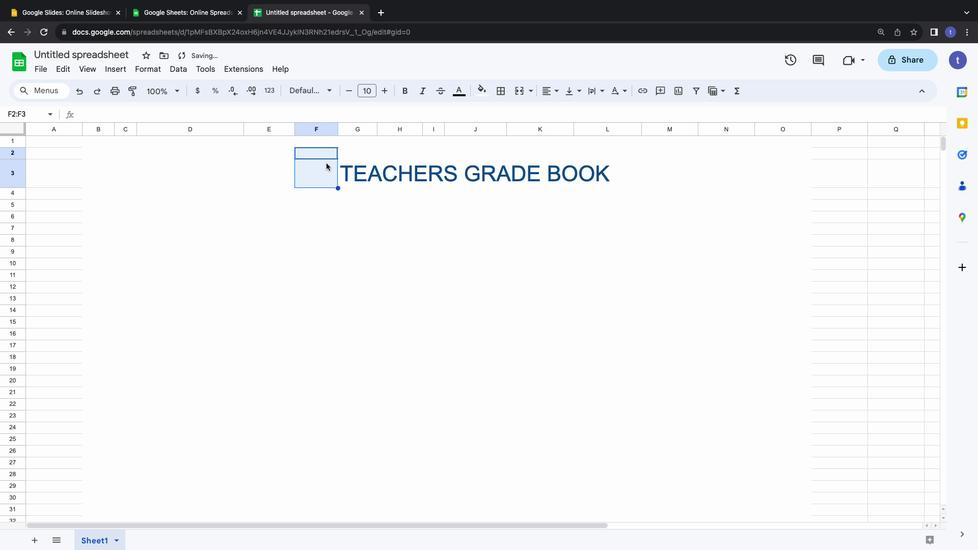 
Action: Mouse pressed left at (326, 163)
Screenshot: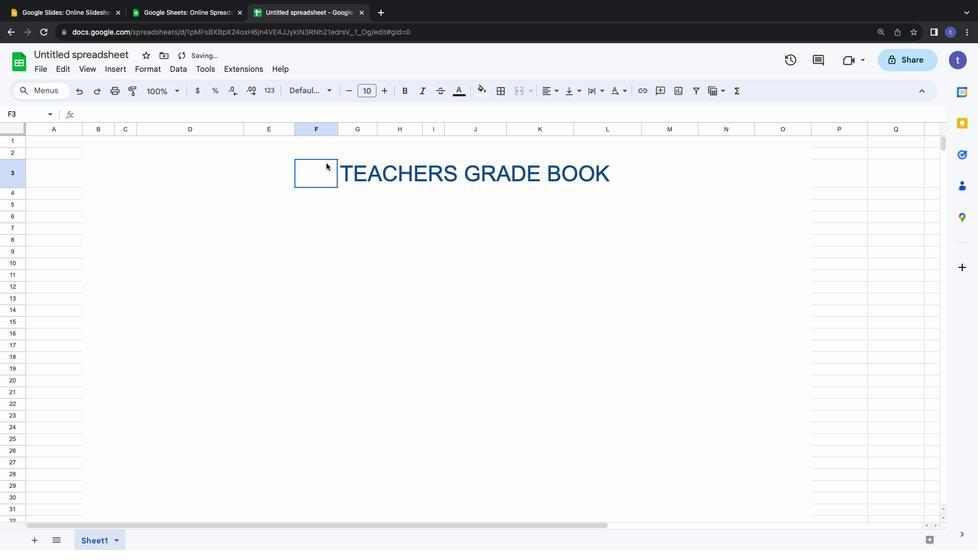 
Action: Mouse moved to (324, 163)
Screenshot: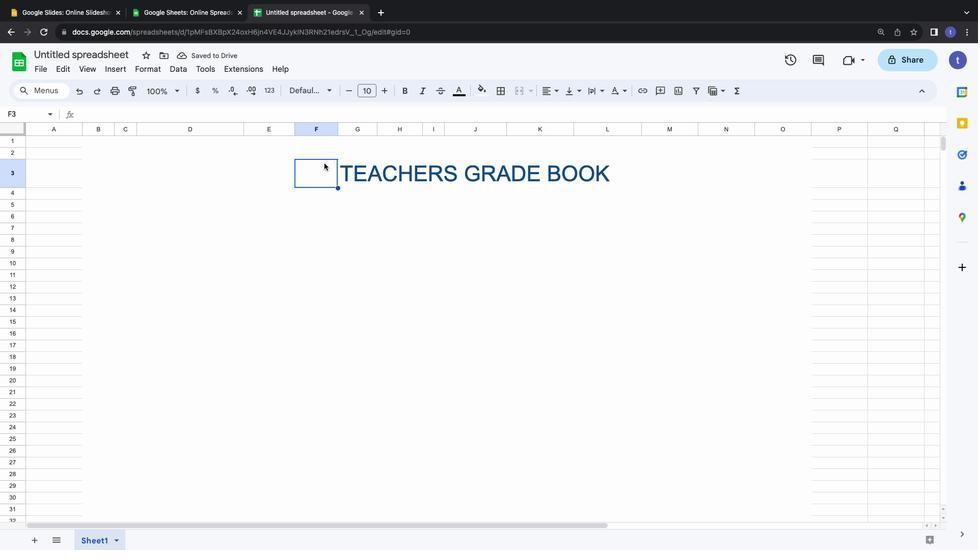 
Action: Mouse pressed left at (324, 163)
Screenshot: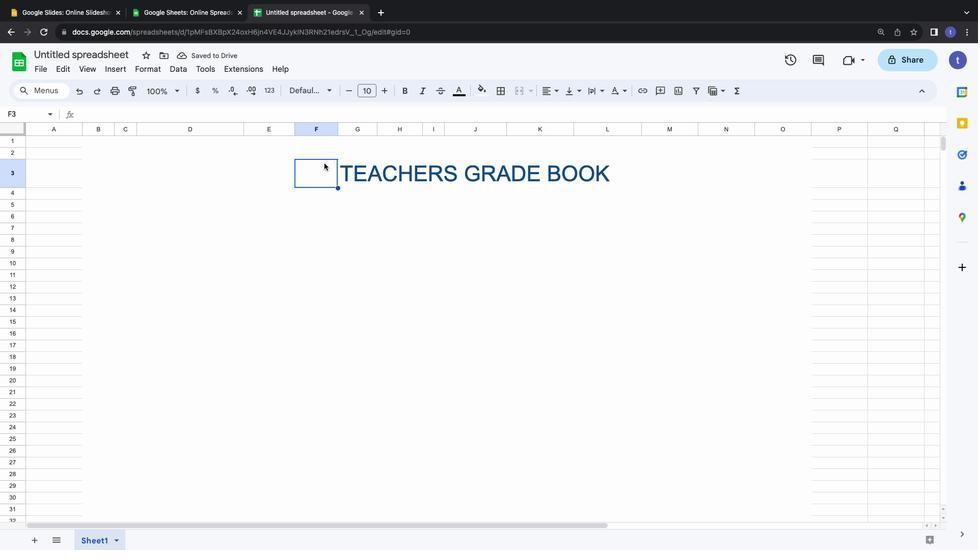 
Action: Mouse moved to (521, 92)
Screenshot: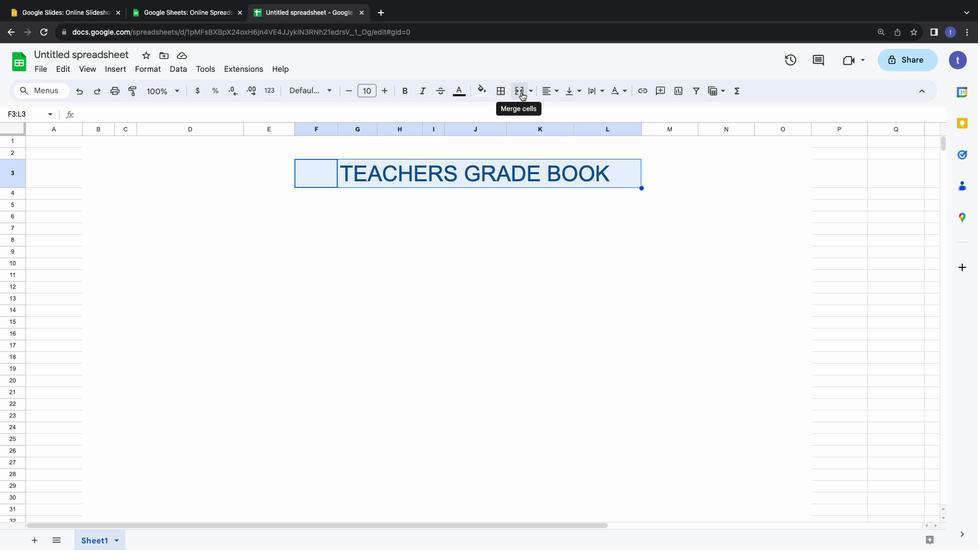 
Action: Mouse pressed left at (521, 92)
Screenshot: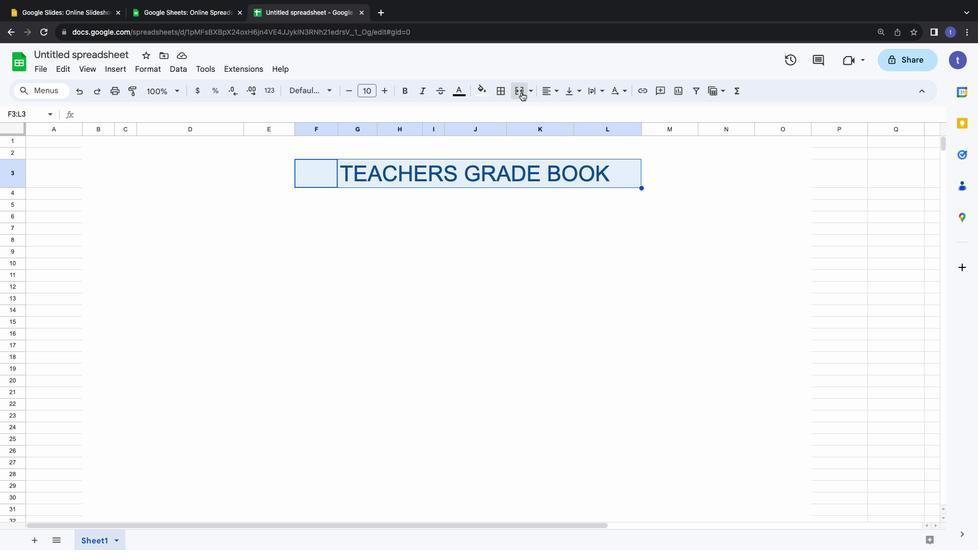 
Action: Mouse moved to (558, 93)
Screenshot: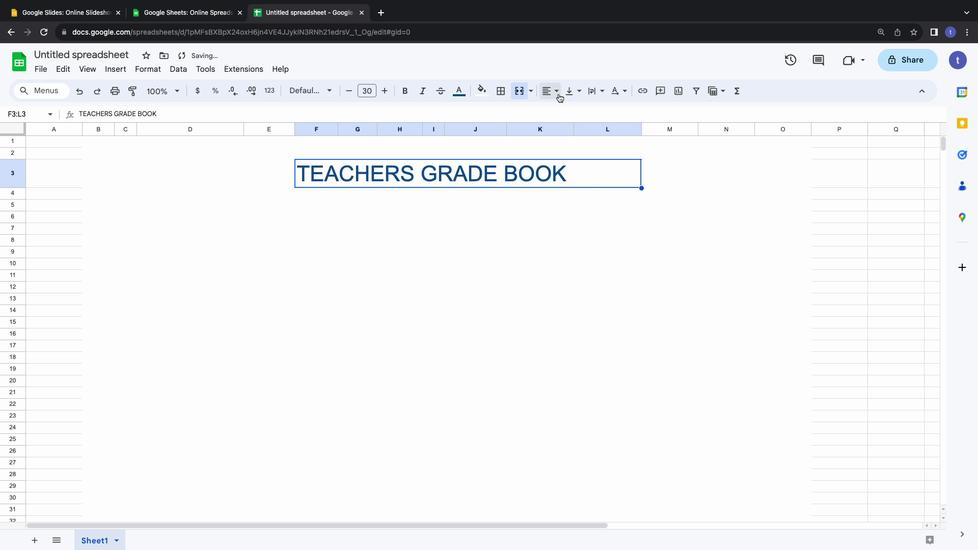 
Action: Mouse pressed left at (558, 93)
Screenshot: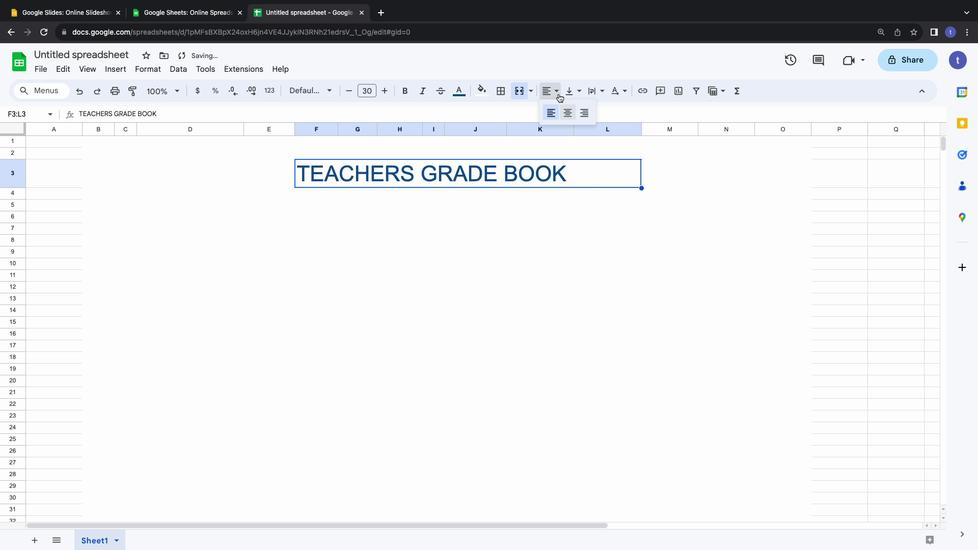 
Action: Mouse moved to (562, 112)
Screenshot: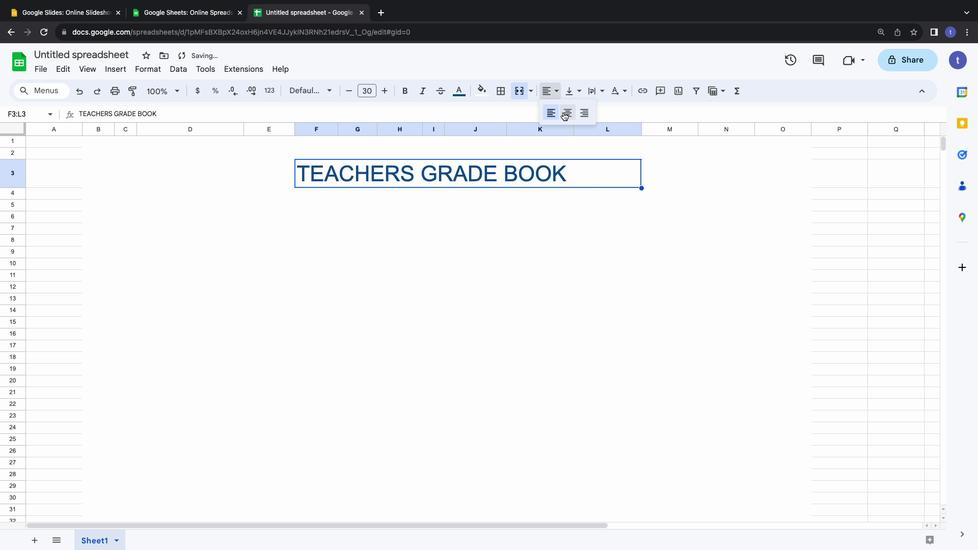 
Action: Mouse pressed left at (562, 112)
Screenshot: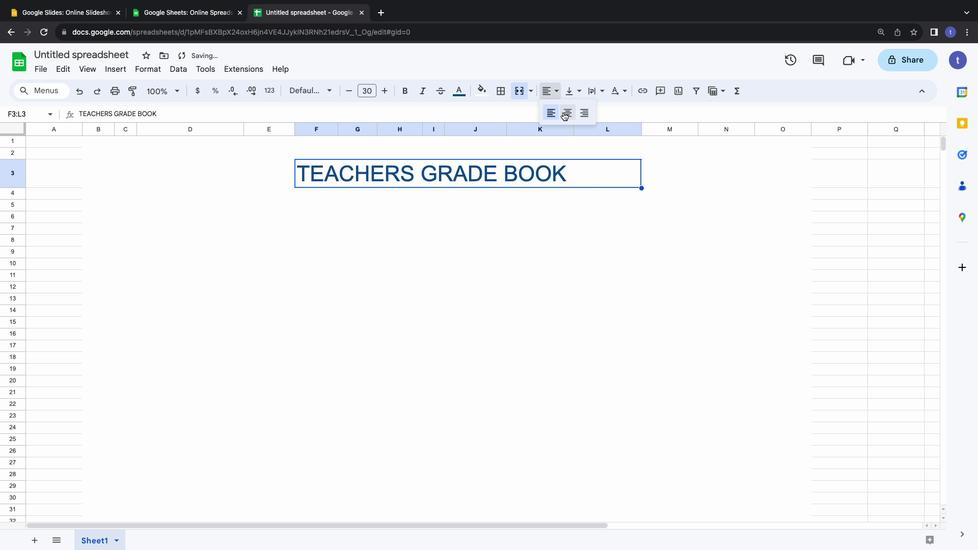 
Action: Mouse moved to (308, 172)
Screenshot: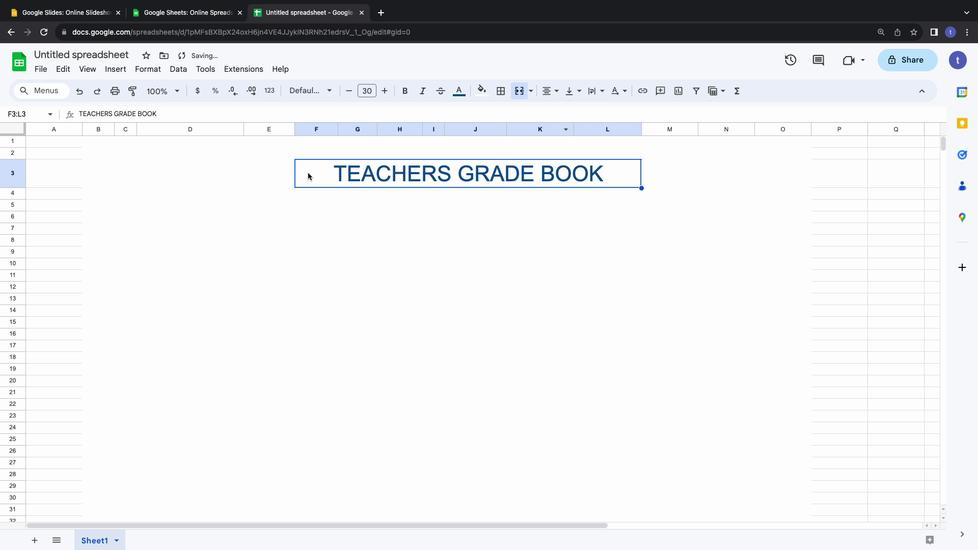 
Action: Mouse pressed left at (308, 172)
Screenshot: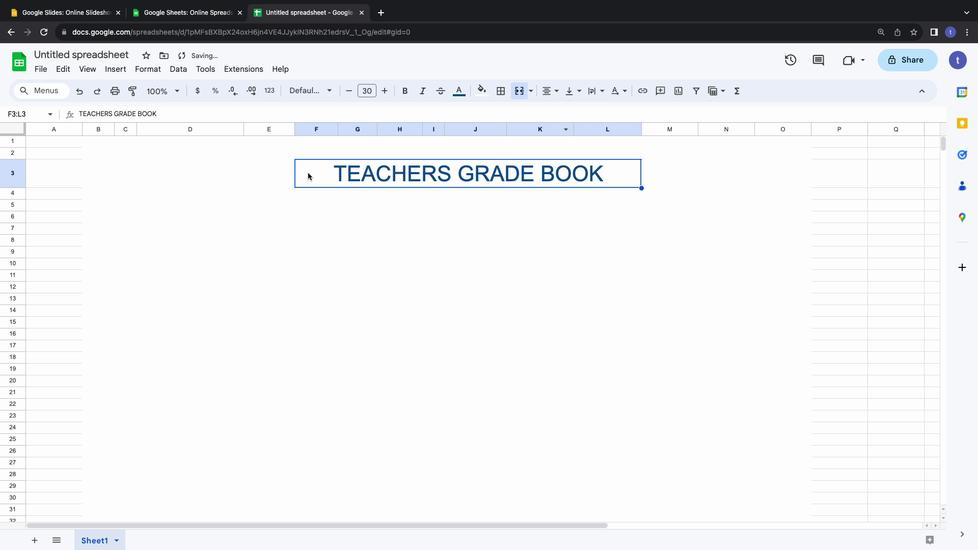 
Action: Mouse moved to (316, 187)
Screenshot: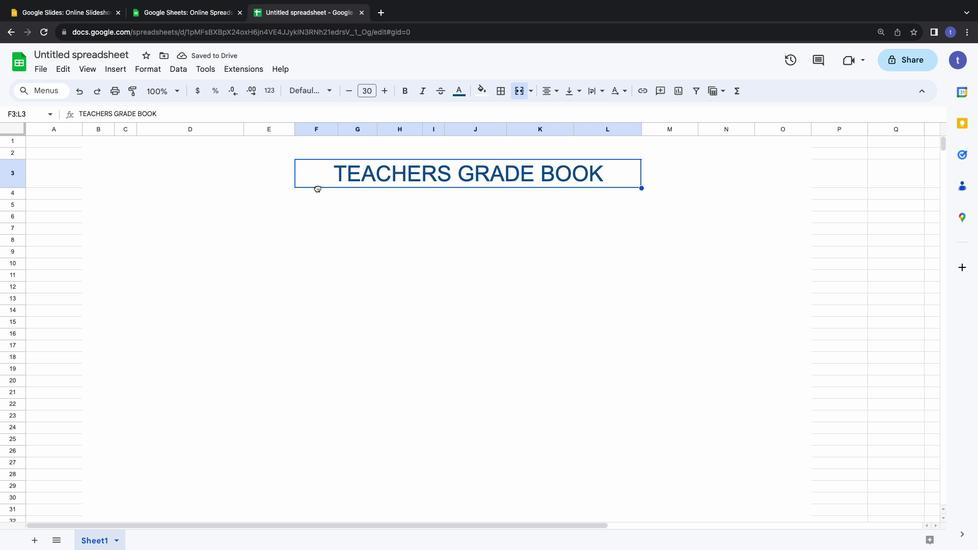 
Action: Mouse pressed left at (316, 187)
Screenshot: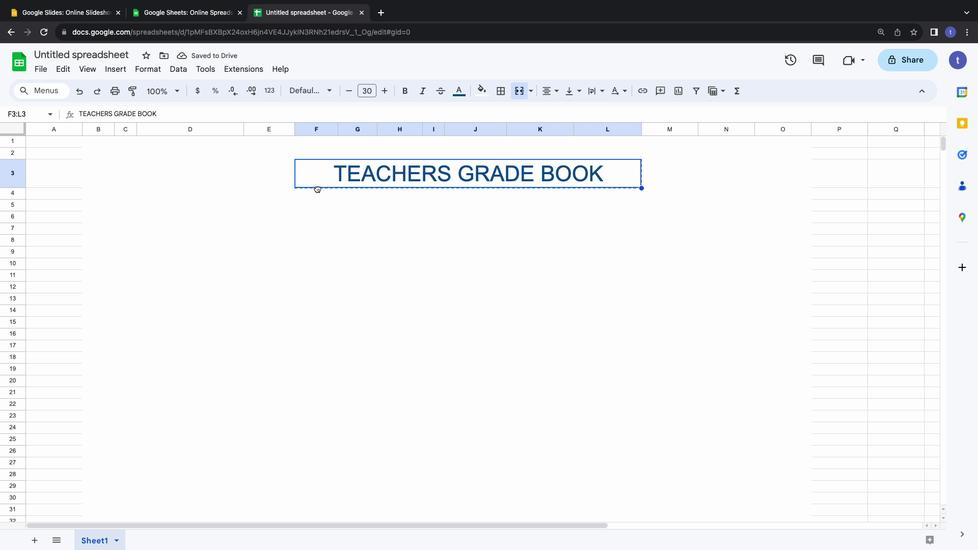 
Action: Mouse moved to (351, 214)
Screenshot: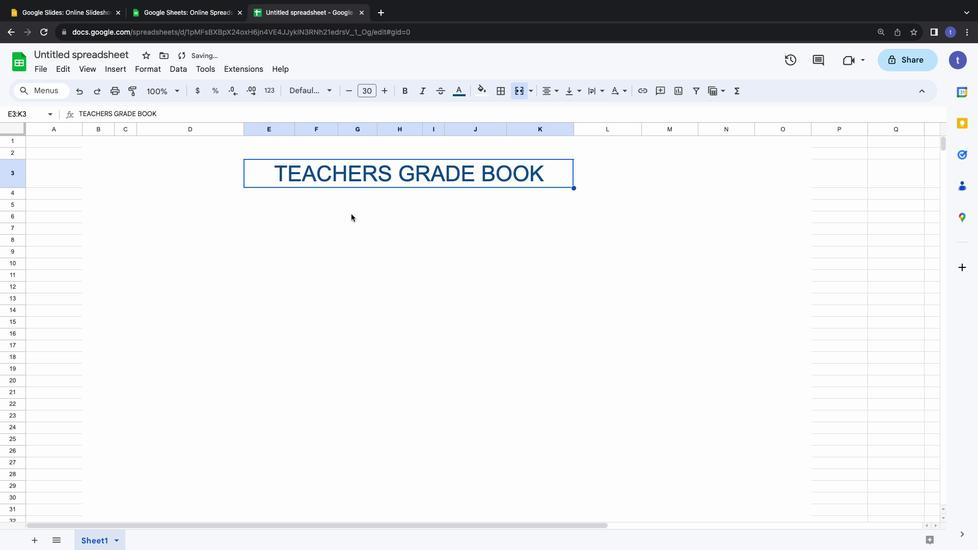 
Action: Mouse pressed left at (351, 214)
Screenshot: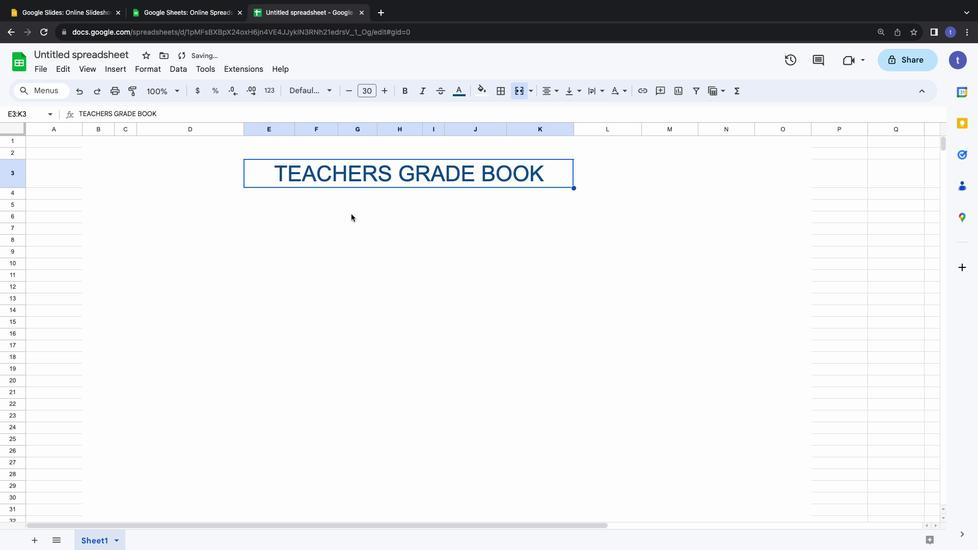 
Action: Mouse moved to (125, 202)
Screenshot: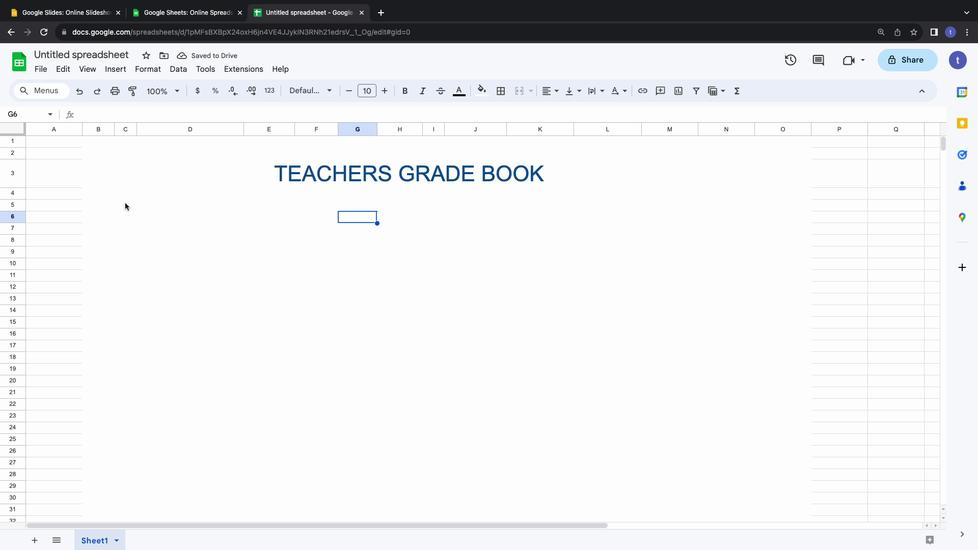
Action: Mouse pressed left at (125, 202)
Screenshot: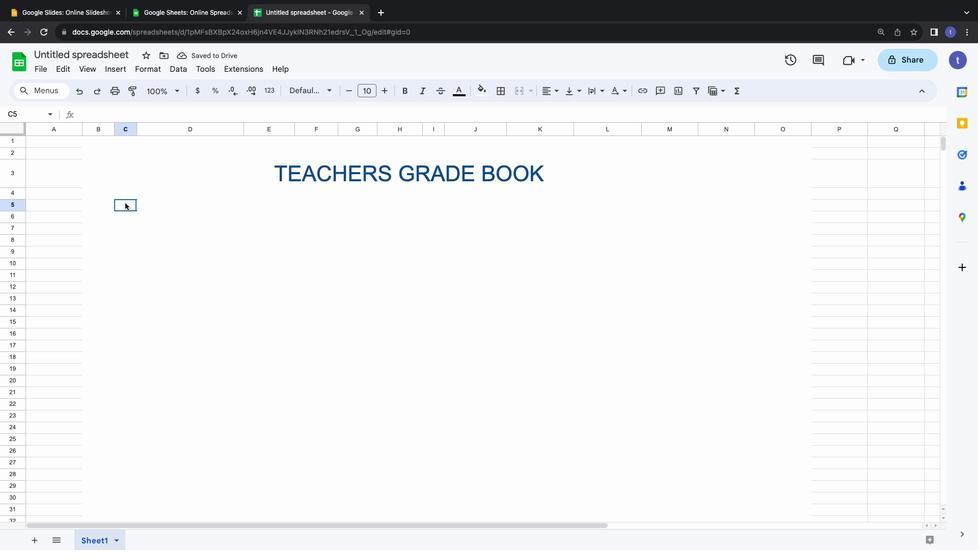 
Action: Key pressed Key.rightKey.shift'T''e''c''a'Key.backspaceKey.backspace'a''c''h''e''r''s'Key.spaceKey.shift'n''a''m''e'Key.backspaceKey.backspaceKey.backspaceKey.backspaceKey.shift'N''a''m''e'
Screenshot: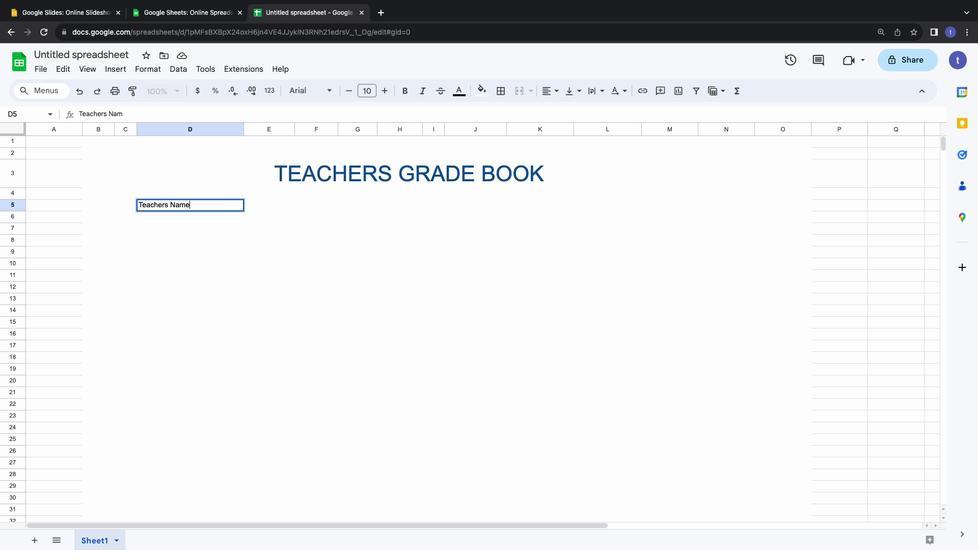 
Action: Mouse moved to (161, 202)
Screenshot: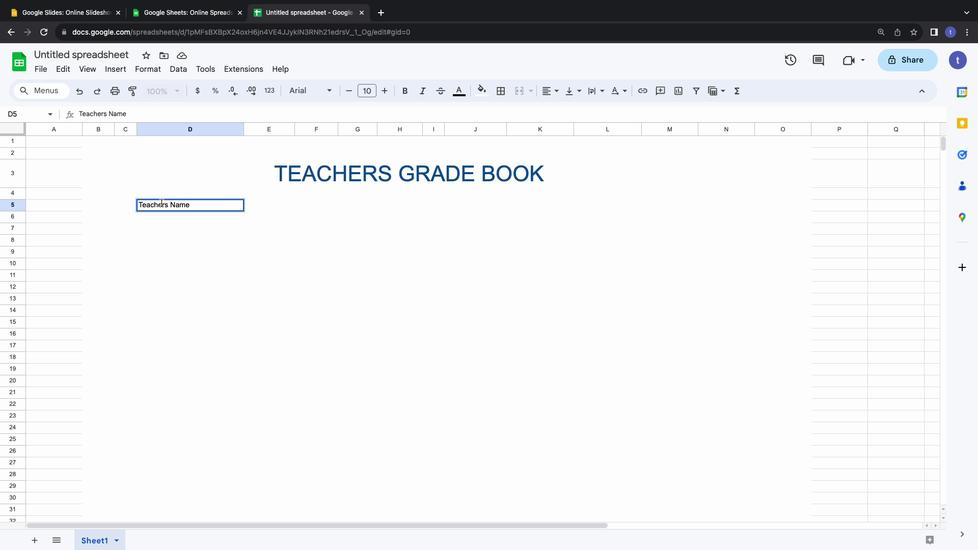 
Action: Mouse pressed left at (161, 202)
Screenshot: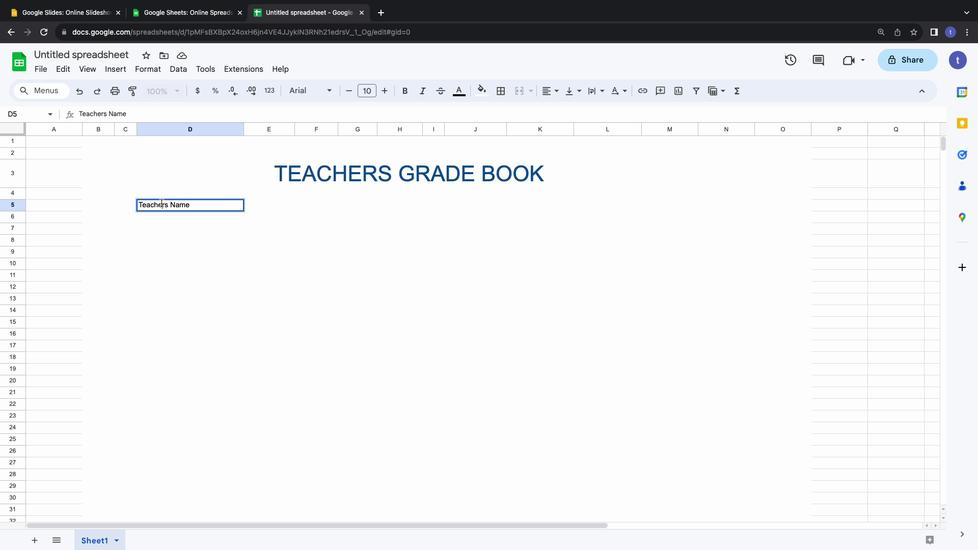 
Action: Mouse pressed left at (161, 202)
Screenshot: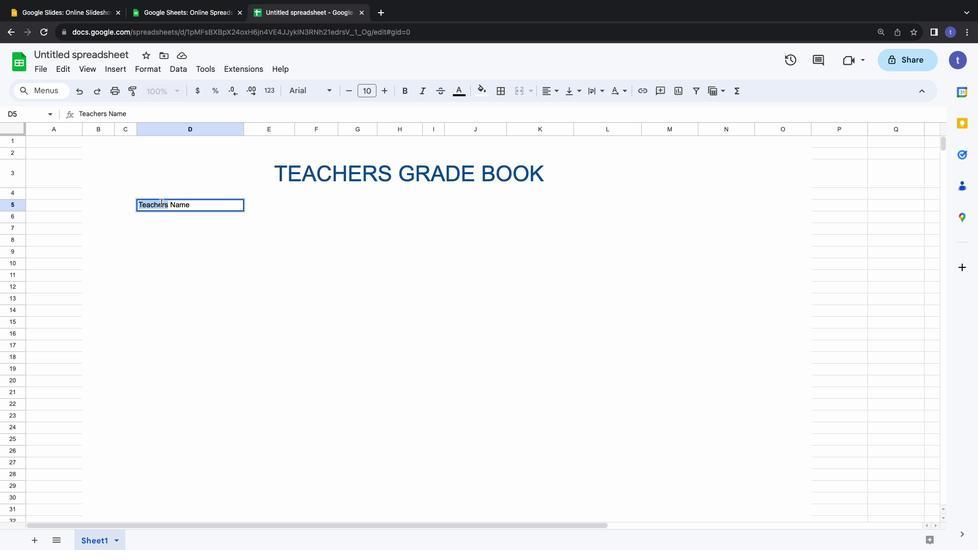 
Action: Mouse pressed left at (161, 202)
Screenshot: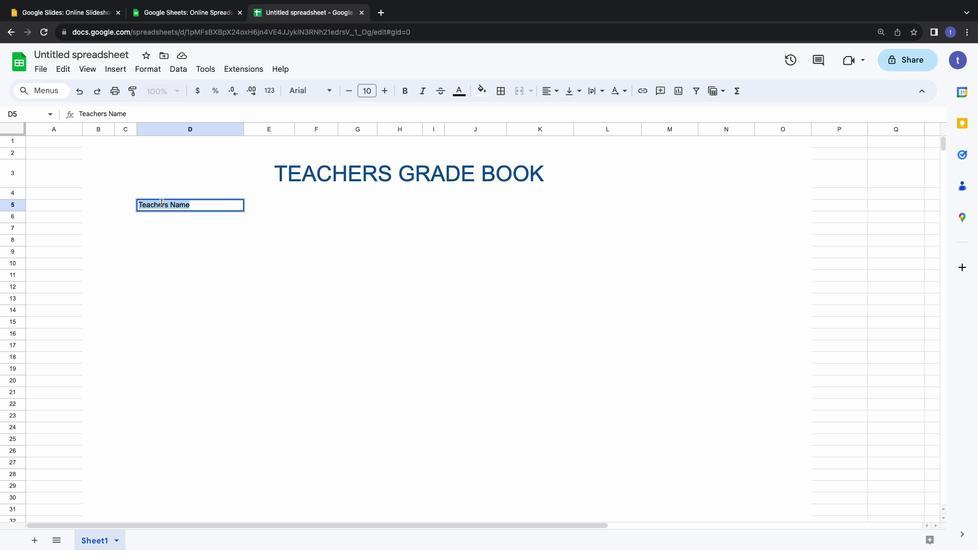 
Action: Mouse moved to (389, 93)
Screenshot: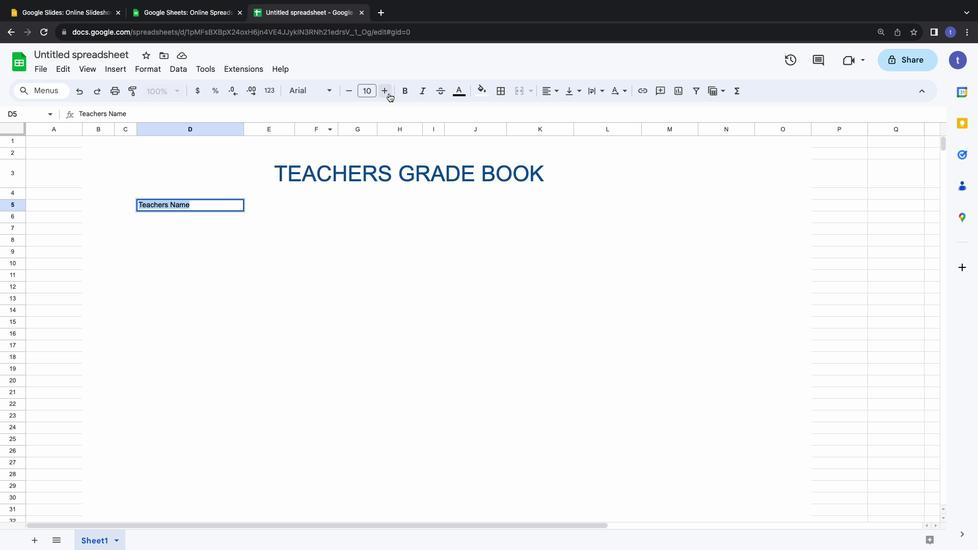 
Action: Mouse pressed left at (389, 93)
Screenshot: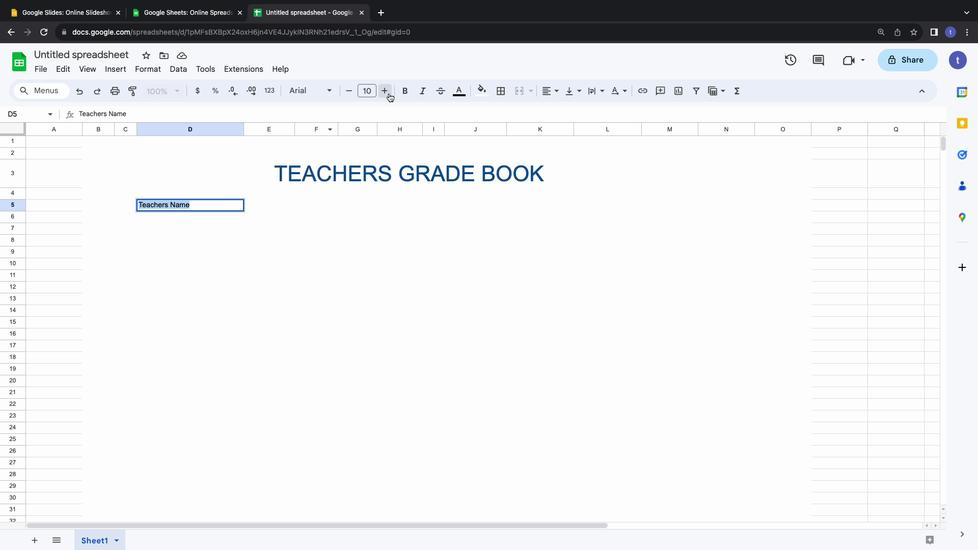 
Action: Mouse pressed left at (389, 93)
Screenshot: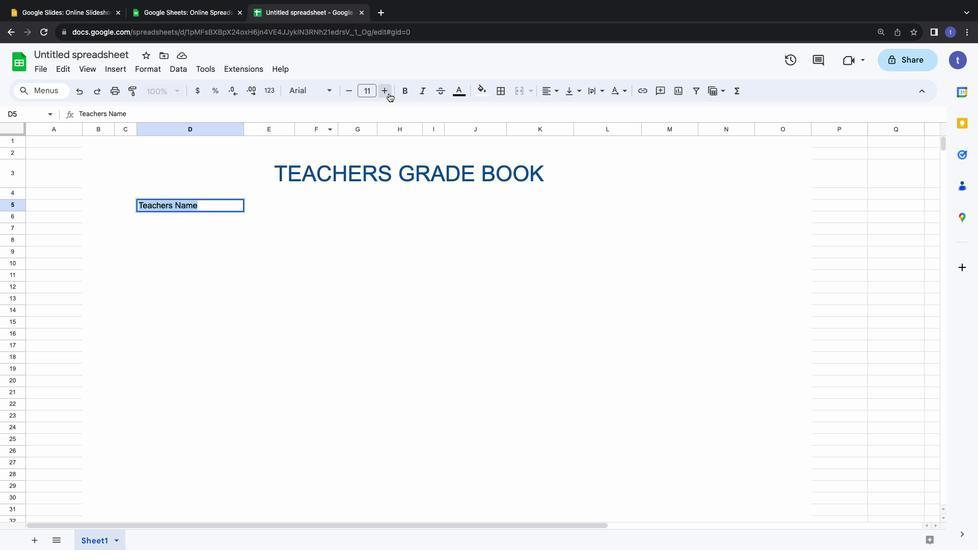 
Action: Mouse moved to (162, 221)
Screenshot: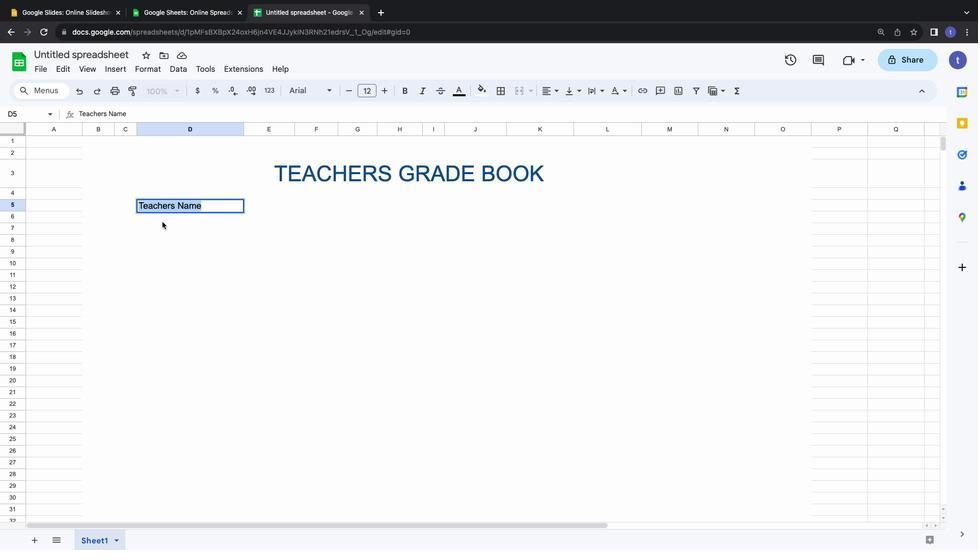 
Action: Mouse pressed left at (162, 221)
Screenshot: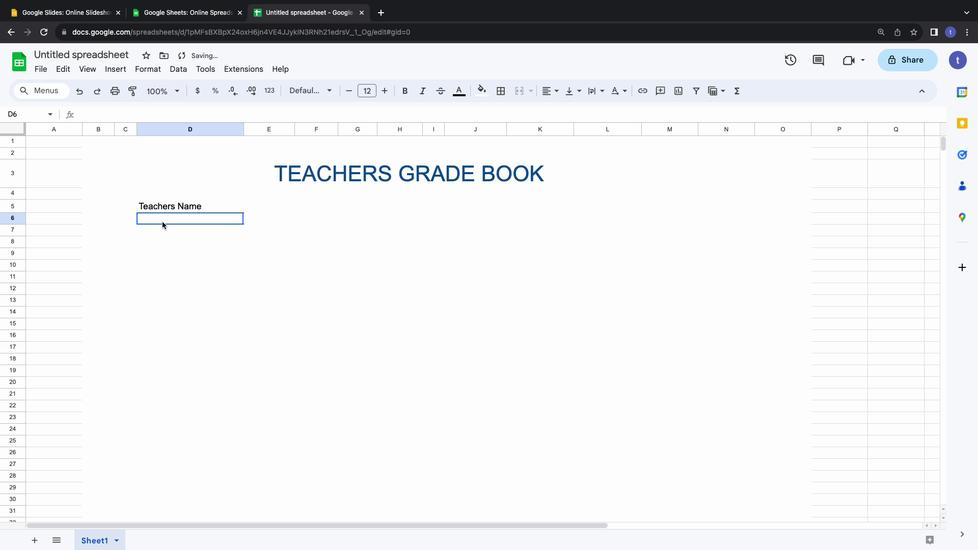 
Action: Key pressed Key.shift'C''l''a''s''s'
Screenshot: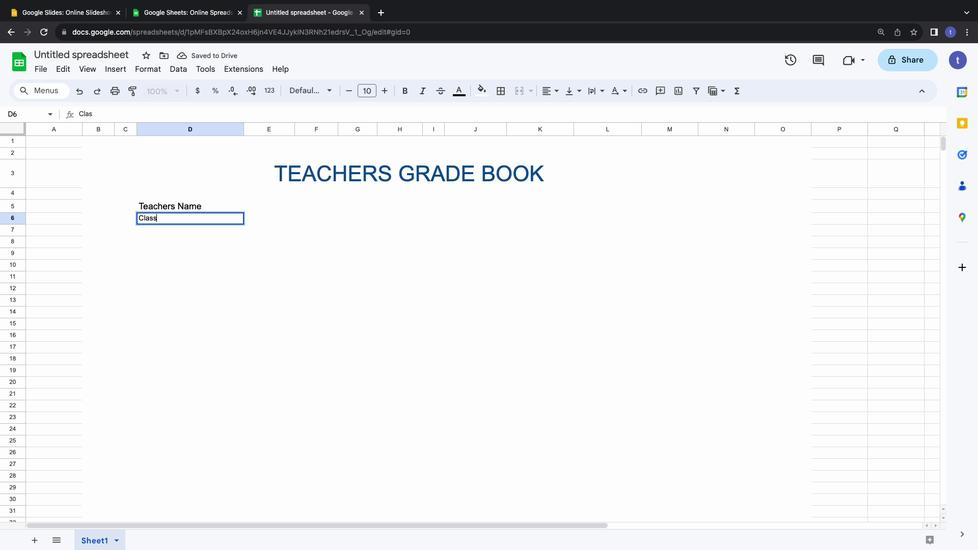 
Action: Mouse moved to (188, 229)
Screenshot: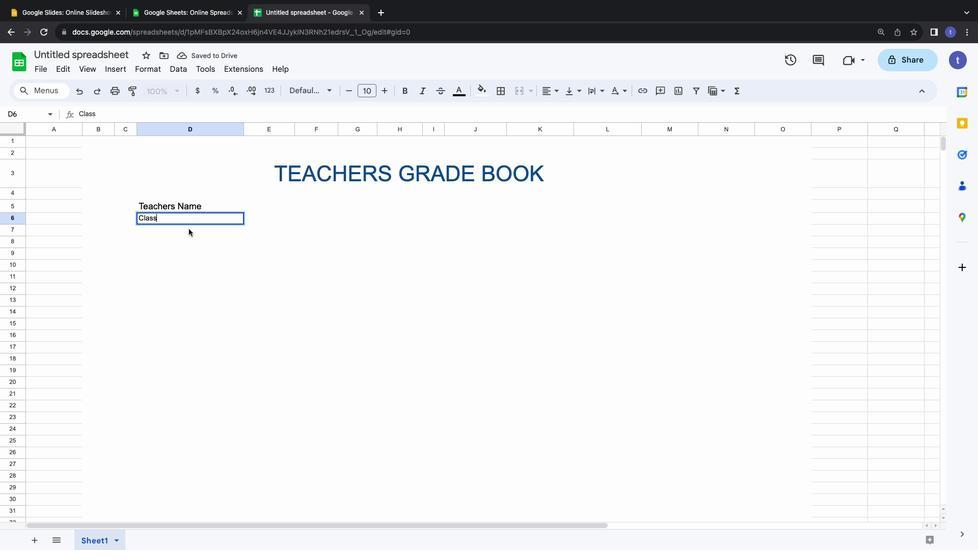 
Action: Mouse pressed left at (188, 229)
Screenshot: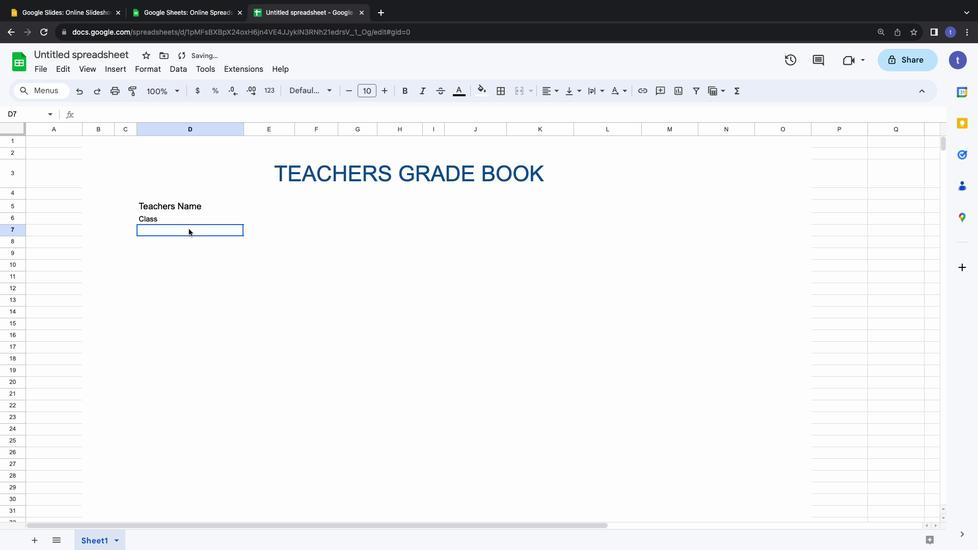 
Action: Mouse moved to (187, 220)
Screenshot: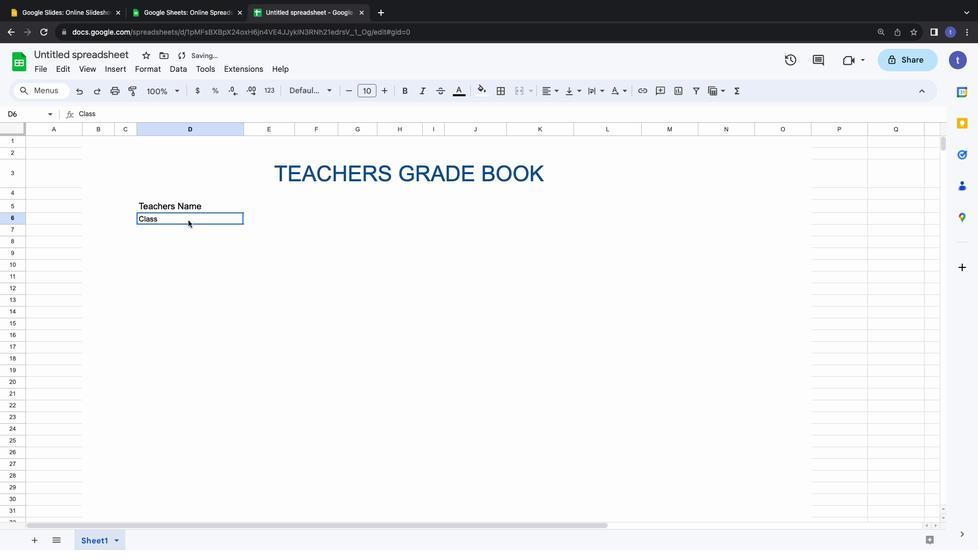 
Action: Mouse pressed left at (187, 220)
Screenshot: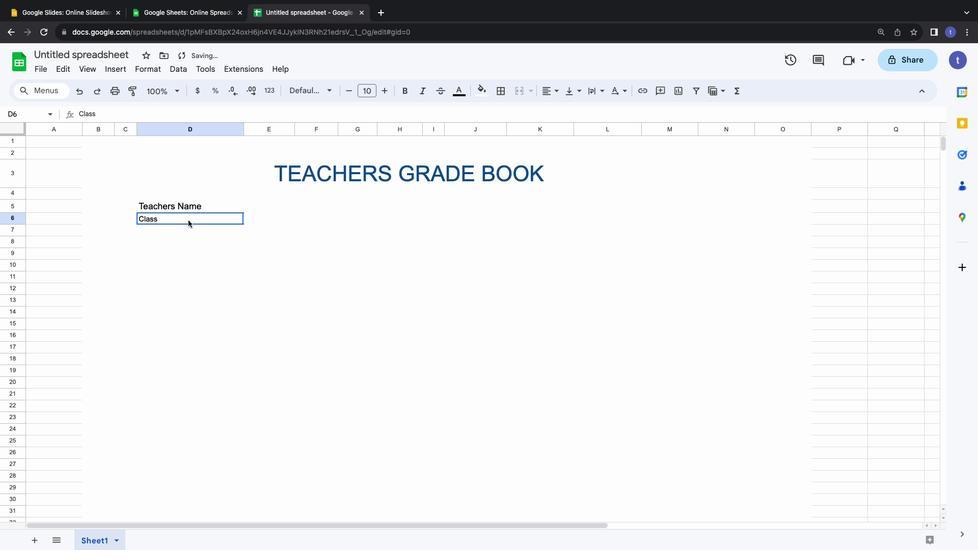
Action: Mouse moved to (383, 87)
Screenshot: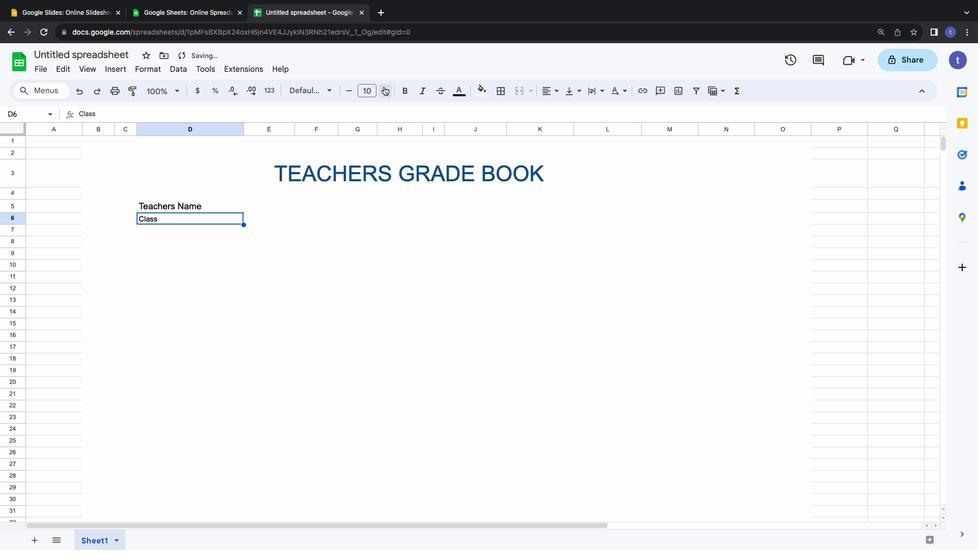 
Action: Mouse pressed left at (383, 87)
Screenshot: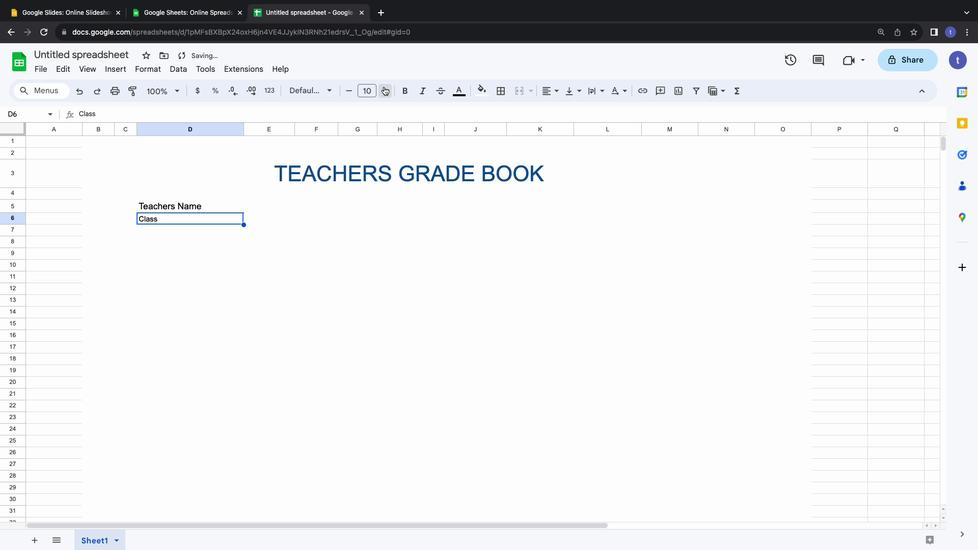 
Action: Mouse pressed left at (383, 87)
Screenshot: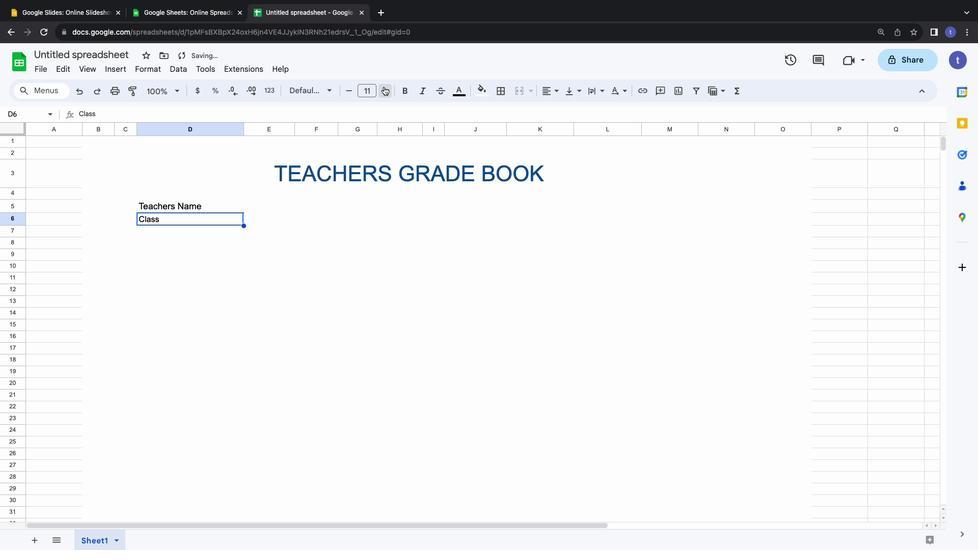 
Action: Mouse moved to (14, 212)
Screenshot: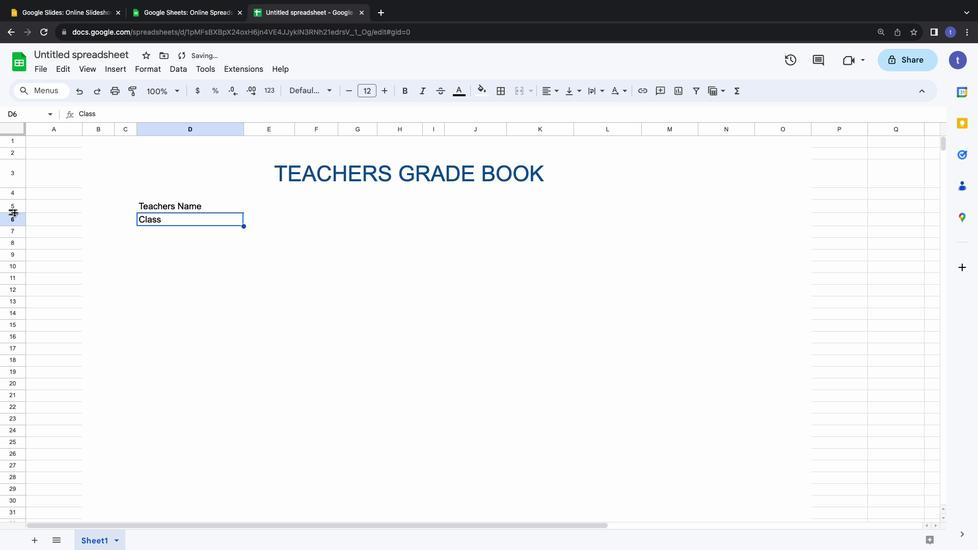 
Action: Mouse pressed left at (14, 212)
Screenshot: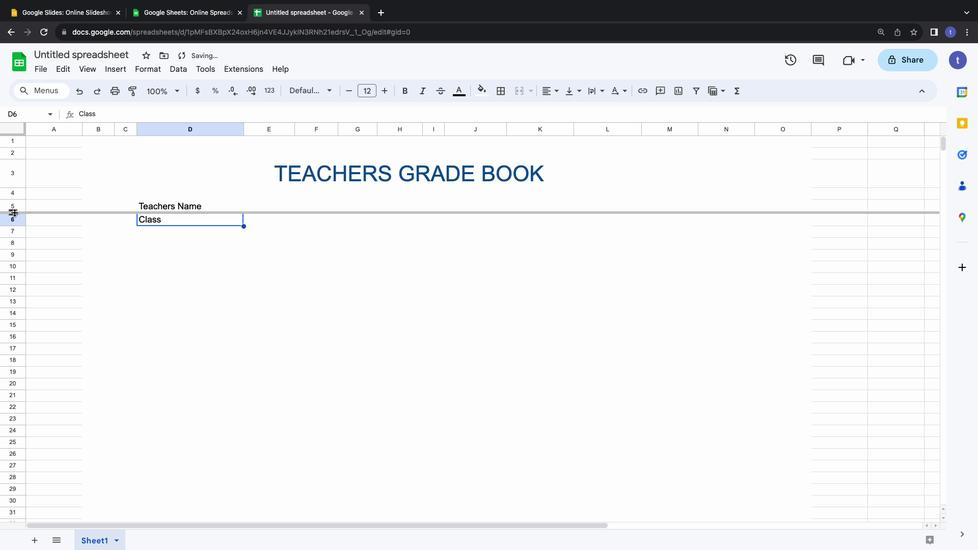 
Action: Mouse moved to (14, 228)
Screenshot: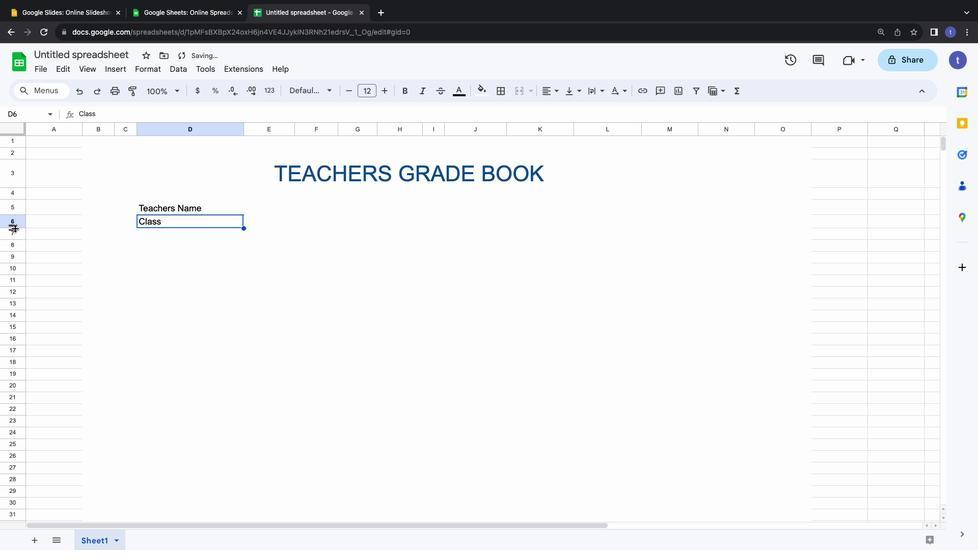 
Action: Mouse pressed left at (14, 228)
Screenshot: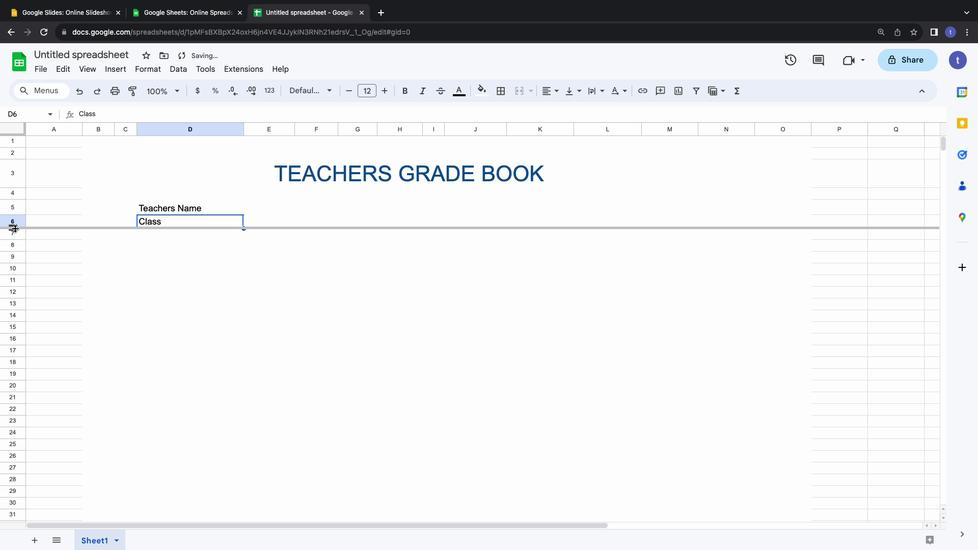 
Action: Mouse moved to (239, 206)
Screenshot: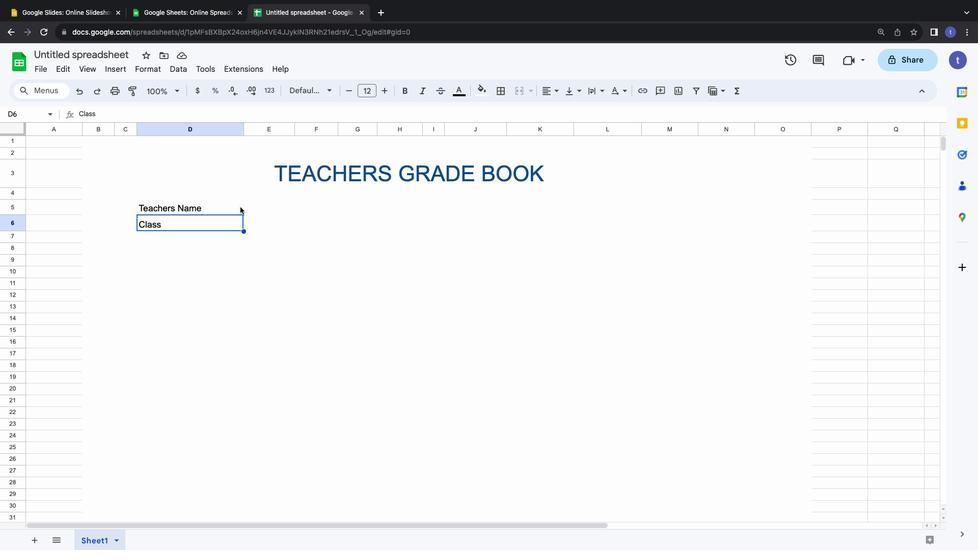 
Action: Mouse pressed left at (239, 206)
Screenshot: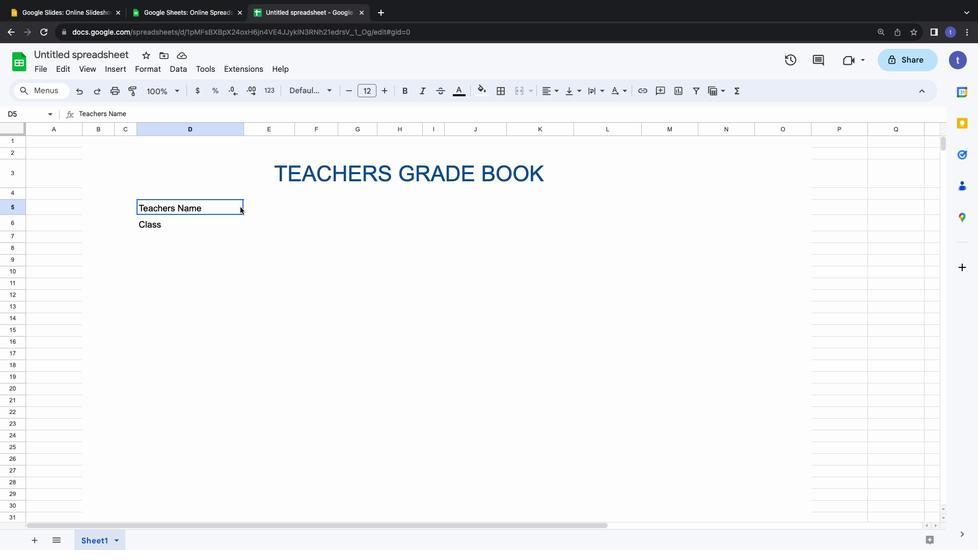 
Action: Mouse moved to (247, 205)
Screenshot: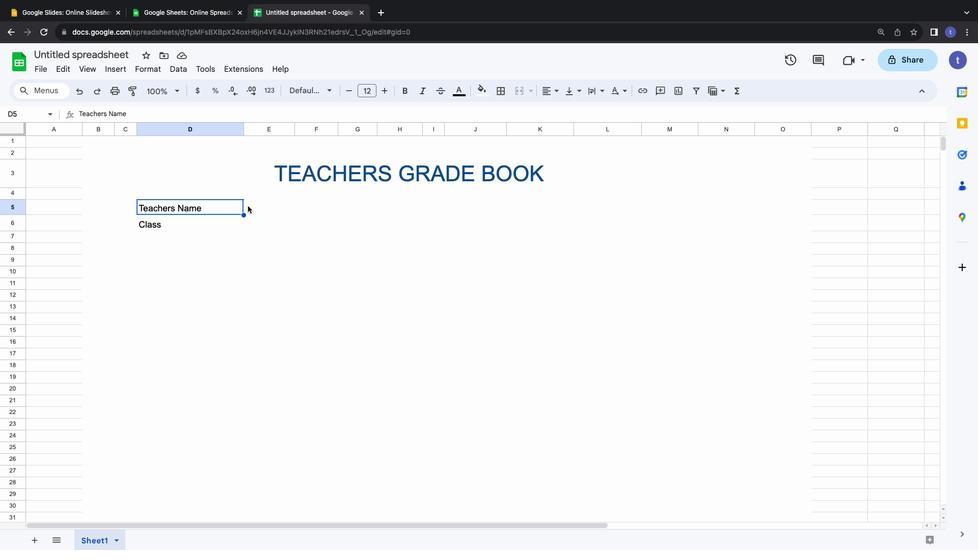 
Action: Mouse pressed left at (247, 205)
Screenshot: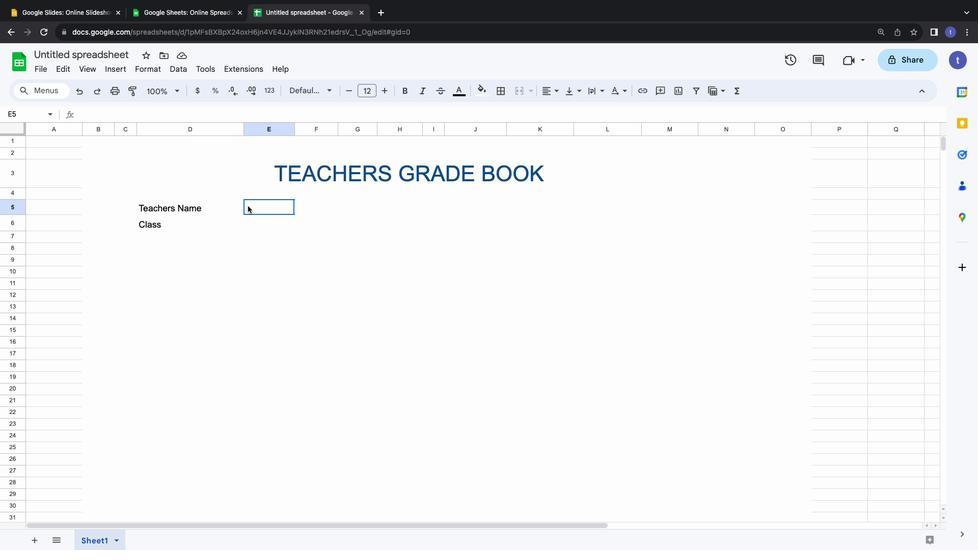 
Action: Mouse moved to (505, 88)
Screenshot: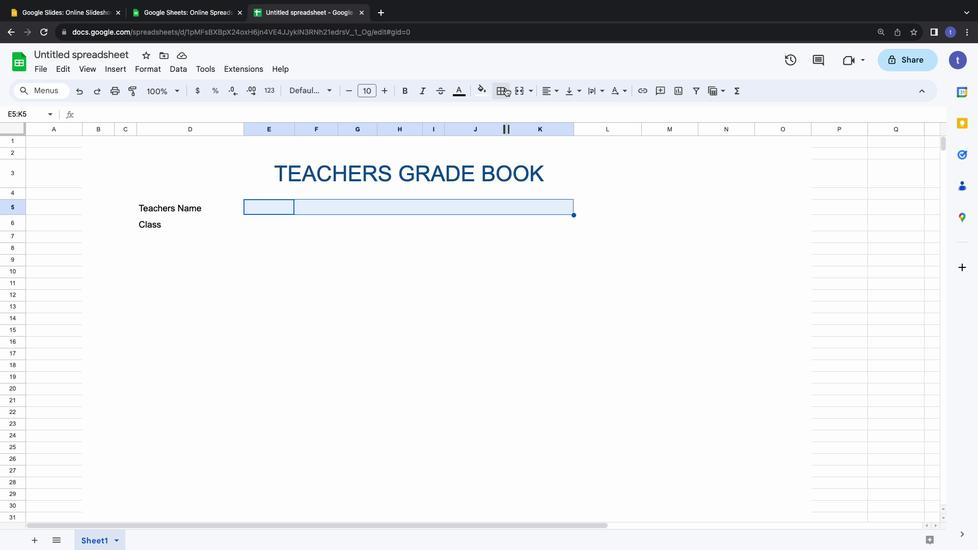 
Action: Mouse pressed left at (505, 88)
Screenshot: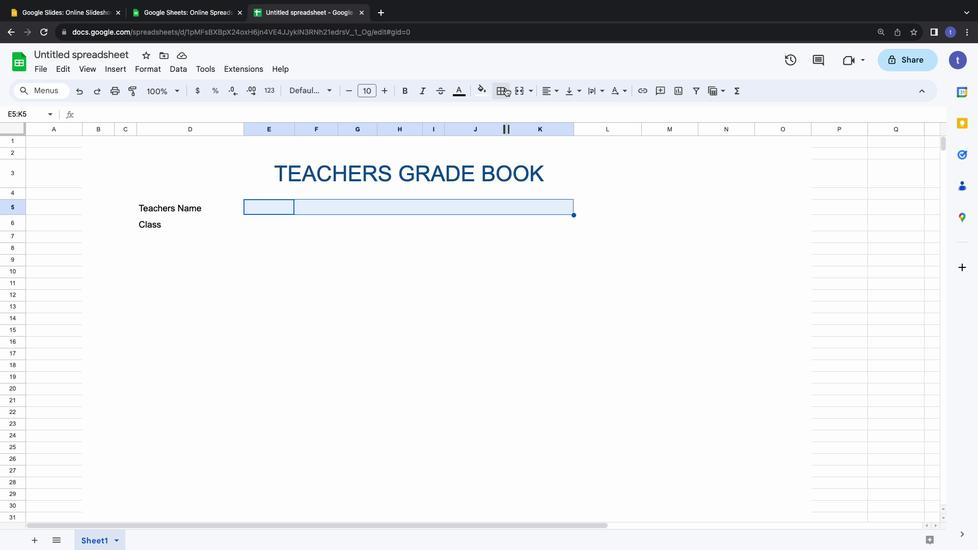 
Action: Mouse moved to (569, 126)
Screenshot: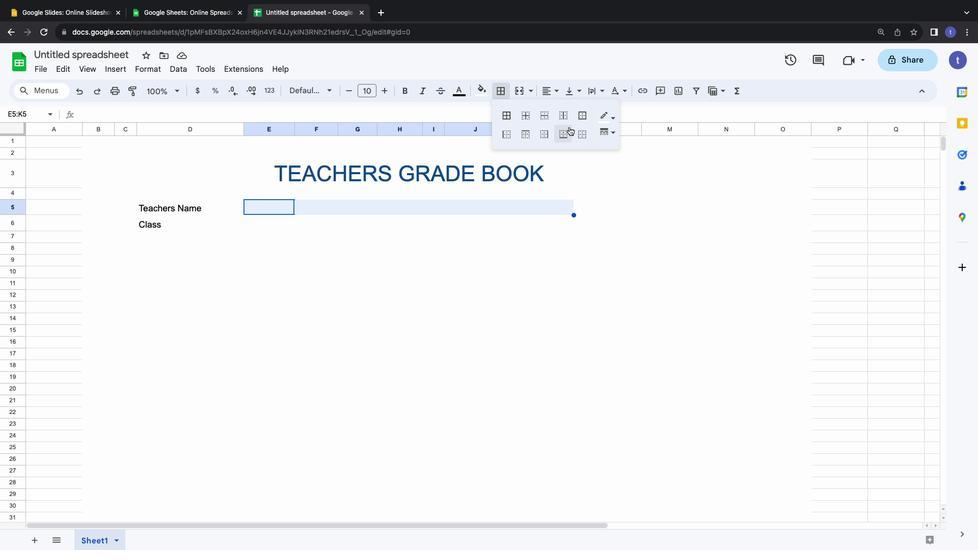 
Action: Mouse pressed left at (569, 126)
Screenshot: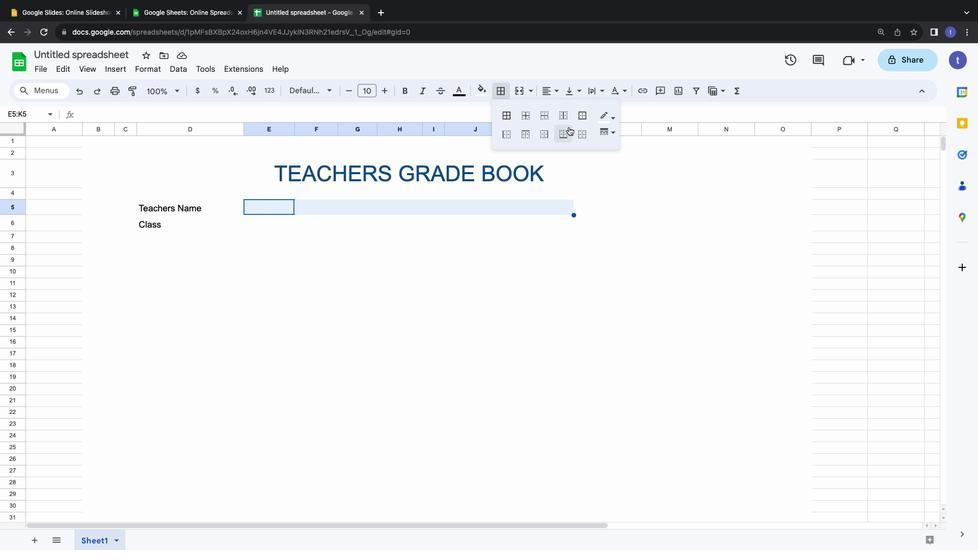 
Action: Mouse moved to (612, 116)
Screenshot: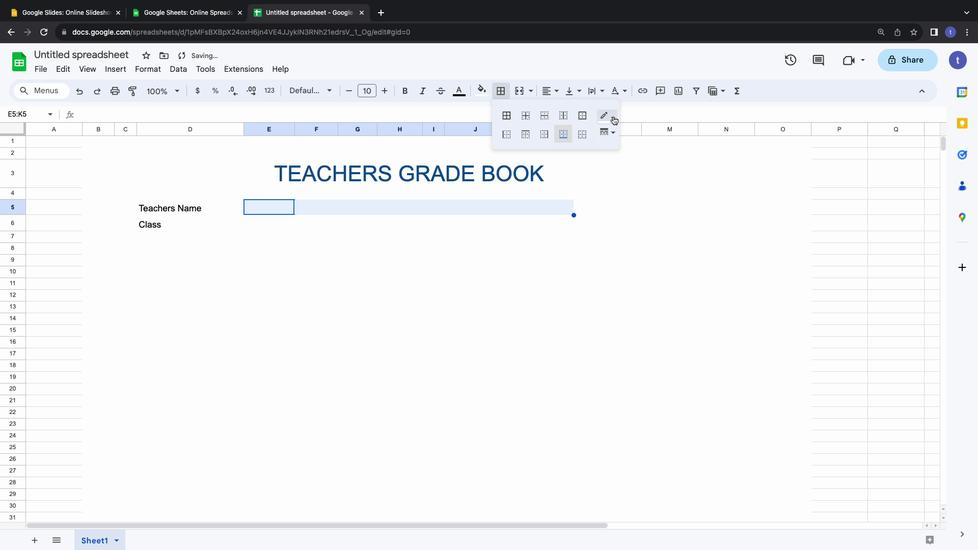
Action: Mouse pressed left at (612, 116)
Screenshot: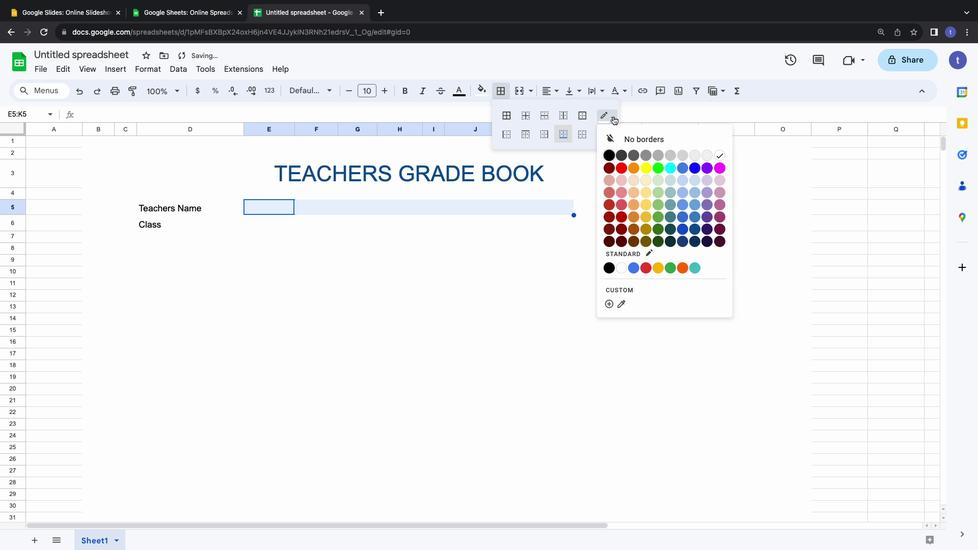 
Action: Mouse moved to (647, 152)
Screenshot: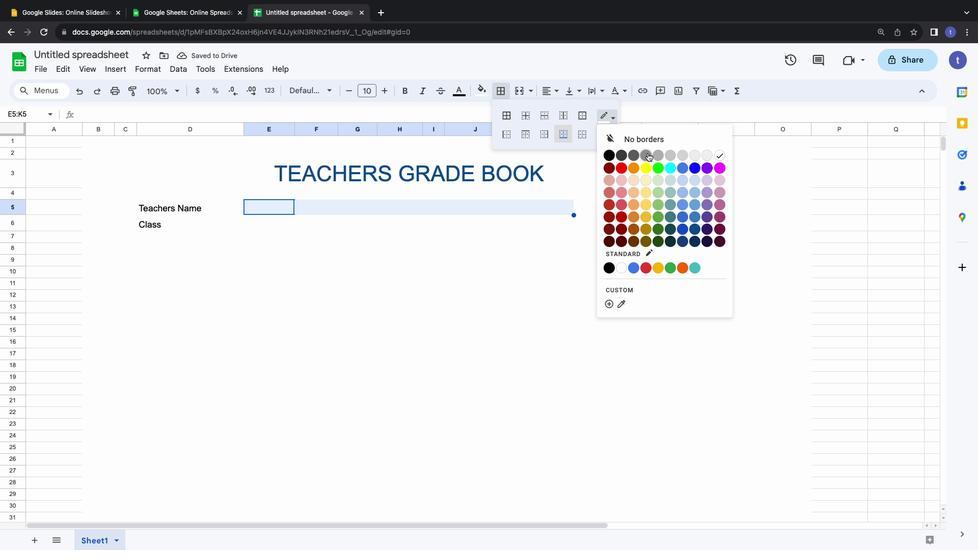 
Action: Mouse pressed left at (647, 152)
Screenshot: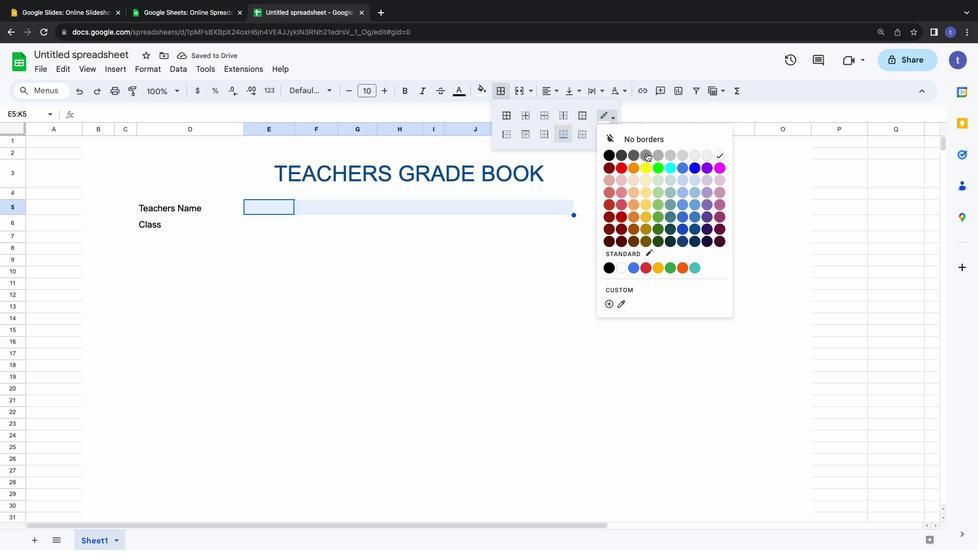 
Action: Mouse moved to (606, 132)
Screenshot: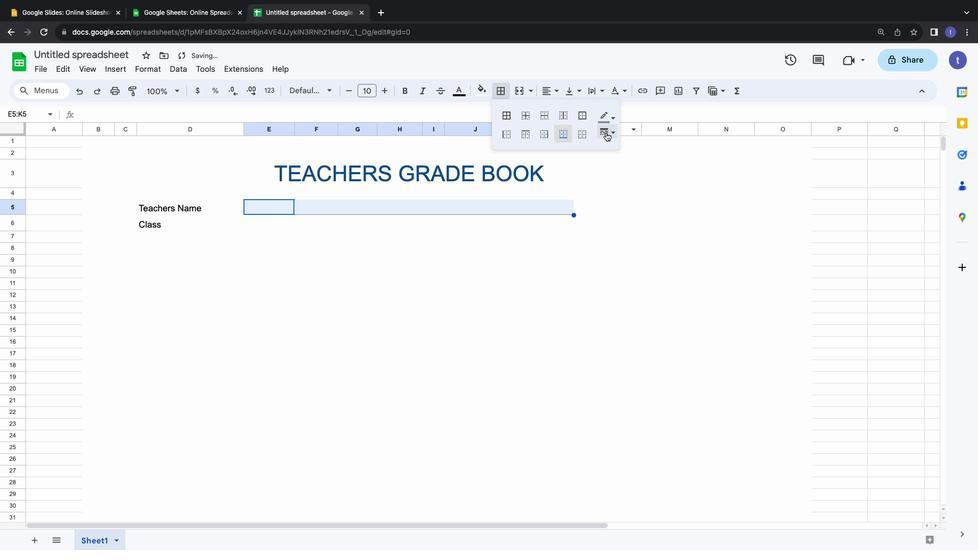
Action: Mouse pressed left at (606, 132)
Screenshot: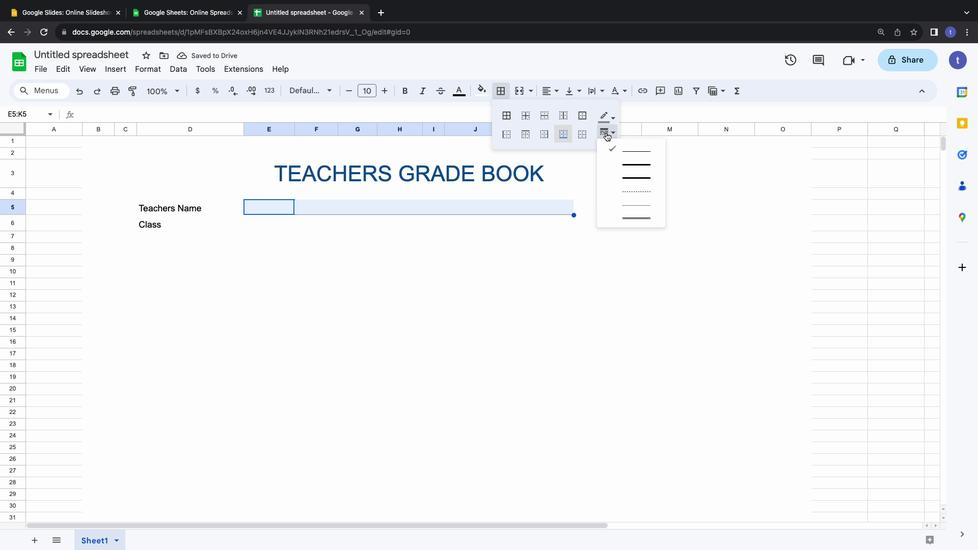 
Action: Mouse moved to (628, 164)
Screenshot: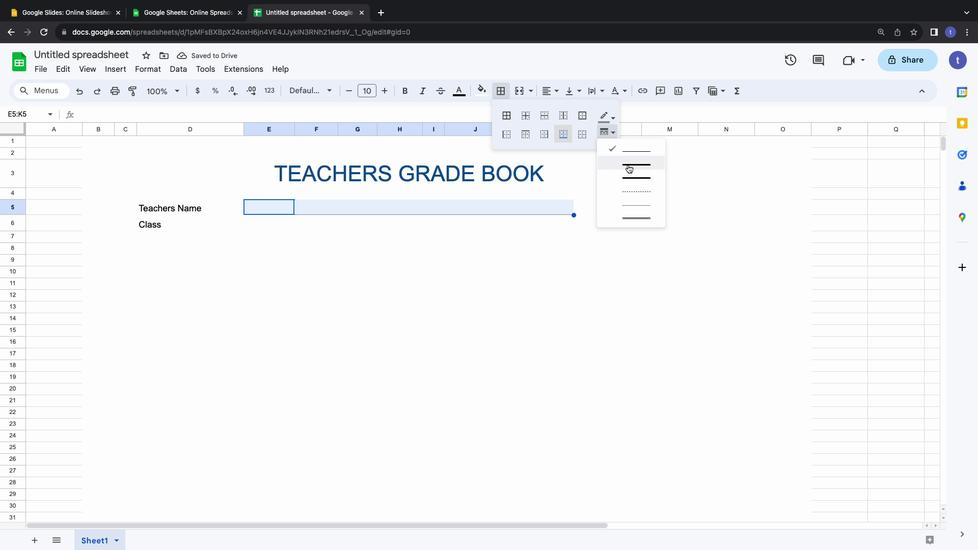 
Action: Mouse pressed left at (628, 164)
Screenshot: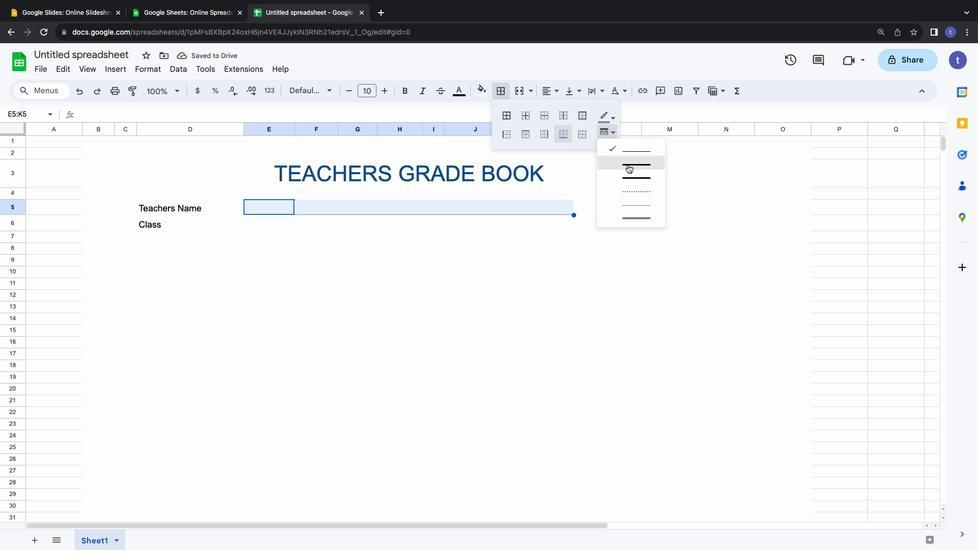 
Action: Mouse moved to (264, 223)
Screenshot: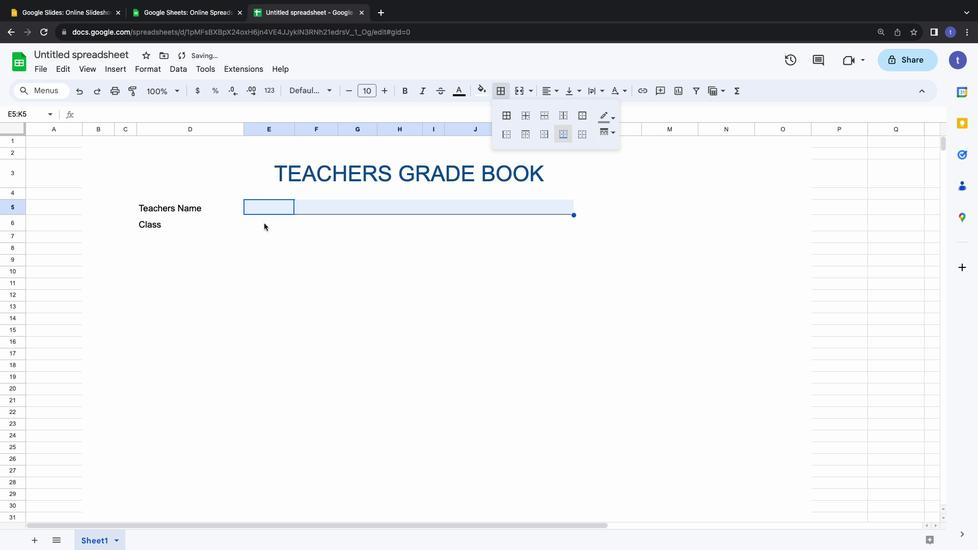
Action: Mouse pressed left at (264, 223)
Screenshot: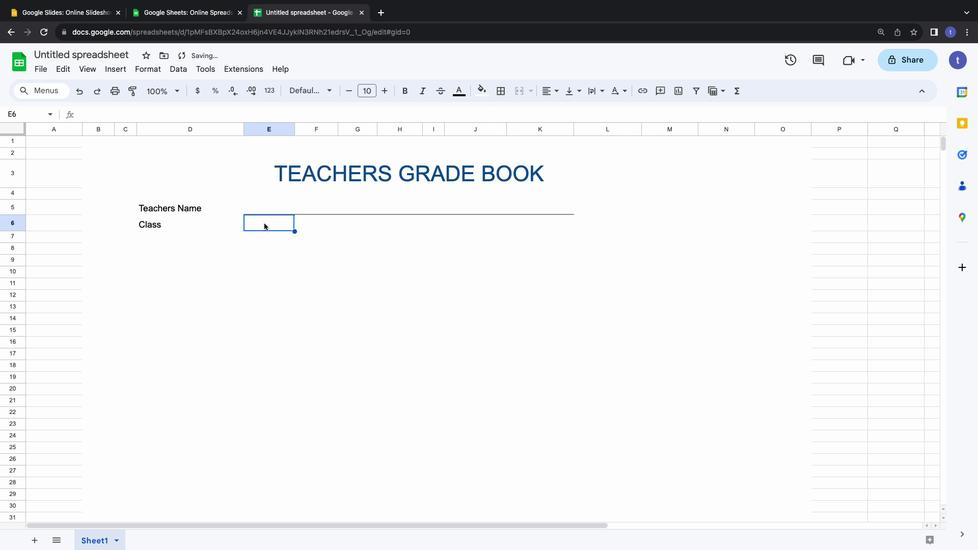 
Action: Mouse moved to (264, 223)
Screenshot: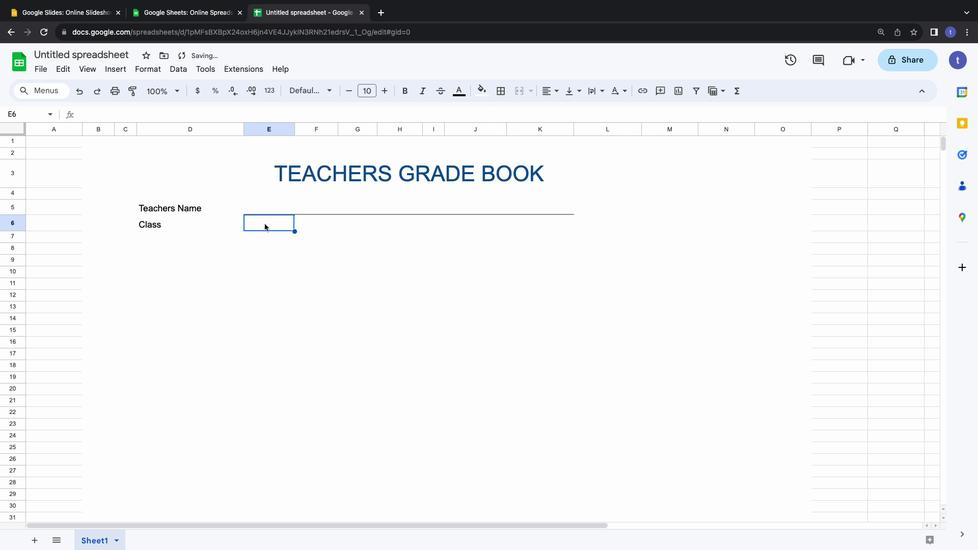 
Action: Mouse pressed left at (264, 223)
Screenshot: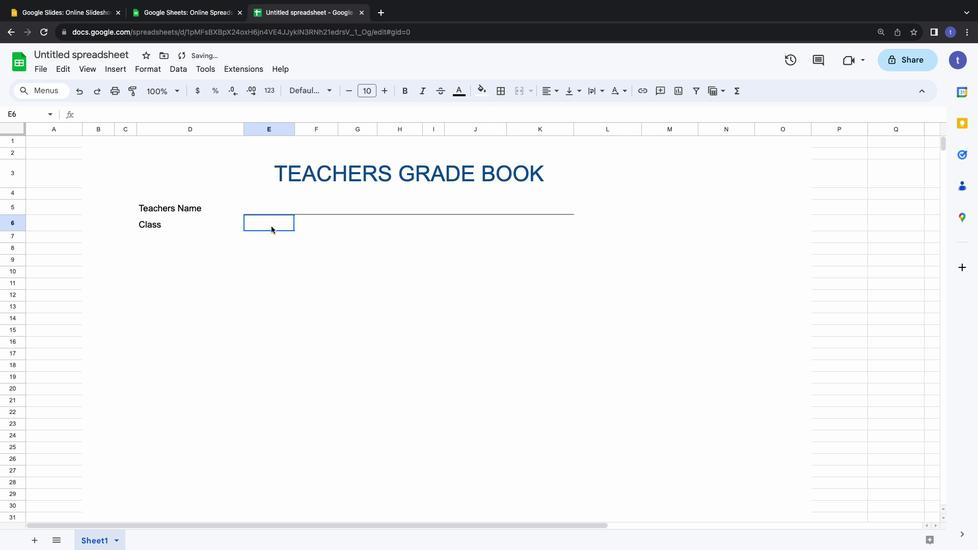 
Action: Mouse moved to (507, 93)
Screenshot: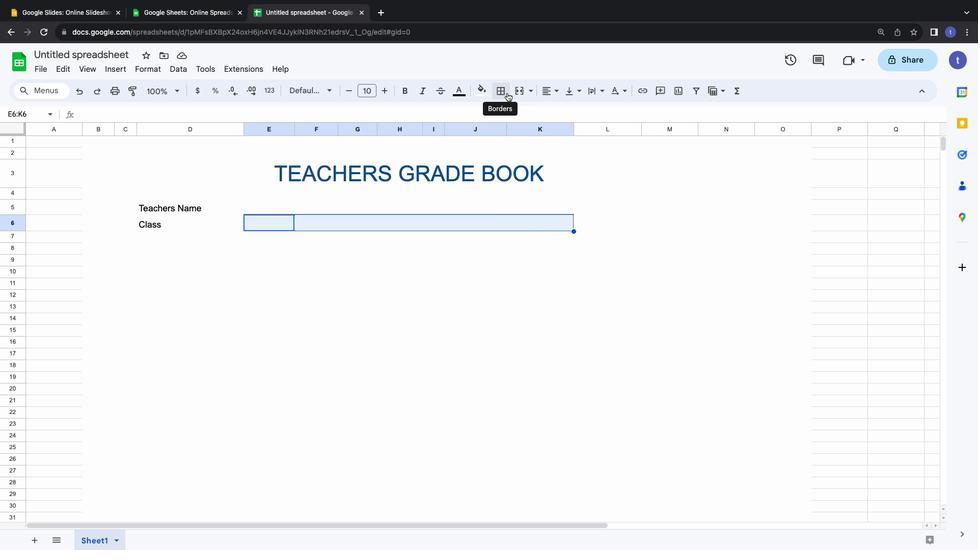 
Action: Mouse pressed left at (507, 93)
Screenshot: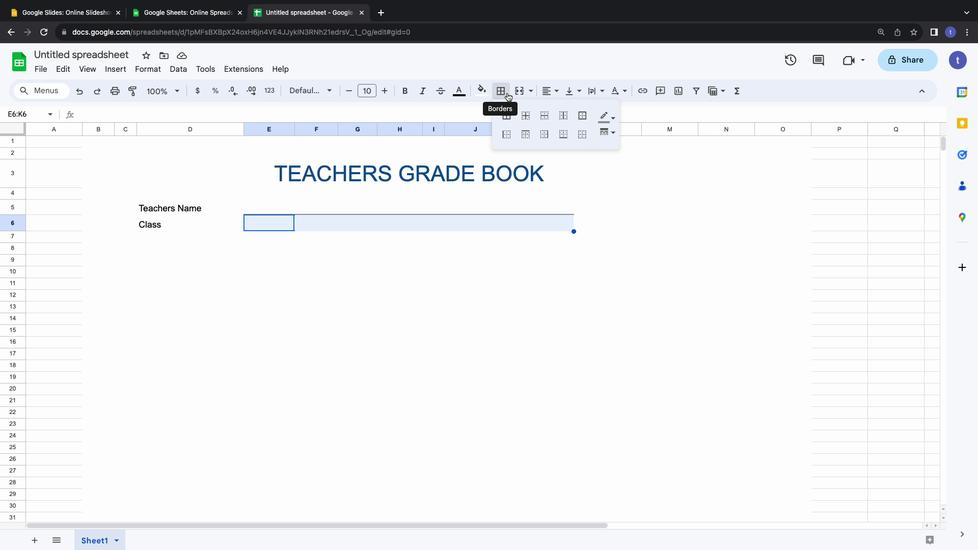 
Action: Mouse moved to (568, 133)
Screenshot: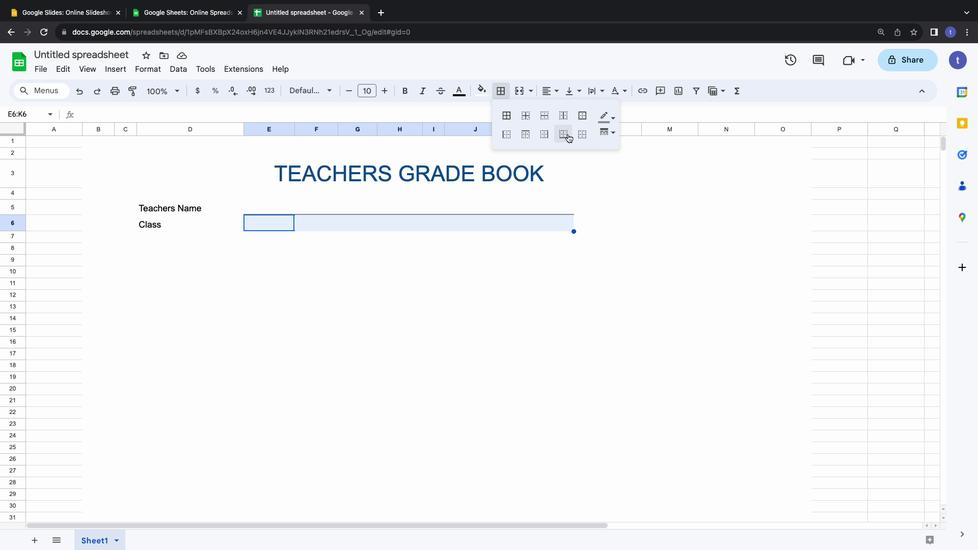 
Action: Mouse pressed left at (568, 133)
Screenshot: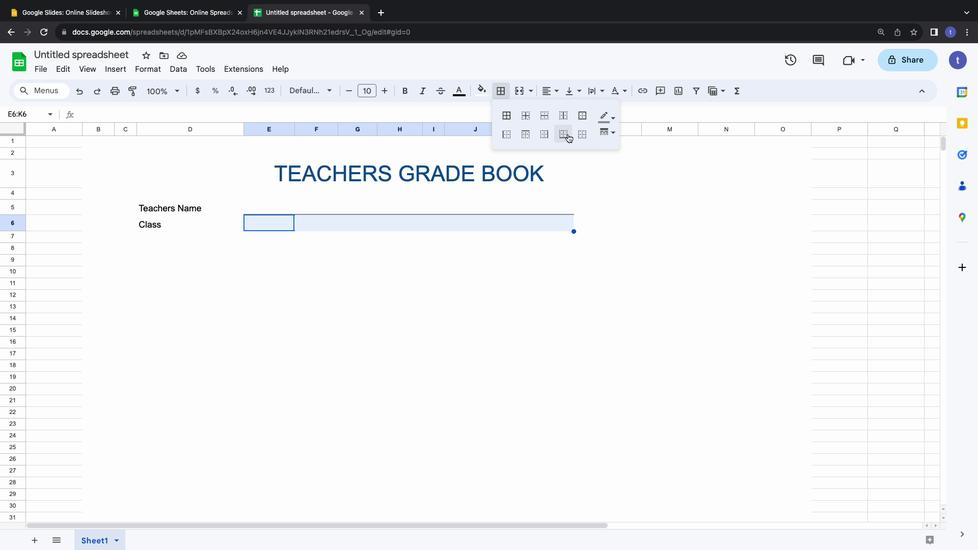 
Action: Mouse moved to (529, 247)
Screenshot: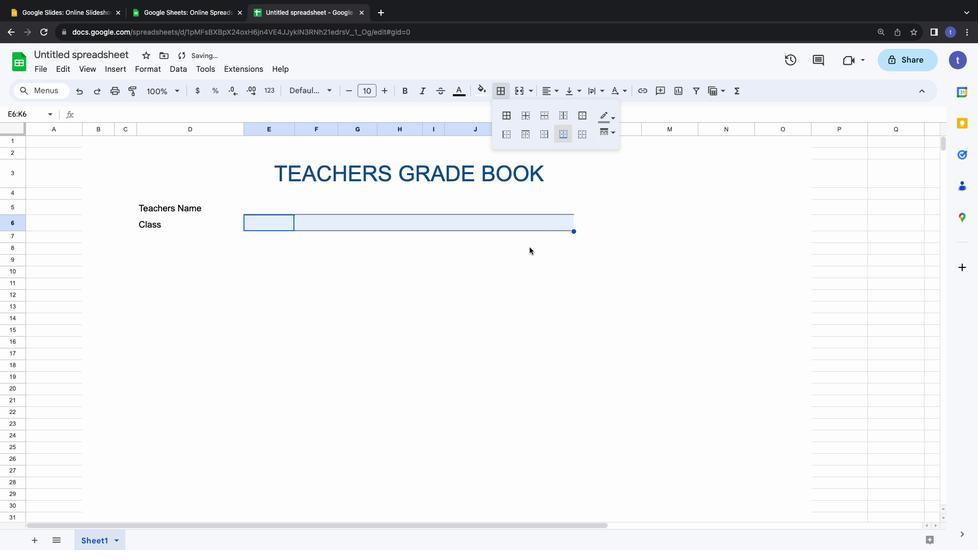 
Action: Mouse pressed left at (529, 247)
Screenshot: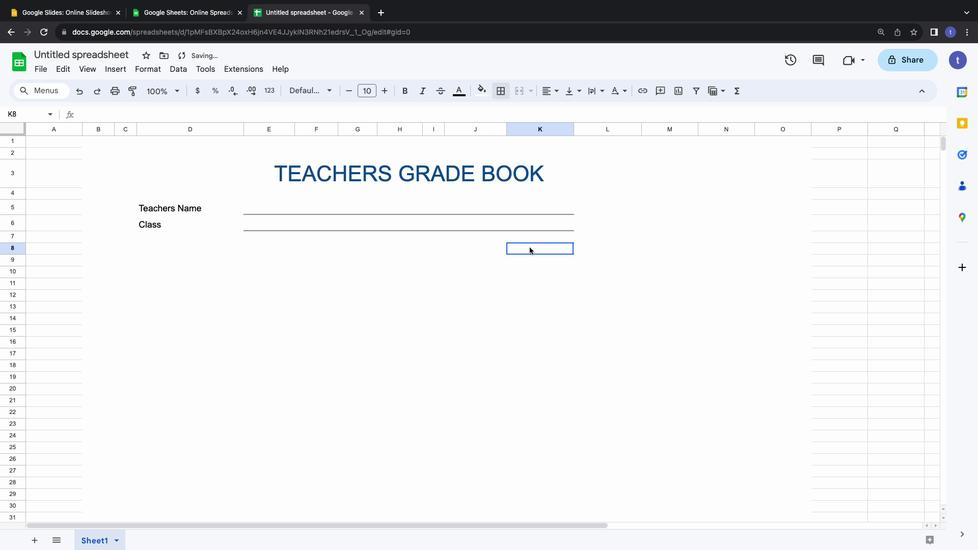
Action: Mouse moved to (123, 70)
Screenshot: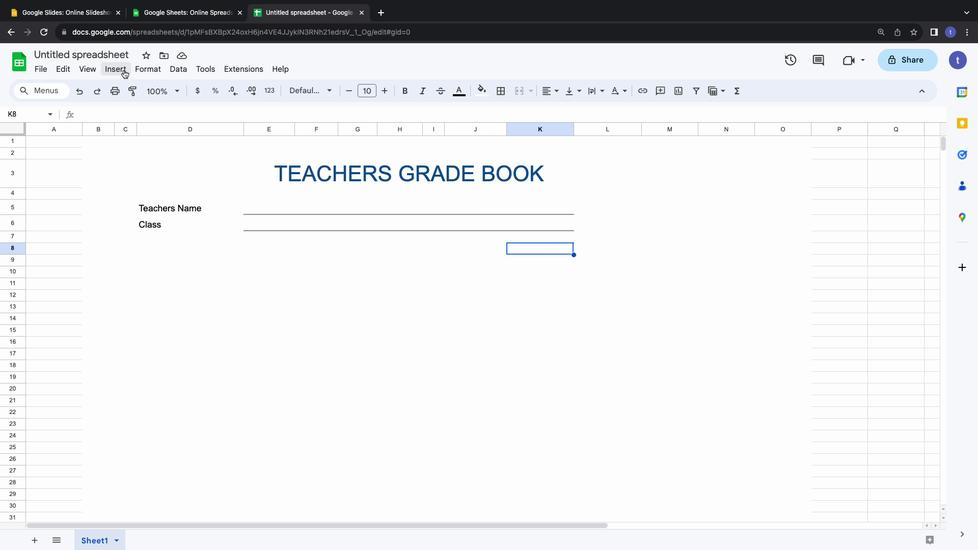 
Action: Mouse pressed left at (123, 70)
Screenshot: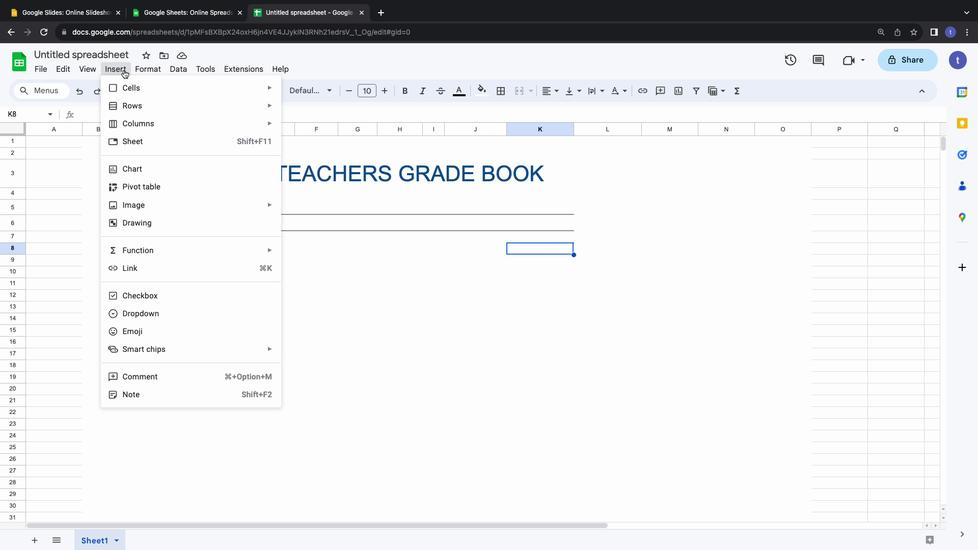 
Action: Mouse moved to (139, 223)
Screenshot: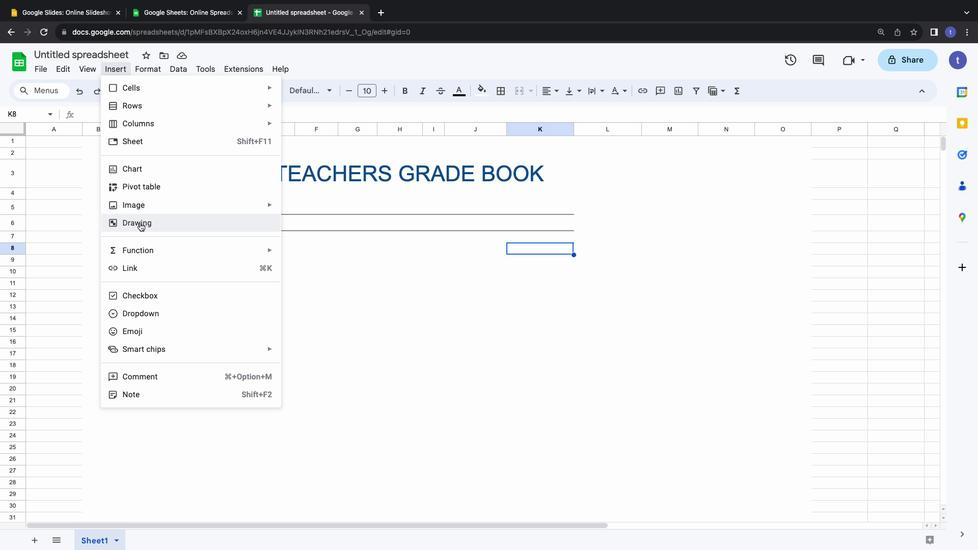 
Action: Mouse pressed left at (139, 223)
Screenshot: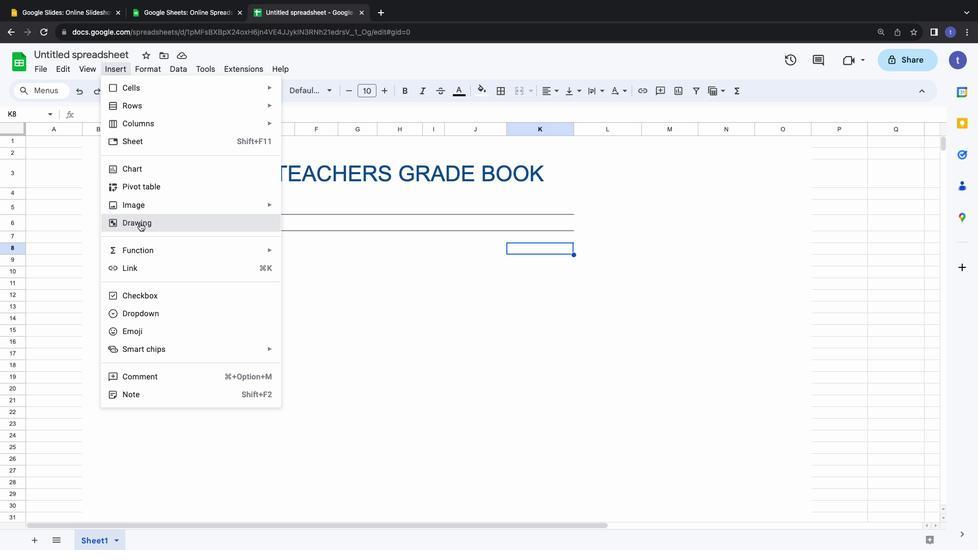 
Action: Mouse moved to (360, 105)
Screenshot: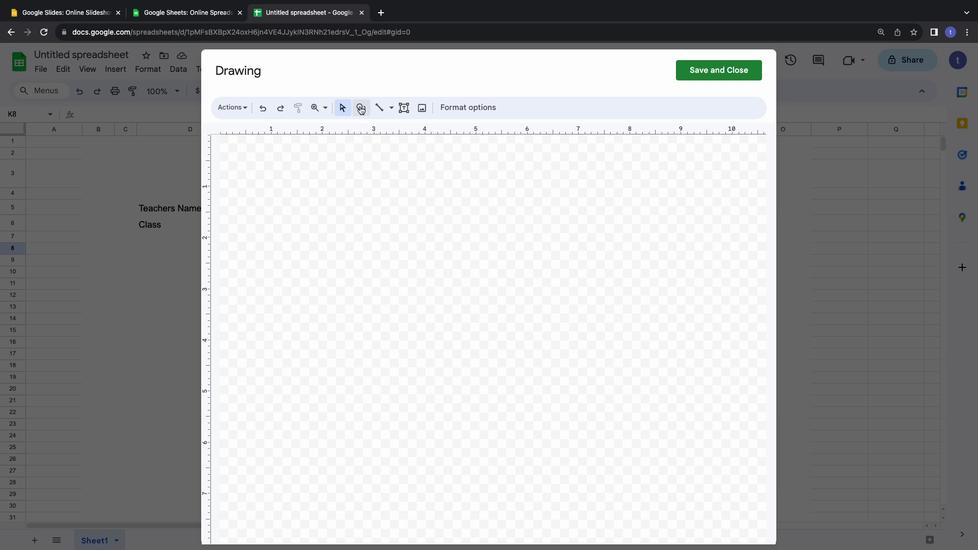 
Action: Mouse pressed left at (360, 105)
Screenshot: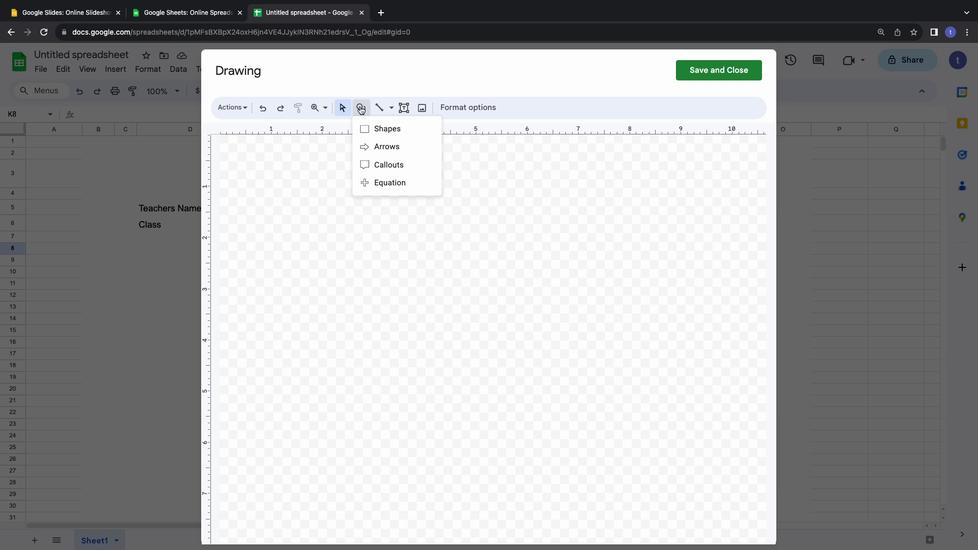 
Action: Mouse moved to (451, 152)
Screenshot: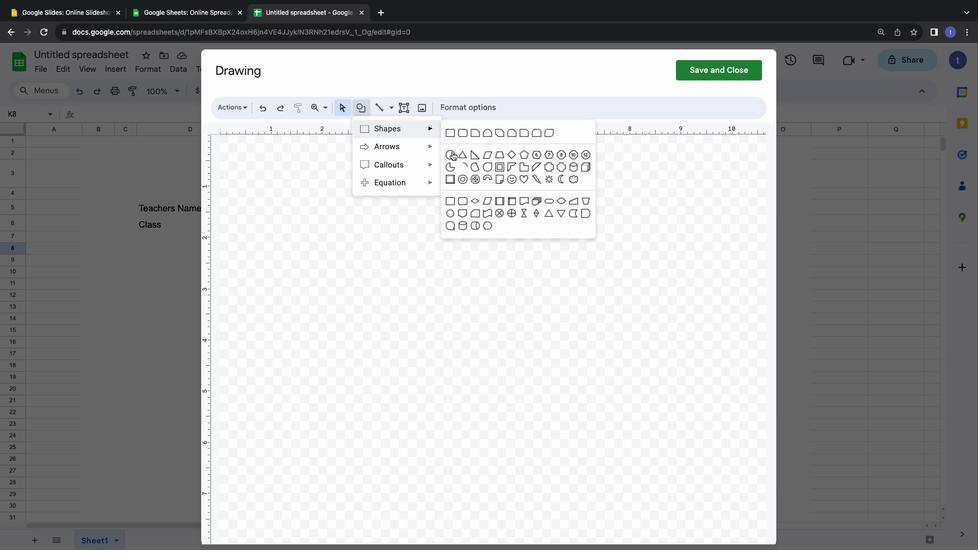 
Action: Mouse pressed left at (451, 152)
Screenshot: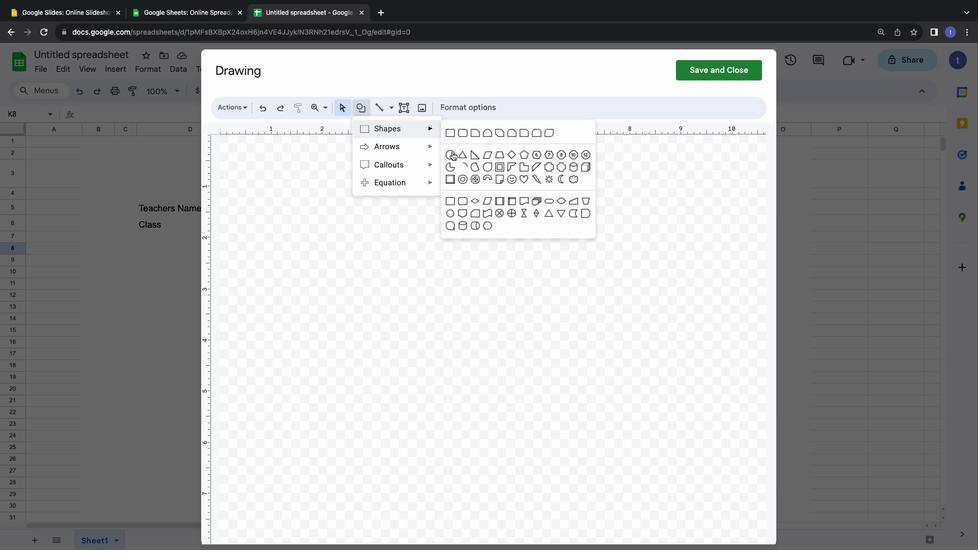 
Action: Mouse moved to (311, 169)
Screenshot: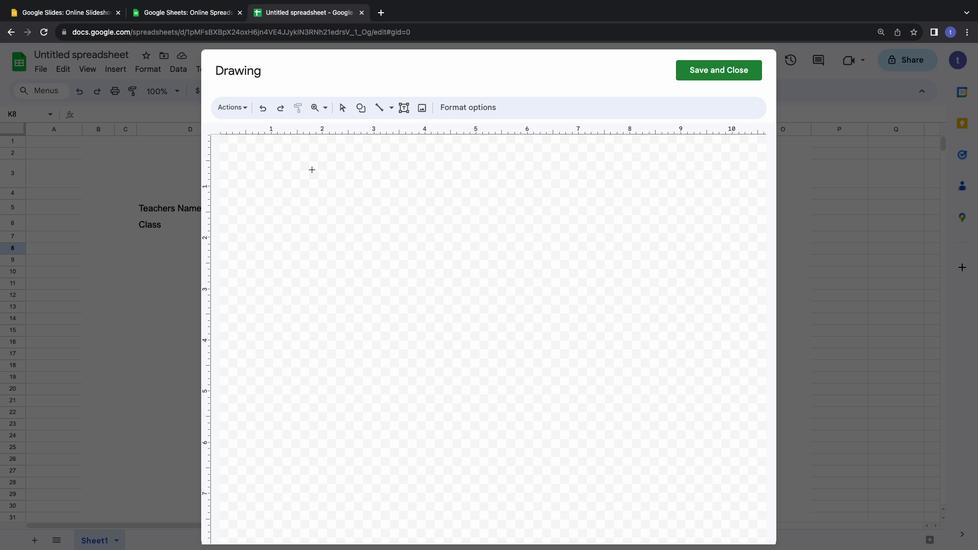 
Action: Mouse pressed left at (311, 169)
Screenshot: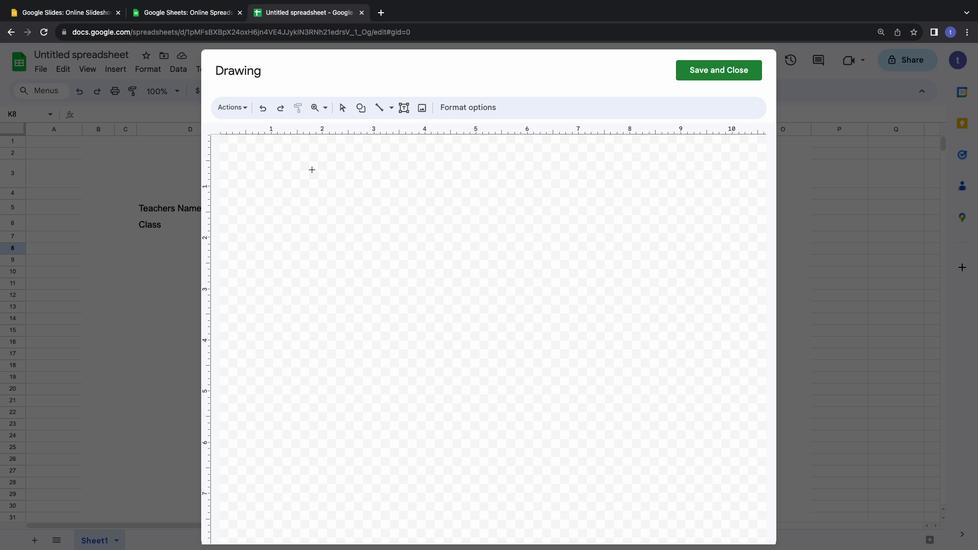 
Action: Mouse moved to (439, 107)
Screenshot: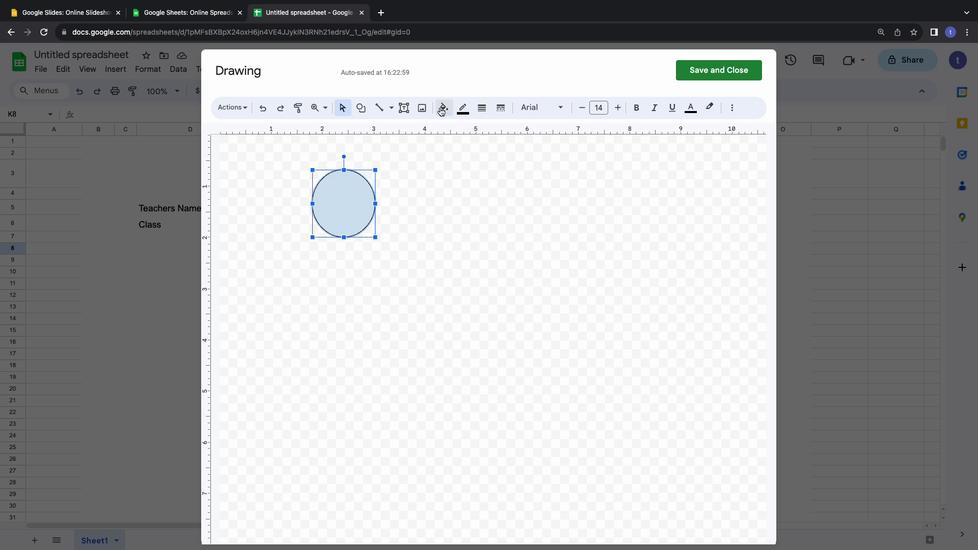 
Action: Mouse pressed left at (439, 107)
Screenshot: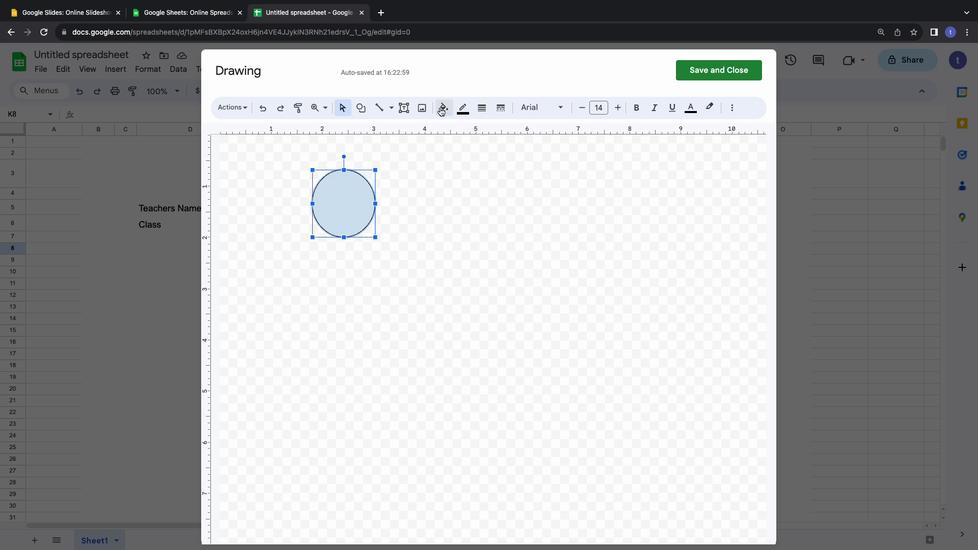 
Action: Mouse moved to (454, 186)
Screenshot: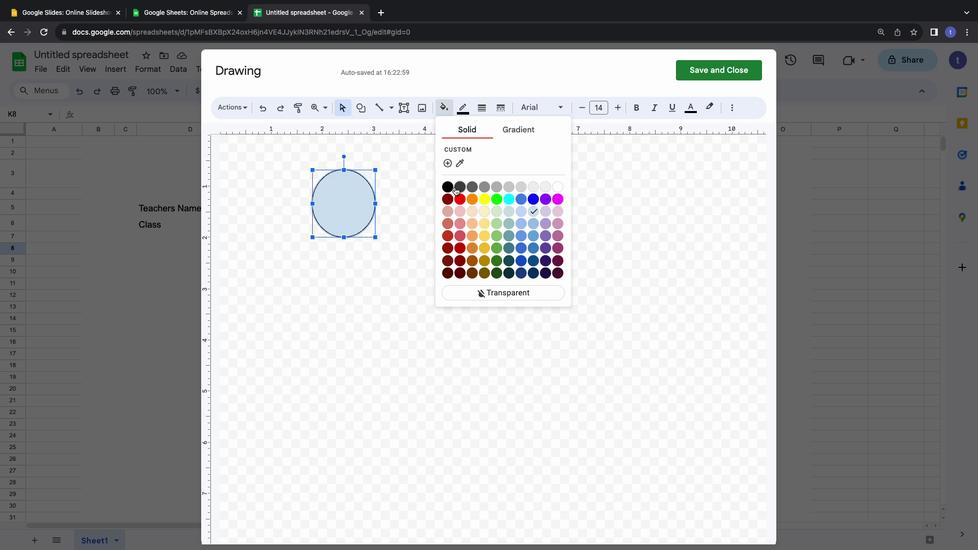 
Action: Mouse pressed left at (454, 186)
Screenshot: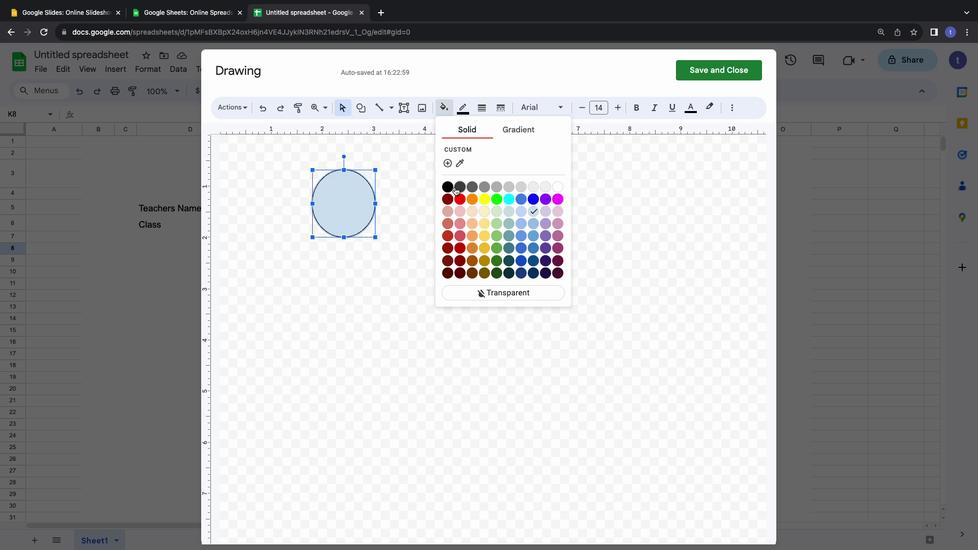 
Action: Mouse moved to (460, 108)
Screenshot: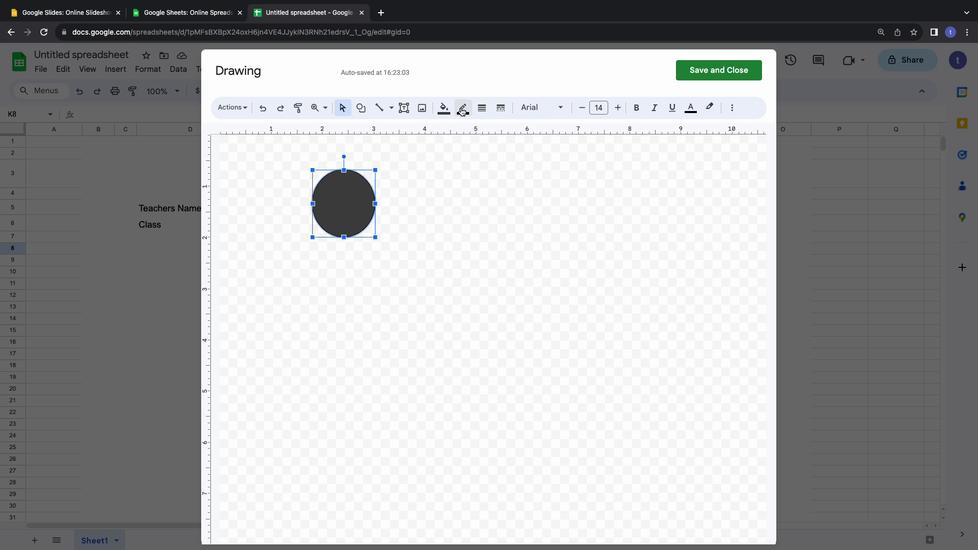 
Action: Mouse pressed left at (460, 108)
Screenshot: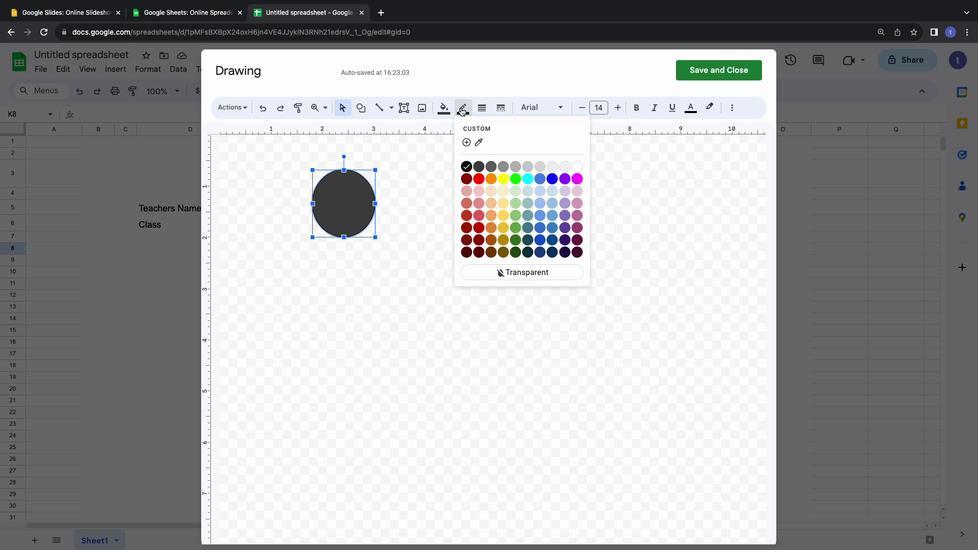 
Action: Mouse moved to (481, 166)
Screenshot: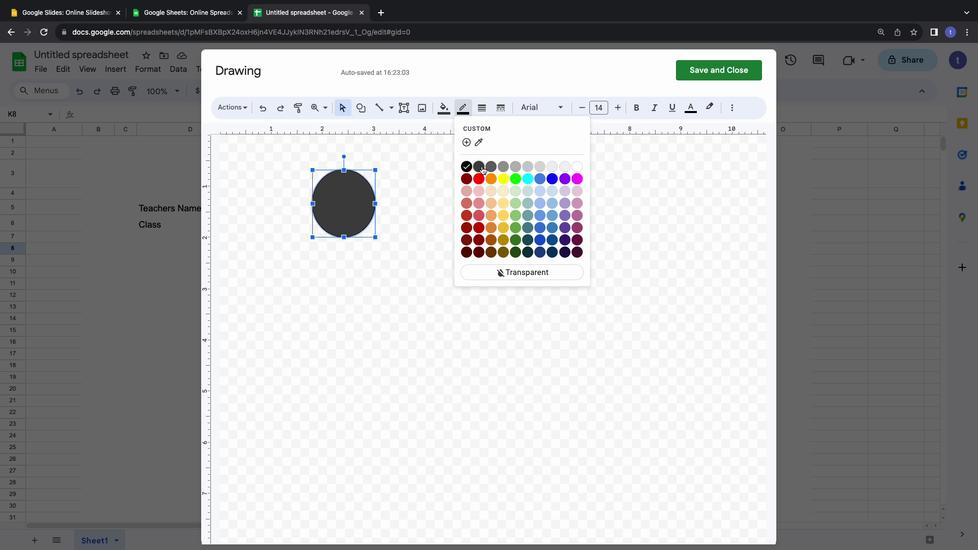 
Action: Mouse pressed left at (481, 166)
Screenshot: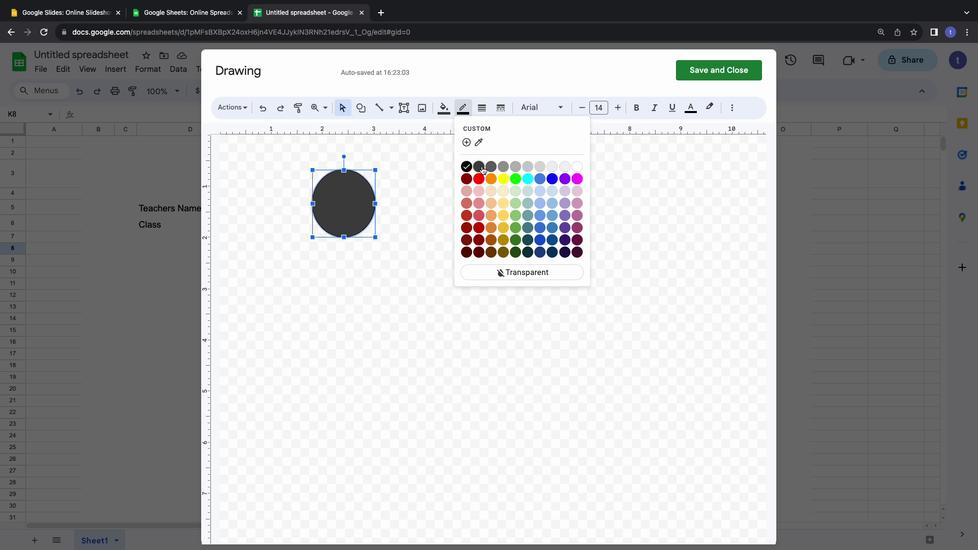
Action: Mouse moved to (374, 204)
Screenshot: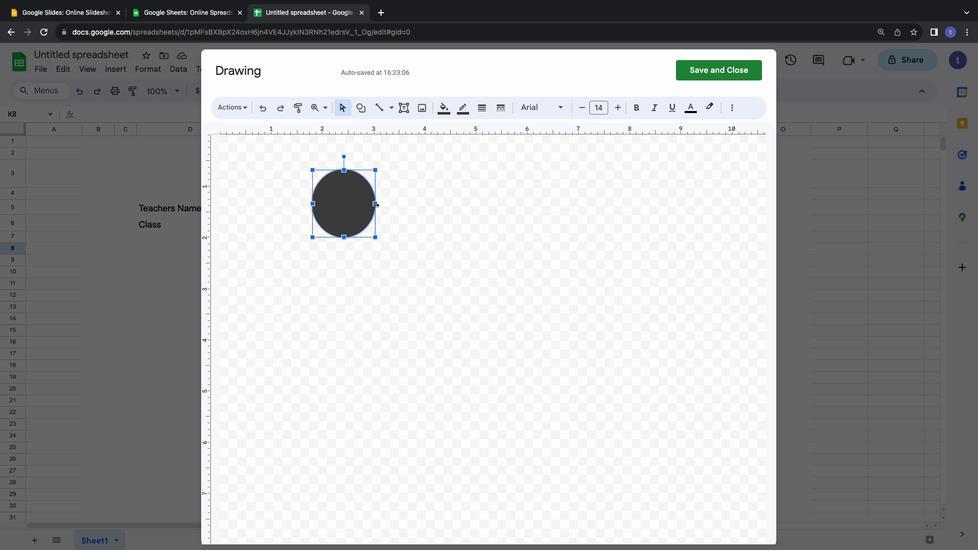 
Action: Mouse pressed left at (374, 204)
Screenshot: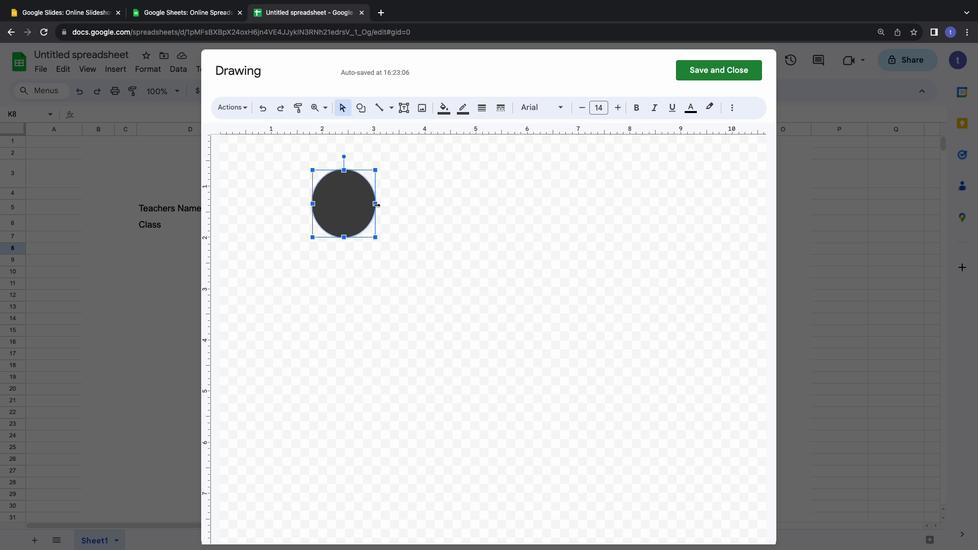 
Action: Mouse moved to (362, 204)
Screenshot: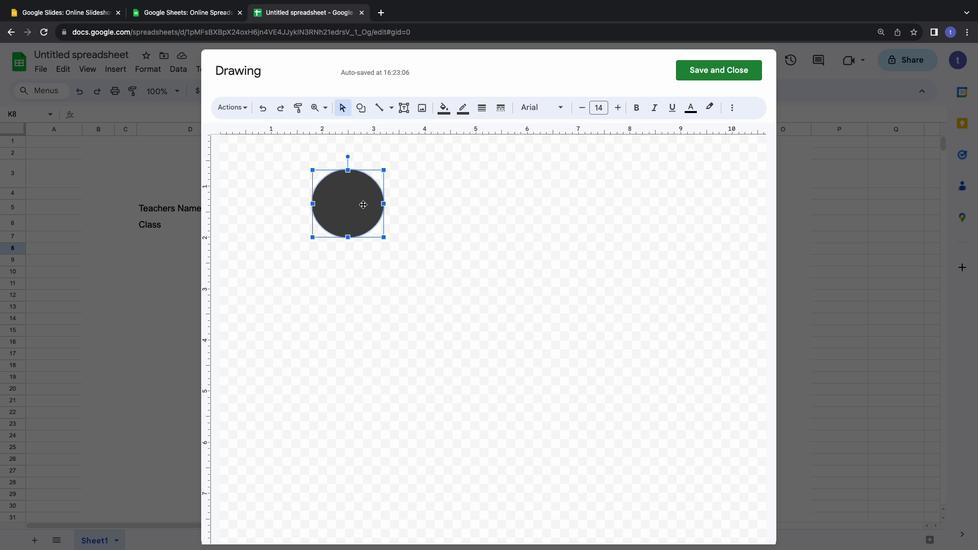 
Action: Mouse pressed left at (362, 204)
Screenshot: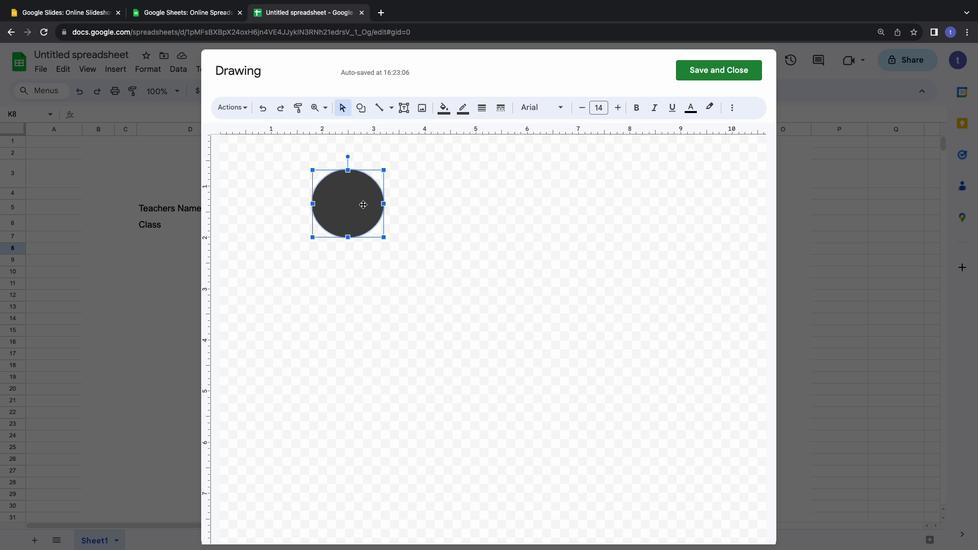 
Action: Mouse moved to (385, 207)
Screenshot: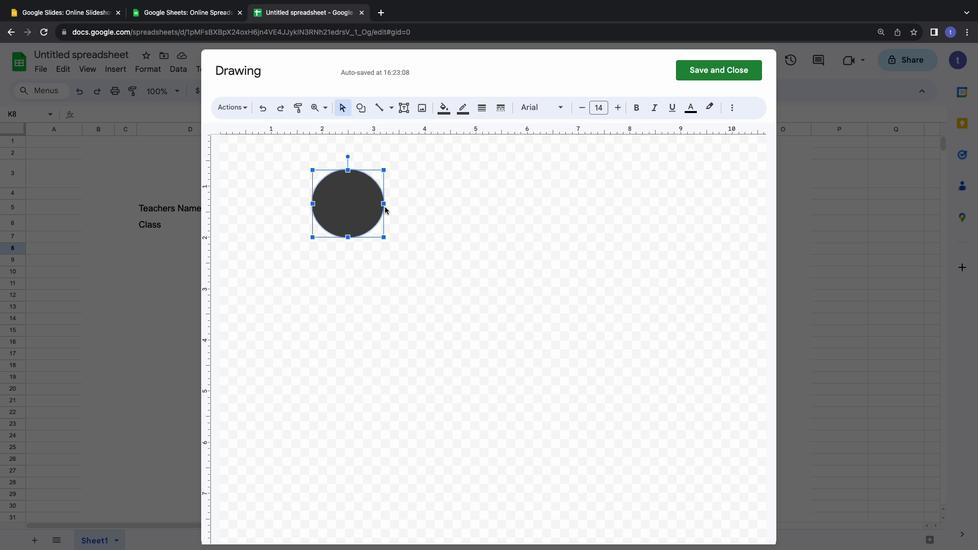 
Action: Mouse pressed left at (385, 207)
Screenshot: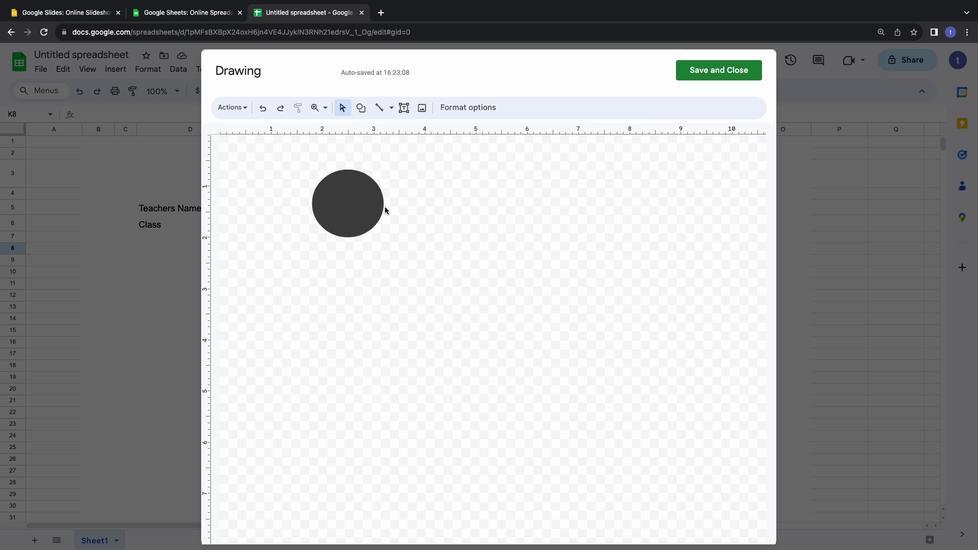 
Action: Mouse moved to (438, 190)
Screenshot: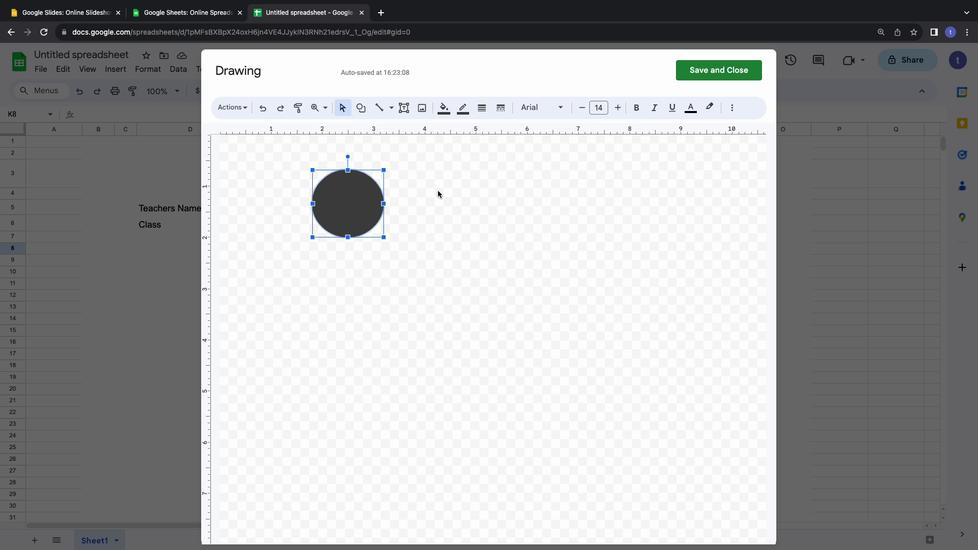 
Action: Mouse pressed left at (438, 190)
Screenshot: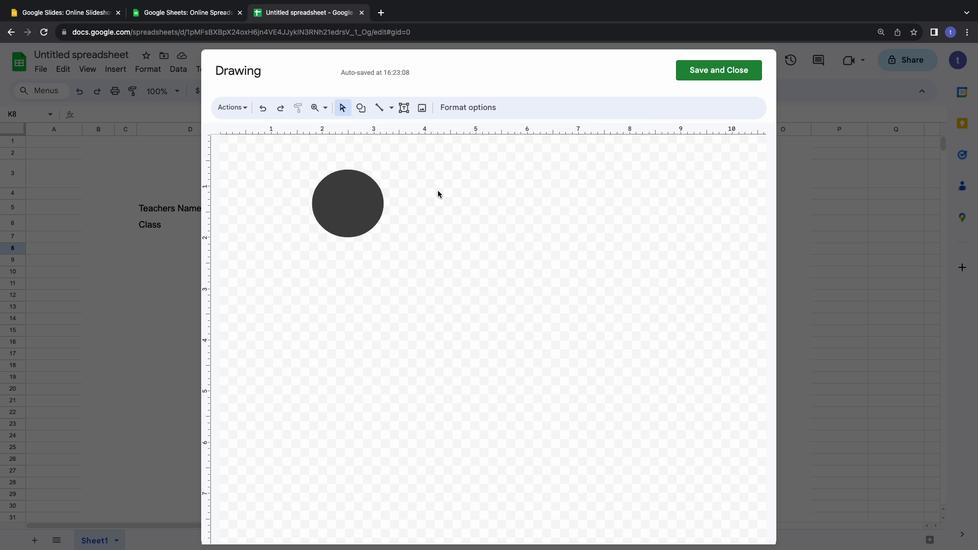 
Action: Mouse moved to (402, 108)
Screenshot: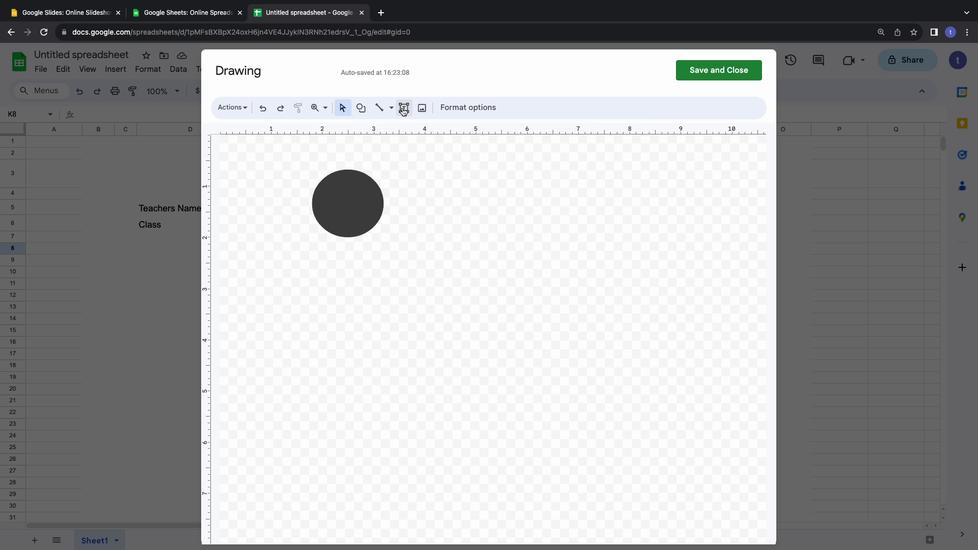 
Action: Mouse pressed left at (402, 108)
Screenshot: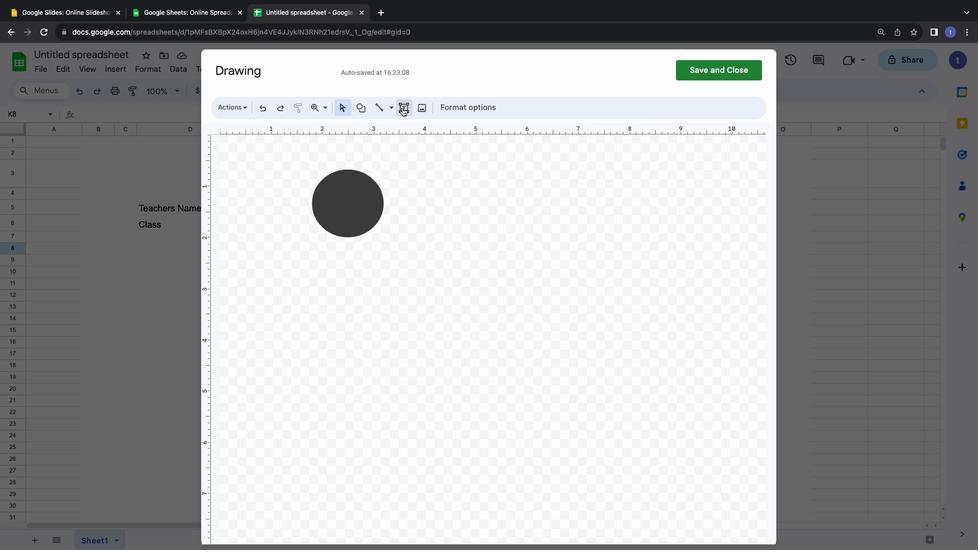 
Action: Mouse moved to (337, 189)
Screenshot: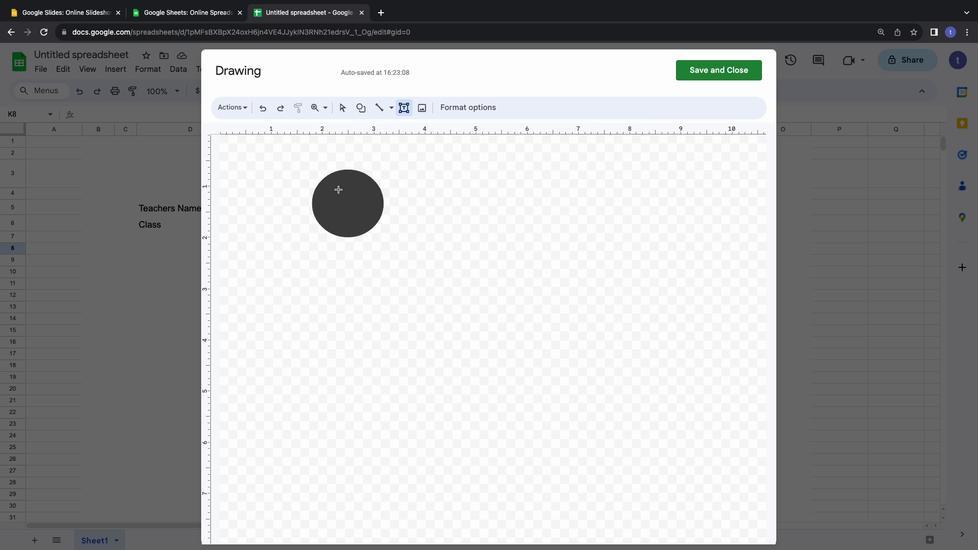 
Action: Mouse pressed left at (337, 189)
Screenshot: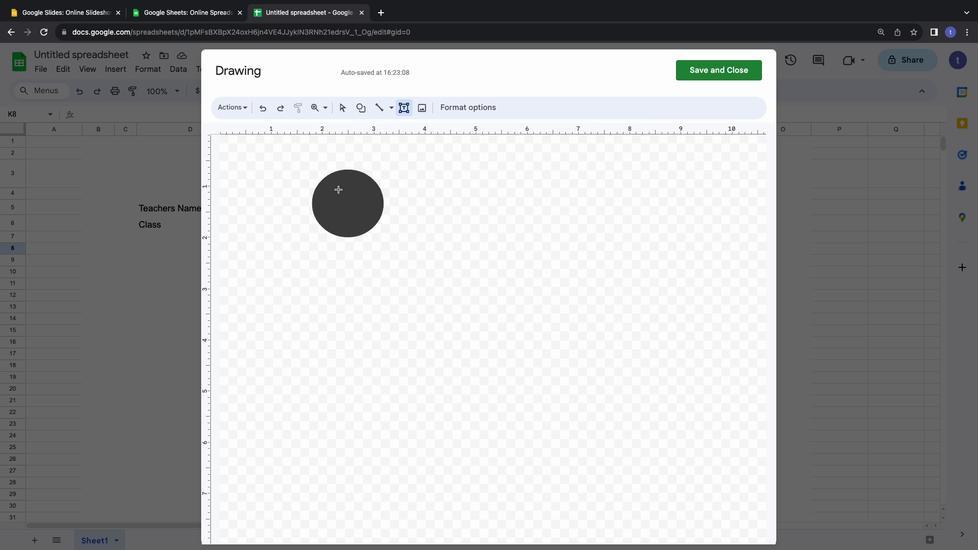 
Action: Key pressed Key.shift'L''O'Key.enterKey.shift'G''O'
Screenshot: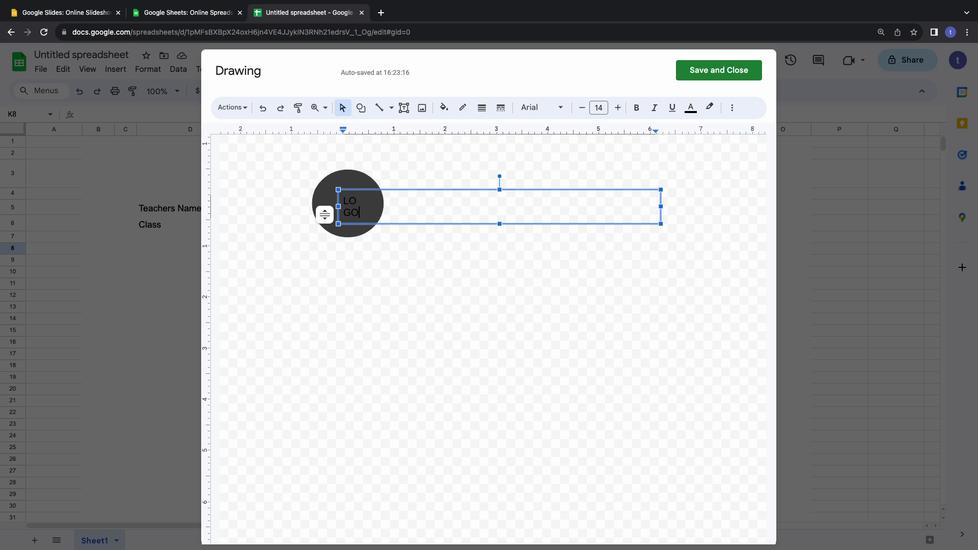 
Action: Mouse moved to (661, 205)
Screenshot: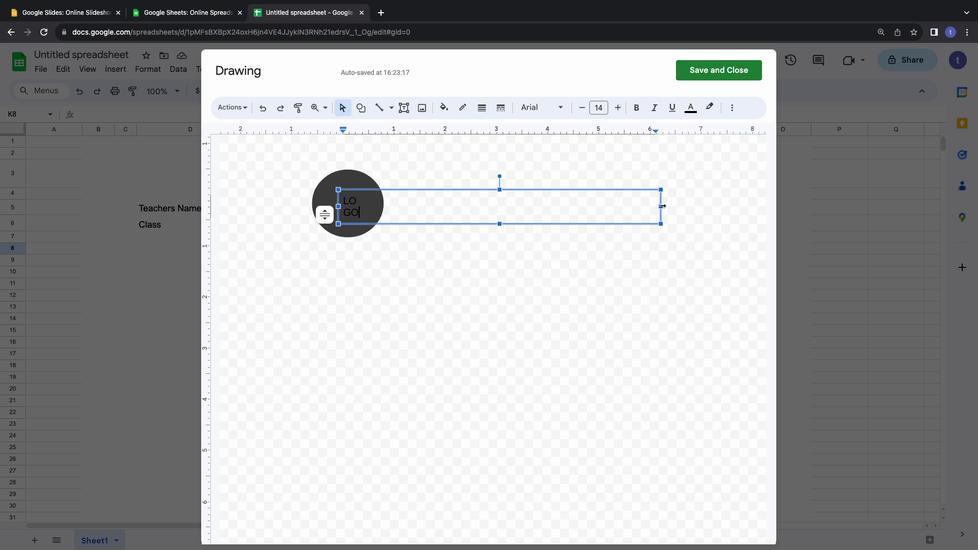 
Action: Mouse pressed left at (661, 205)
Screenshot: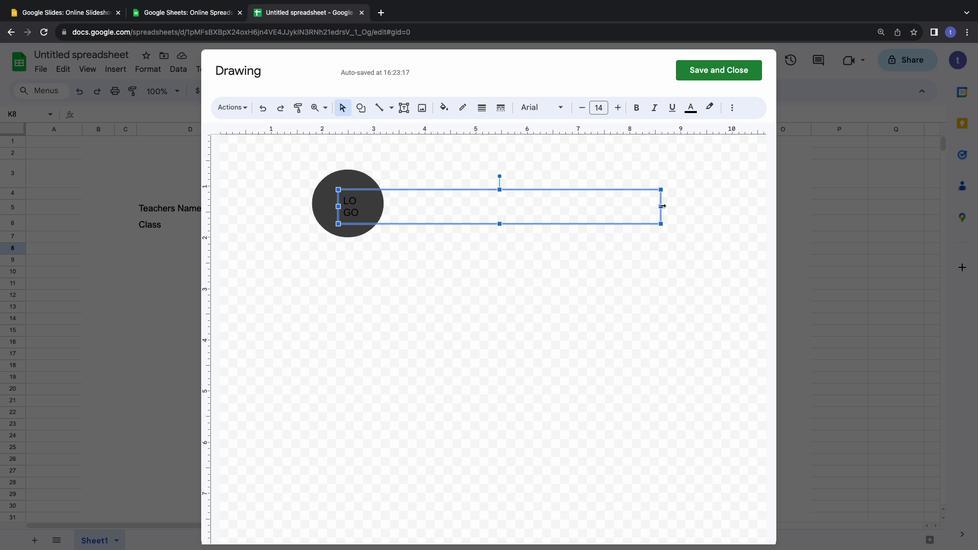 
Action: Mouse moved to (730, 112)
Screenshot: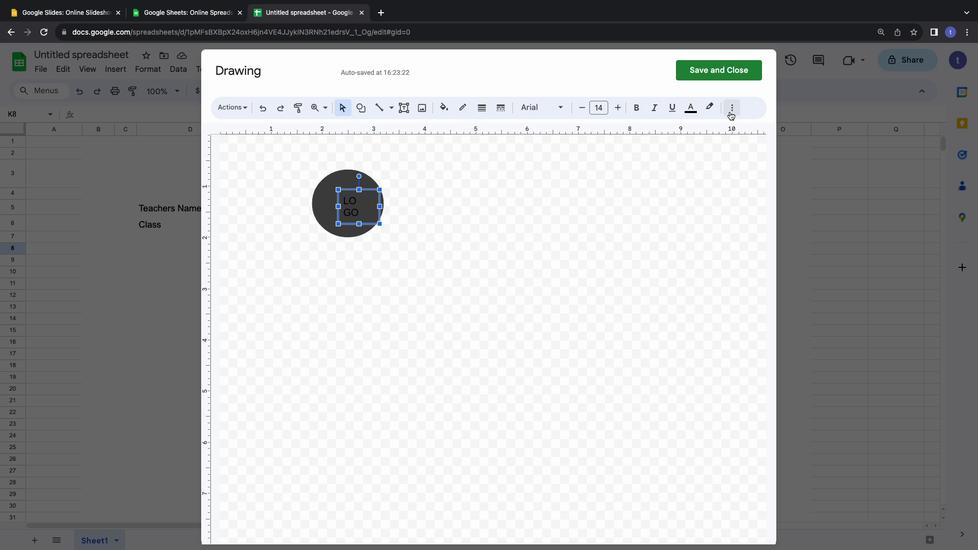 
Action: Mouse pressed left at (730, 112)
Screenshot: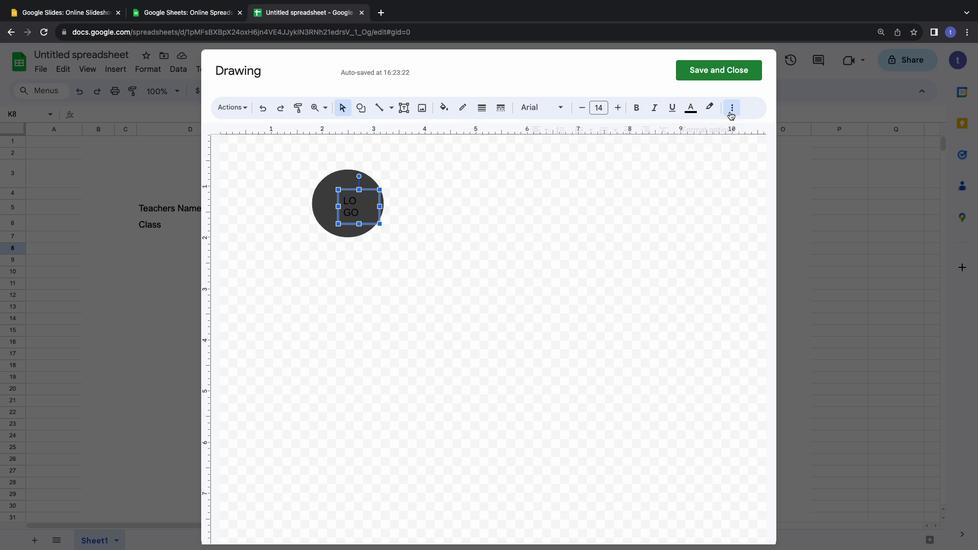 
Action: Mouse moved to (639, 112)
Screenshot: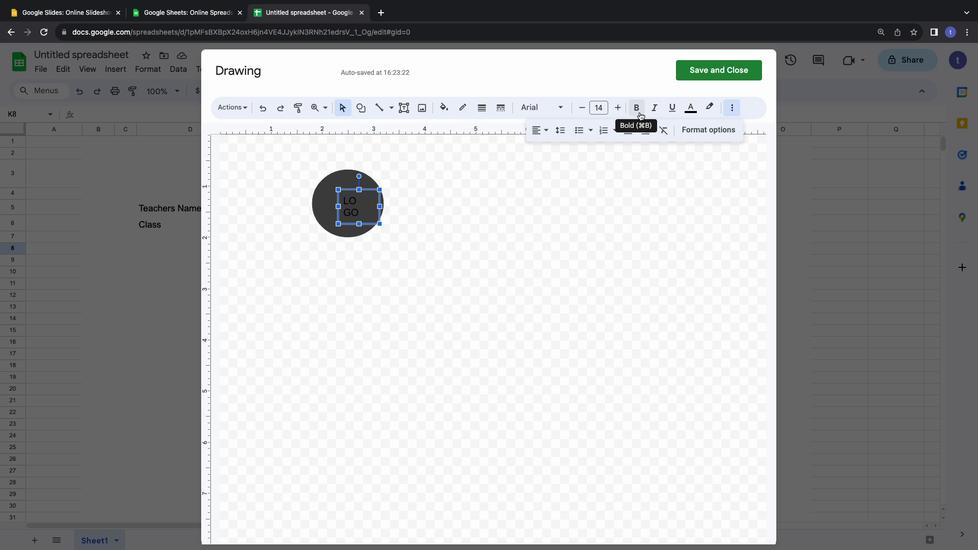 
Action: Mouse pressed left at (639, 112)
Screenshot: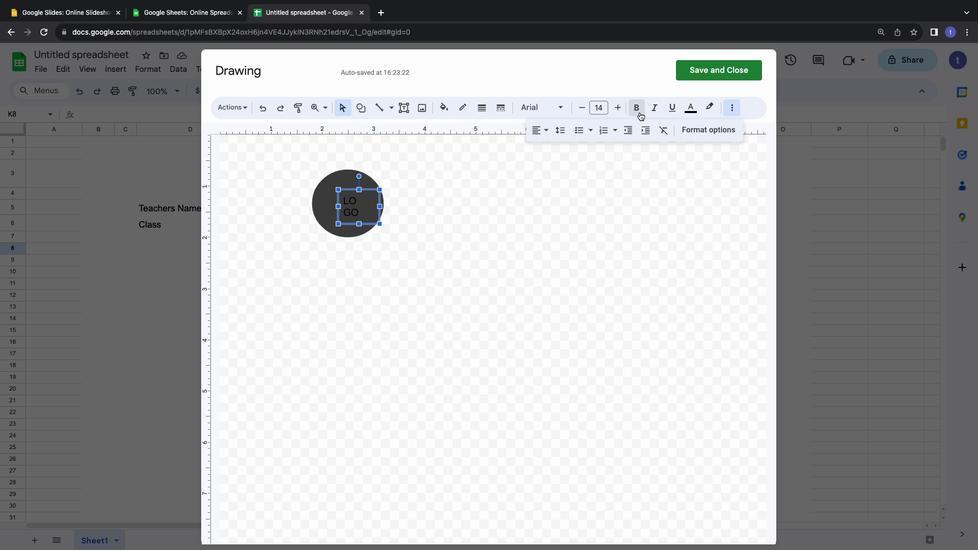 
Action: Mouse moved to (689, 109)
Screenshot: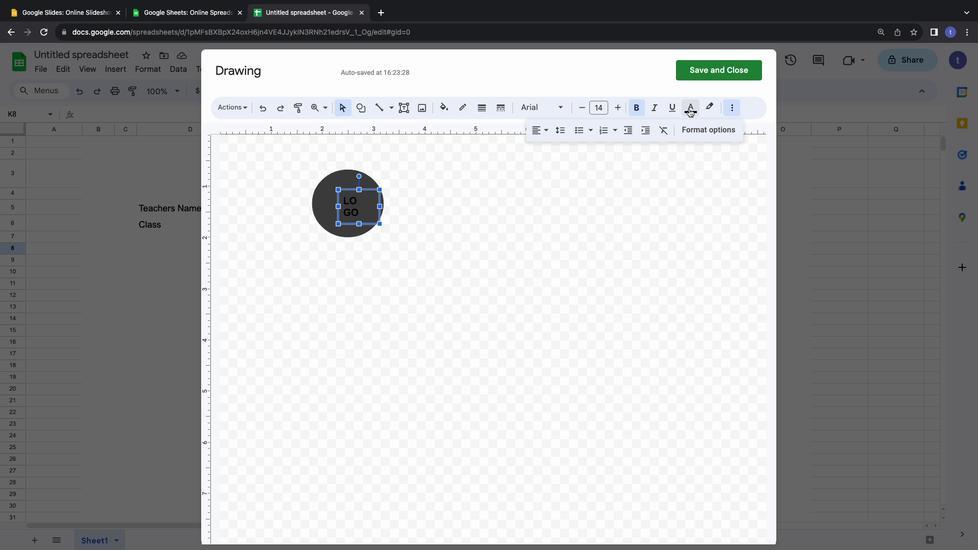
Action: Mouse pressed left at (689, 109)
Screenshot: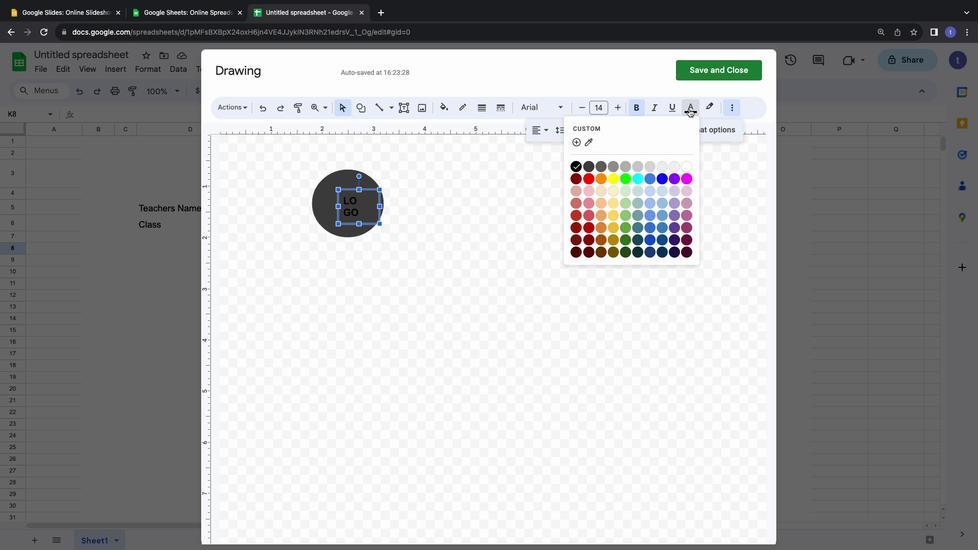 
Action: Mouse moved to (688, 164)
Screenshot: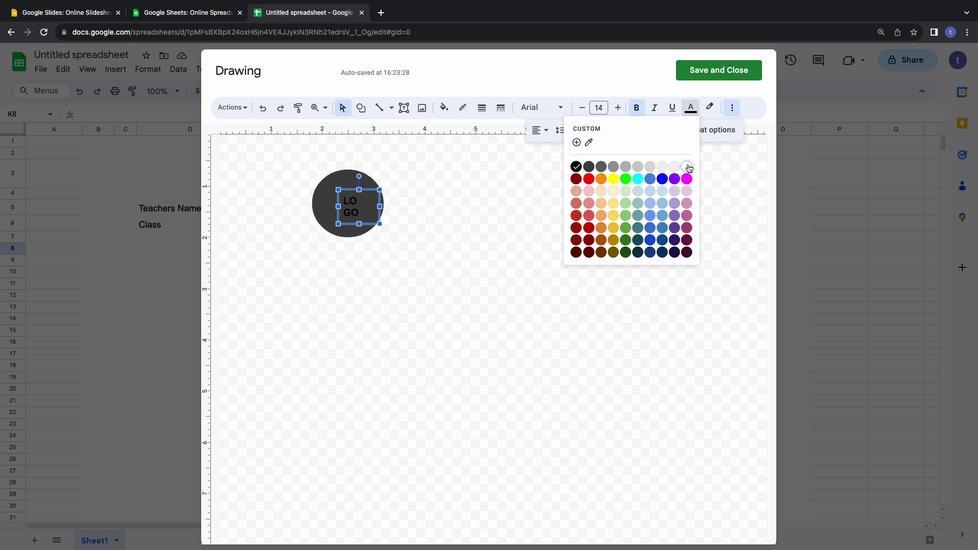 
Action: Mouse pressed left at (688, 164)
Screenshot: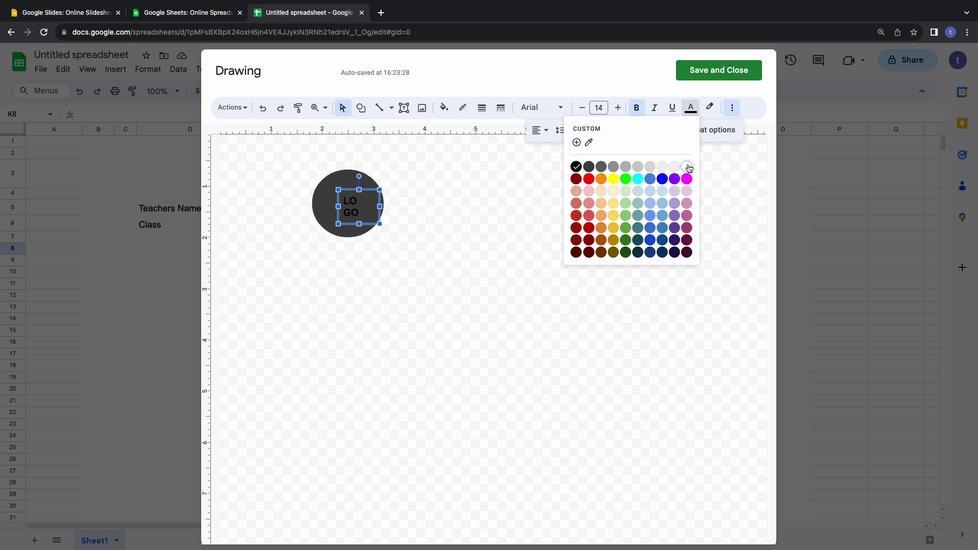 
Action: Mouse moved to (617, 109)
Screenshot: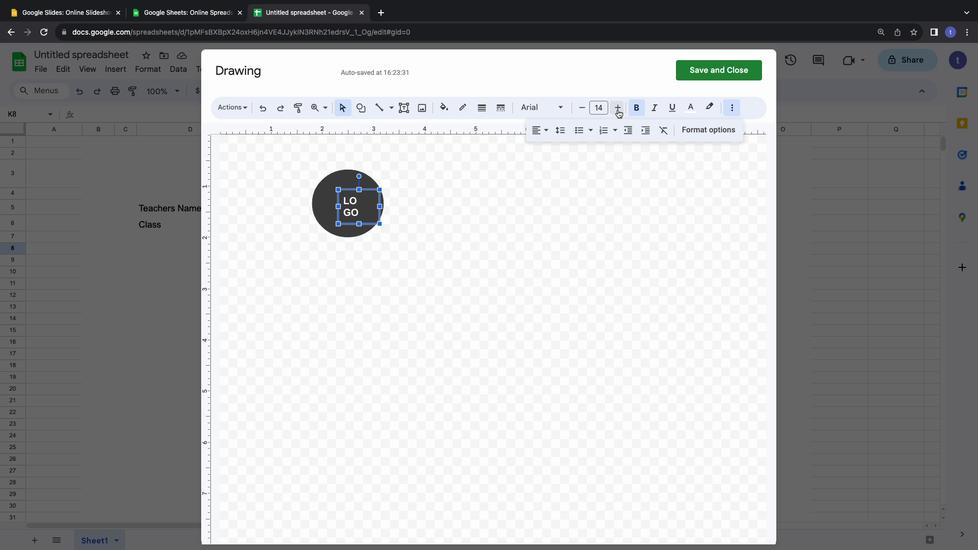 
Action: Mouse pressed left at (617, 109)
Screenshot: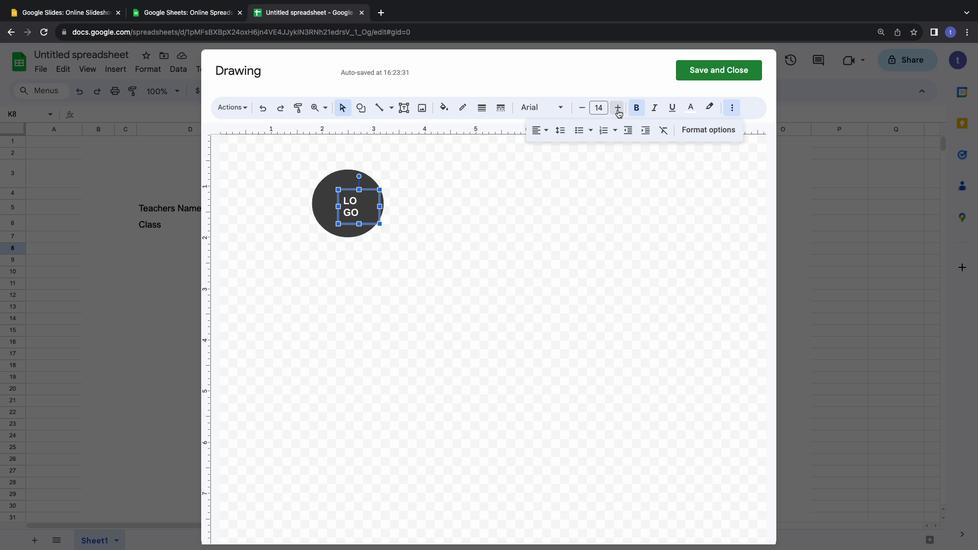 
Action: Mouse pressed left at (617, 109)
Screenshot: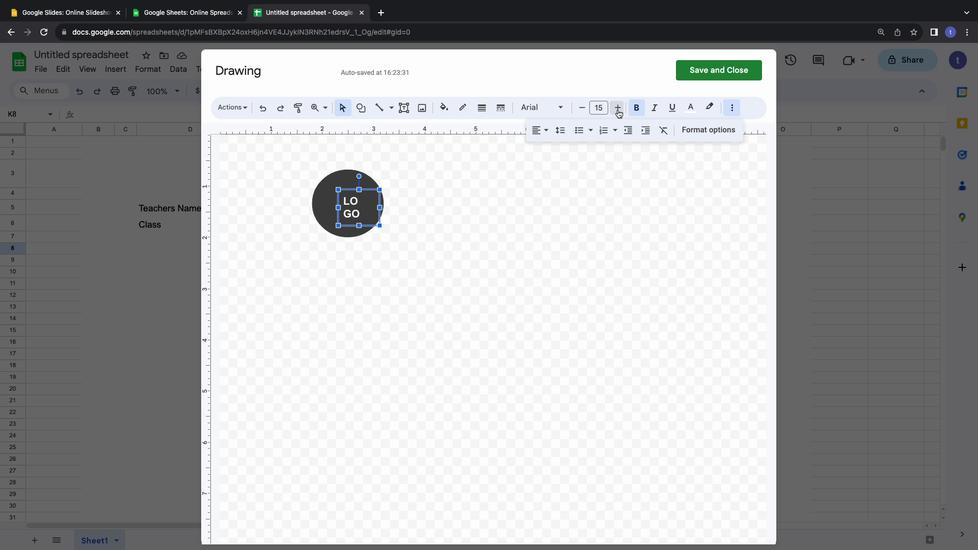 
Action: Mouse pressed left at (617, 109)
Screenshot: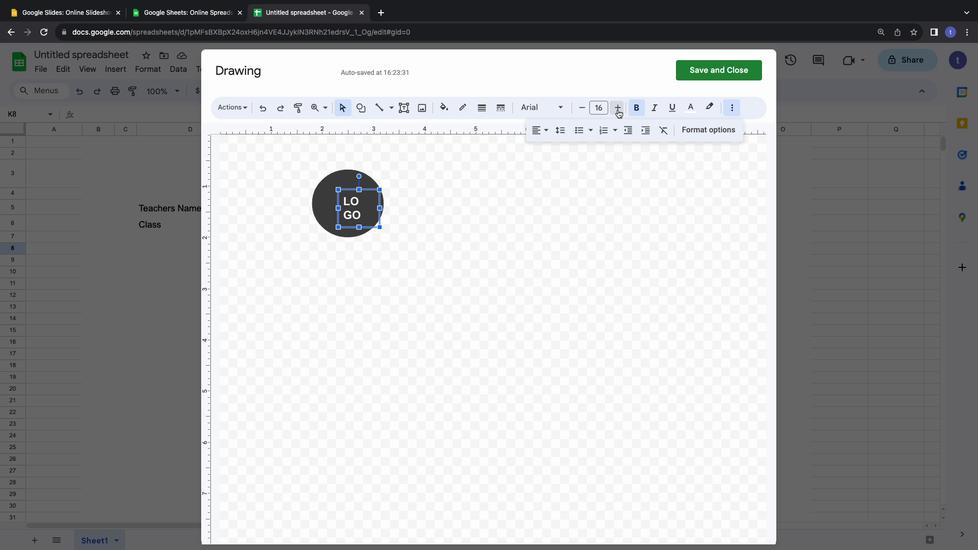 
Action: Mouse pressed left at (617, 109)
Screenshot: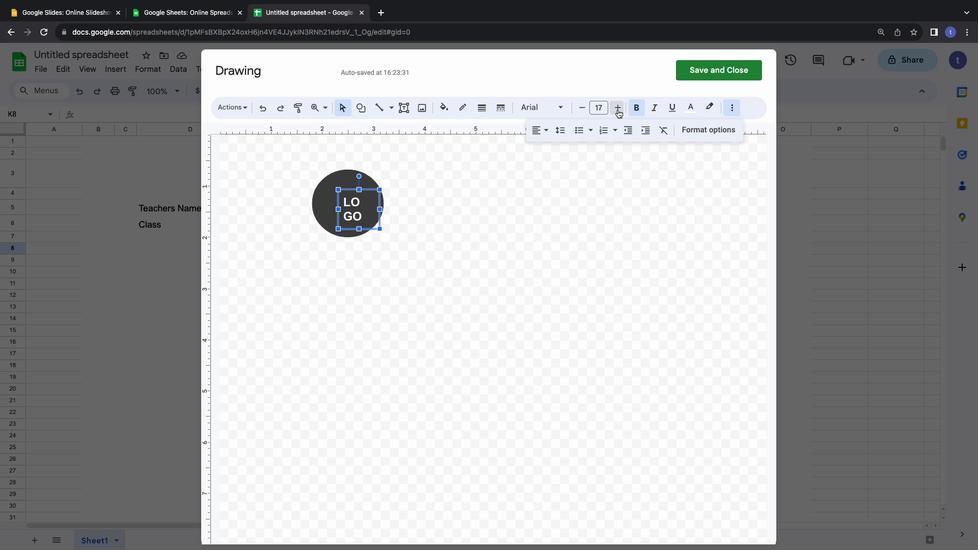 
Action: Mouse pressed left at (617, 109)
Screenshot: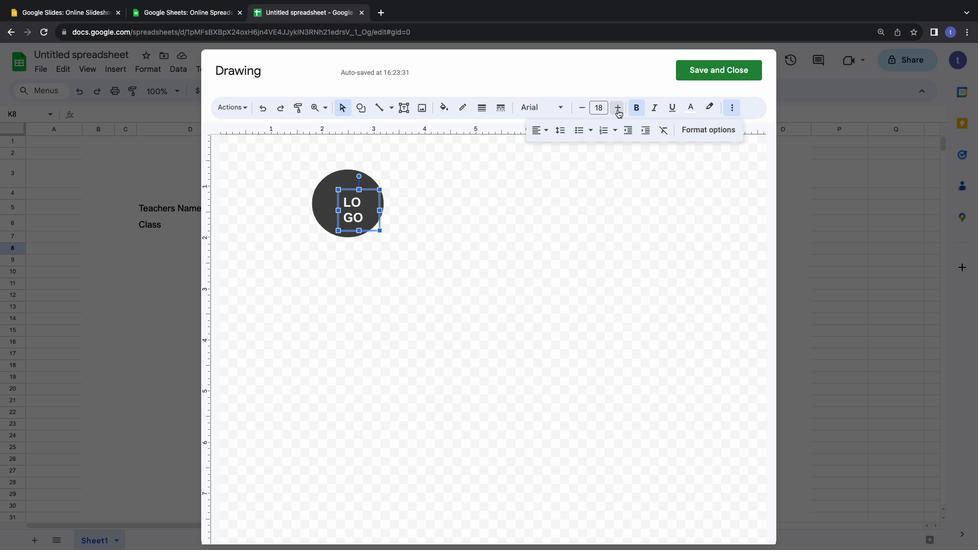 
Action: Mouse pressed left at (617, 109)
Screenshot: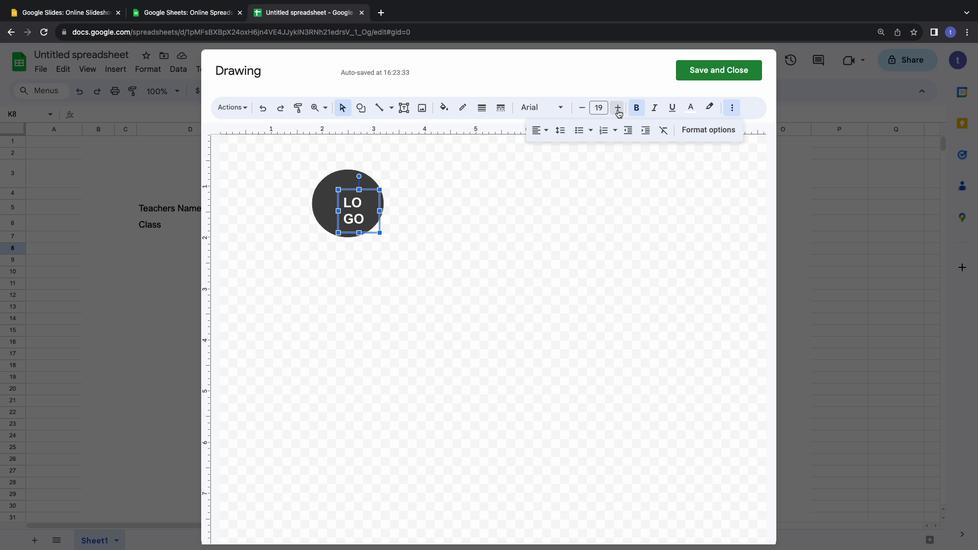 
Action: Mouse pressed left at (617, 109)
Screenshot: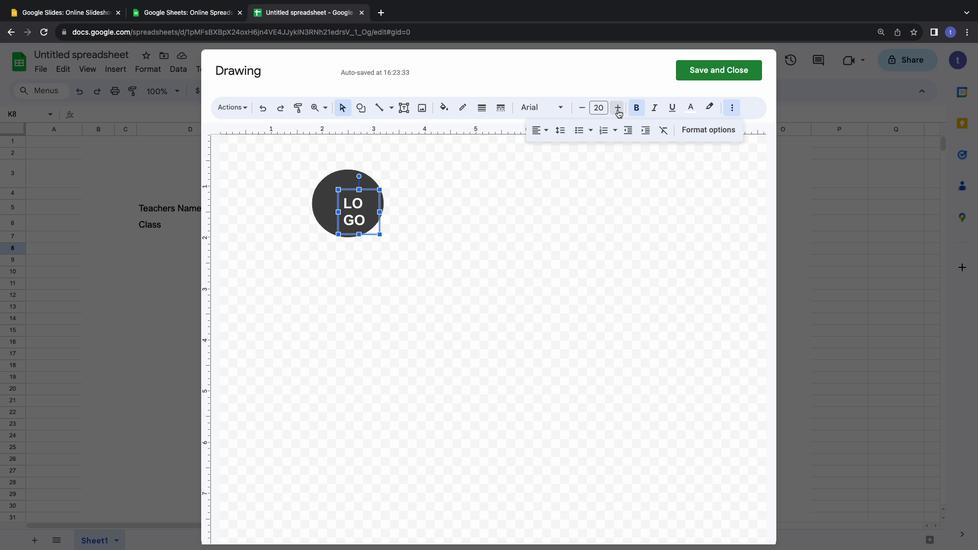 
Action: Mouse pressed left at (617, 109)
Screenshot: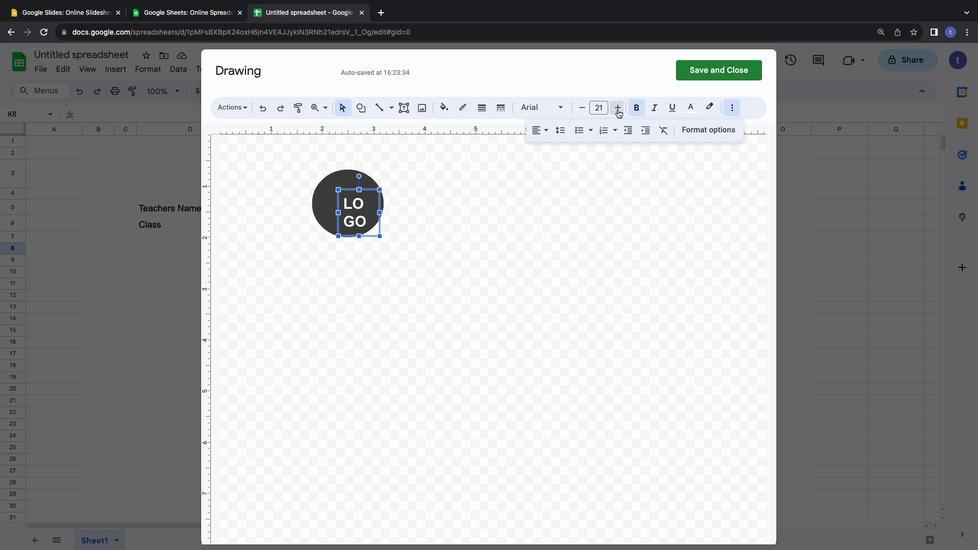 
Action: Mouse pressed left at (617, 109)
Screenshot: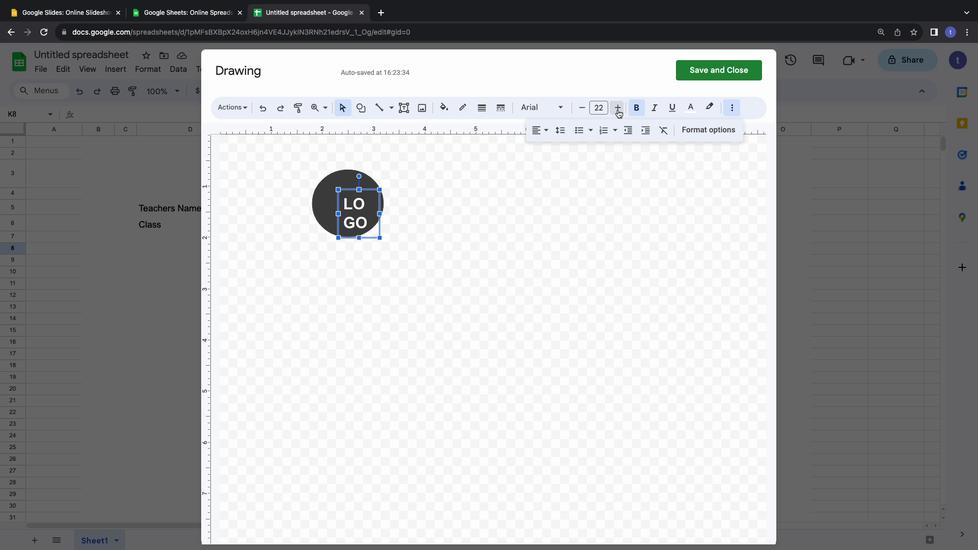 
Action: Mouse pressed left at (617, 109)
Screenshot: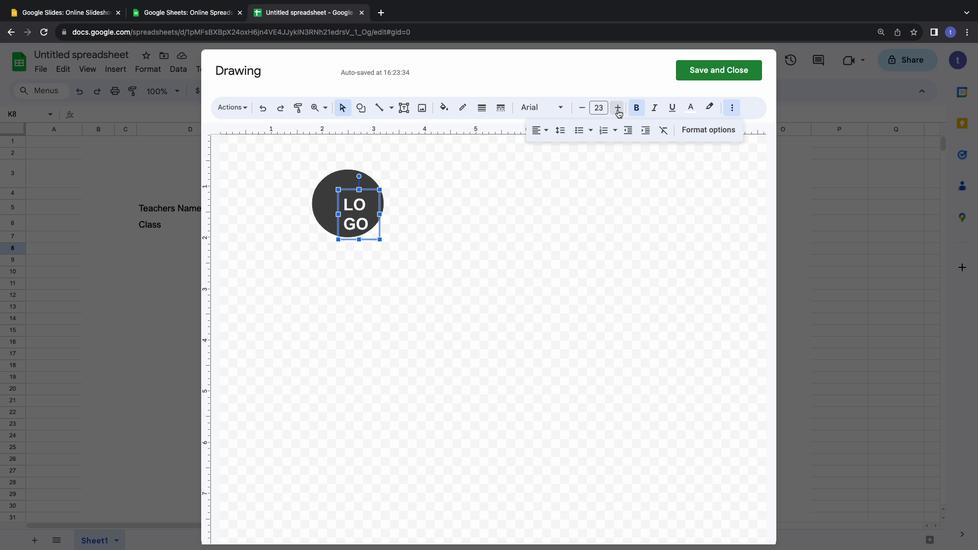 
Action: Mouse pressed left at (617, 109)
